 Task: Explore Airbnb listings in St. Augustine, Florida, known for its Spanish colonial history and historic architecture.
Action: Mouse moved to (405, 81)
Screenshot: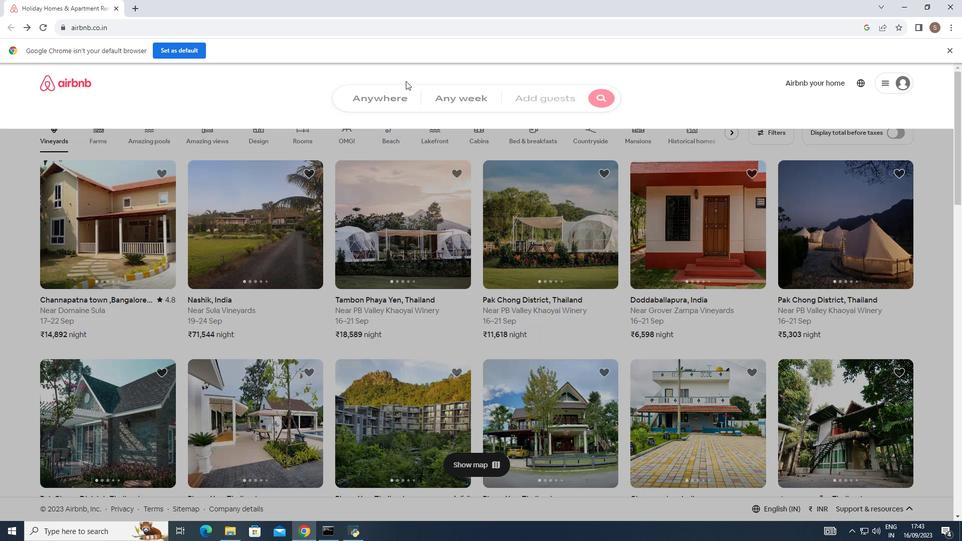 
Action: Mouse pressed left at (405, 81)
Screenshot: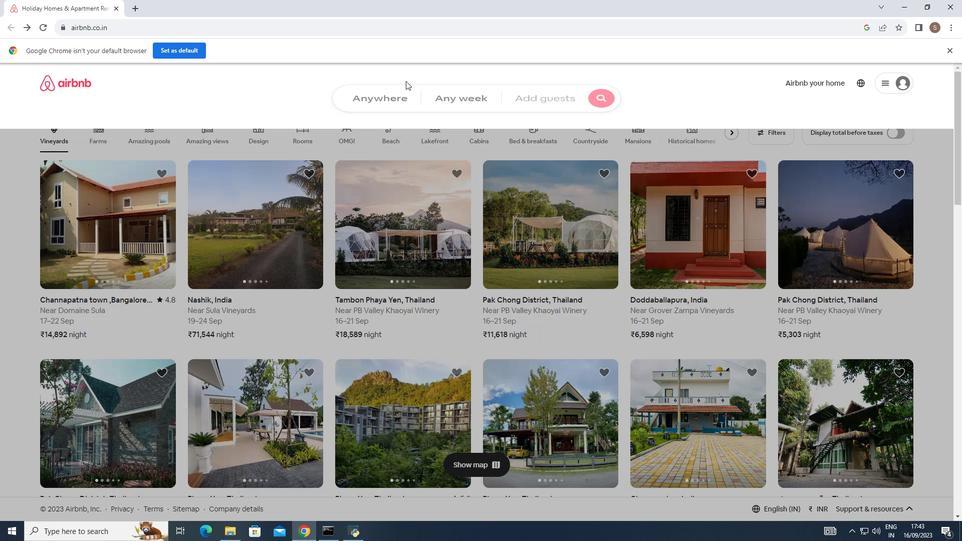 
Action: Mouse moved to (339, 126)
Screenshot: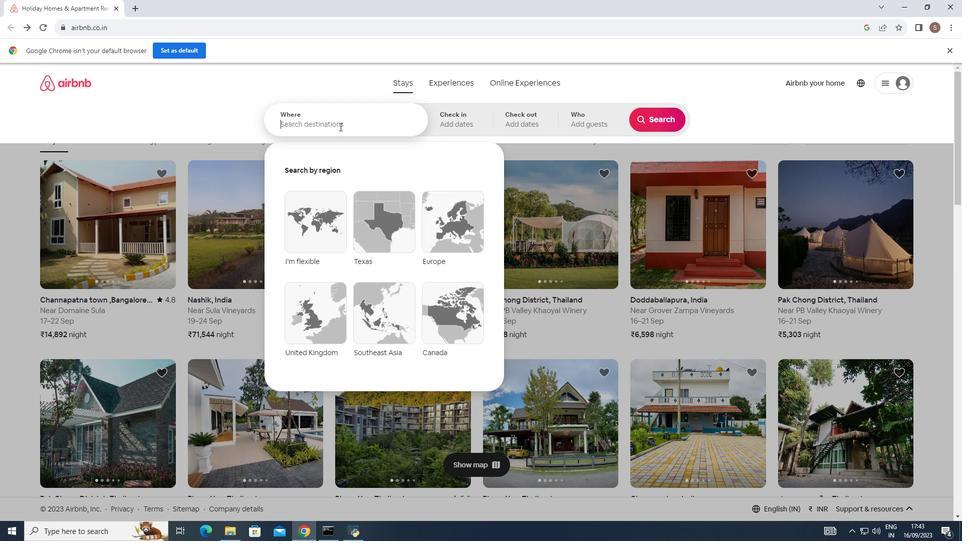 
Action: Mouse pressed left at (339, 126)
Screenshot: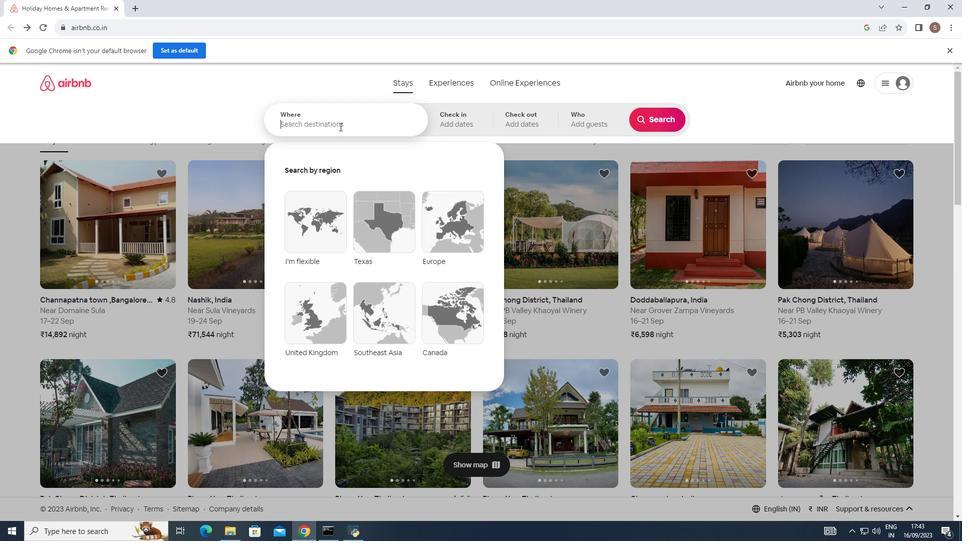 
Action: Key pressed st.augustine<Key.space><Key.backspace>
Screenshot: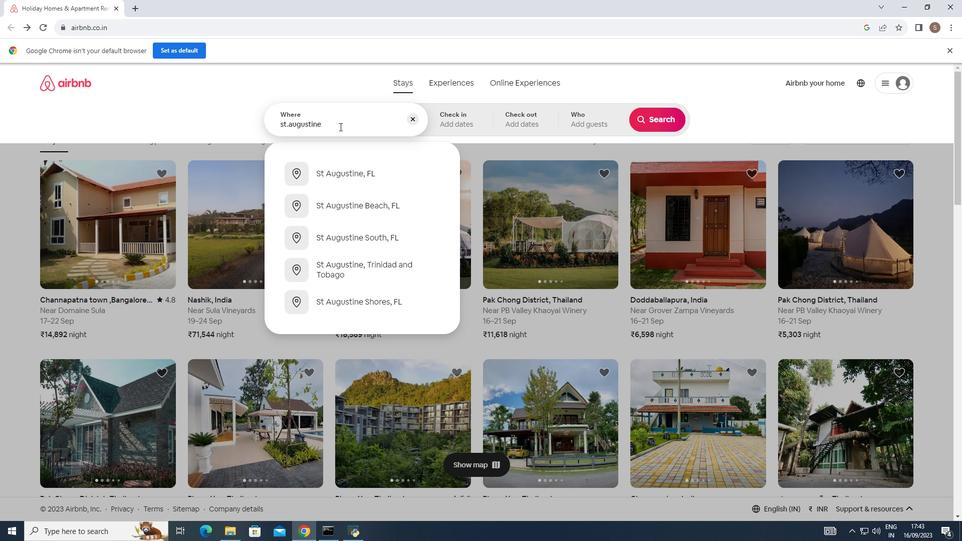 
Action: Mouse moved to (341, 175)
Screenshot: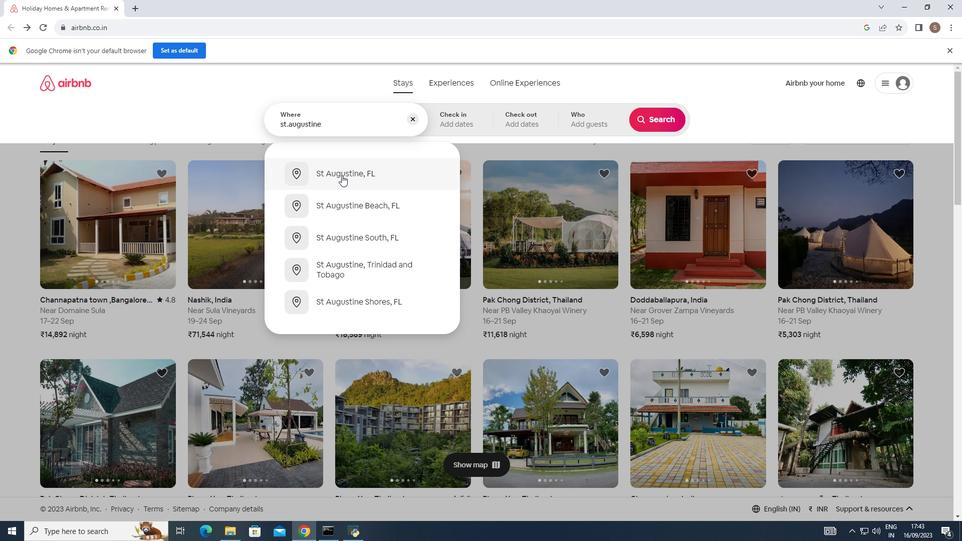 
Action: Mouse pressed left at (341, 175)
Screenshot: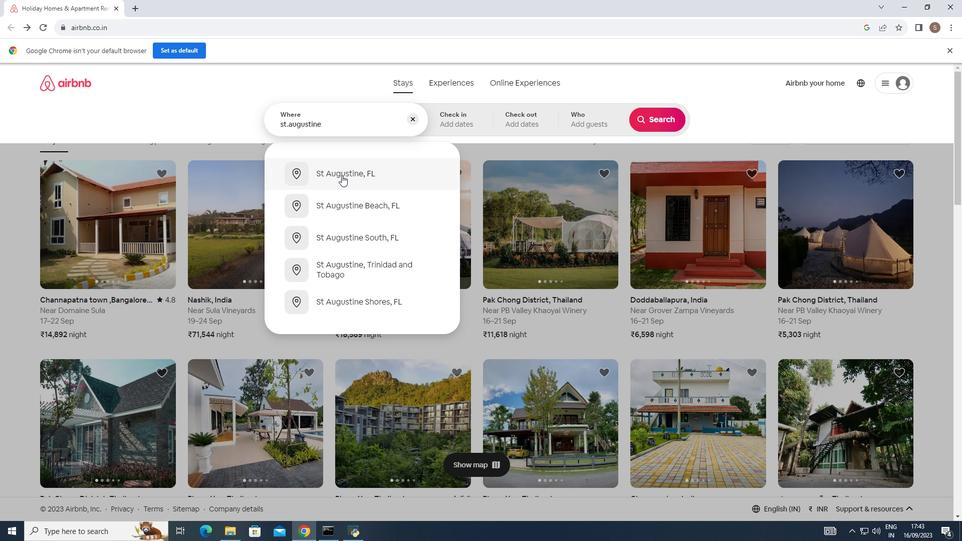 
Action: Mouse moved to (650, 113)
Screenshot: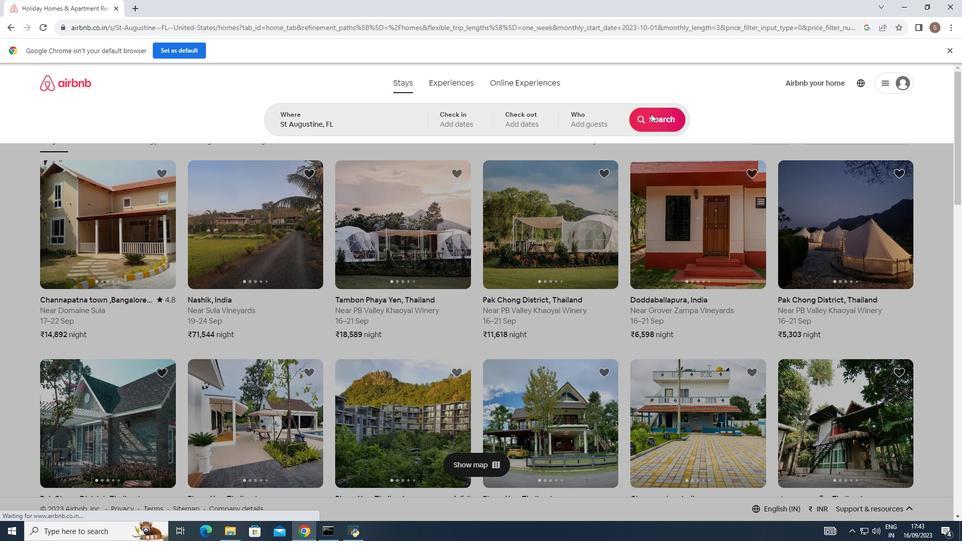
Action: Mouse pressed left at (650, 113)
Screenshot: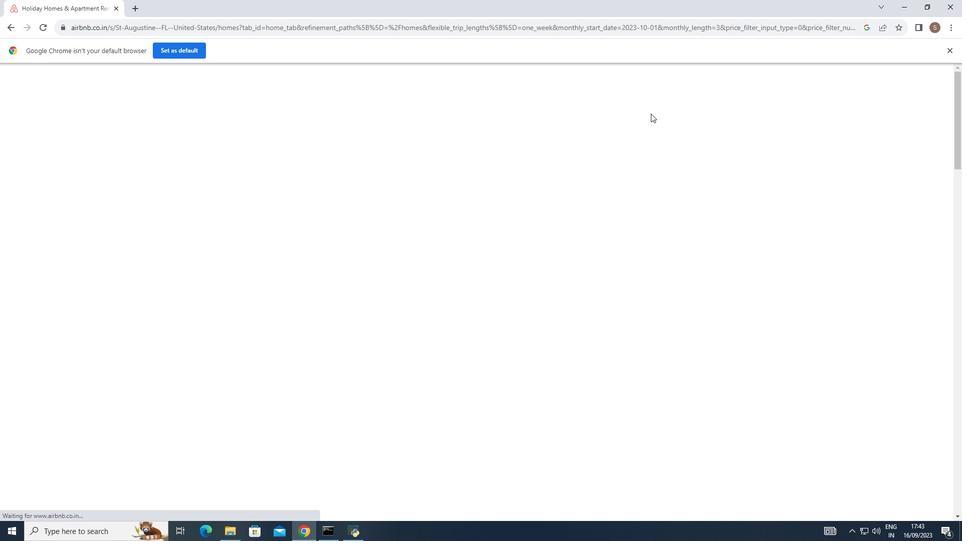 
Action: Mouse moved to (322, 267)
Screenshot: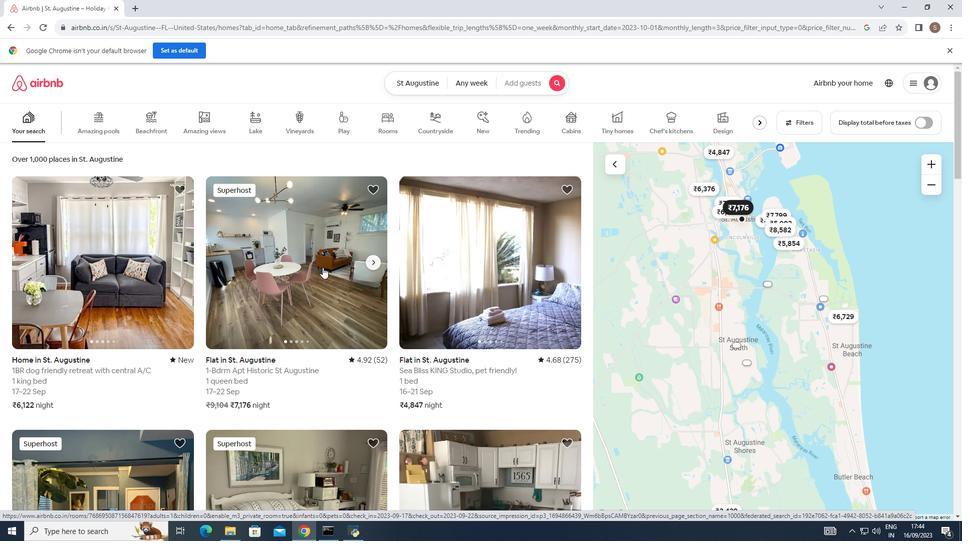 
Action: Mouse scrolled (322, 267) with delta (0, 0)
Screenshot: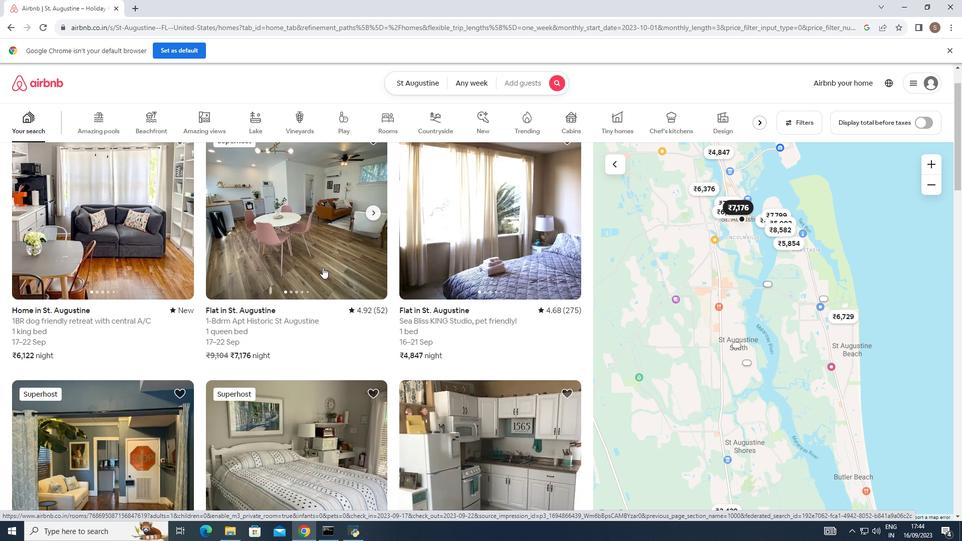 
Action: Mouse scrolled (322, 267) with delta (0, 0)
Screenshot: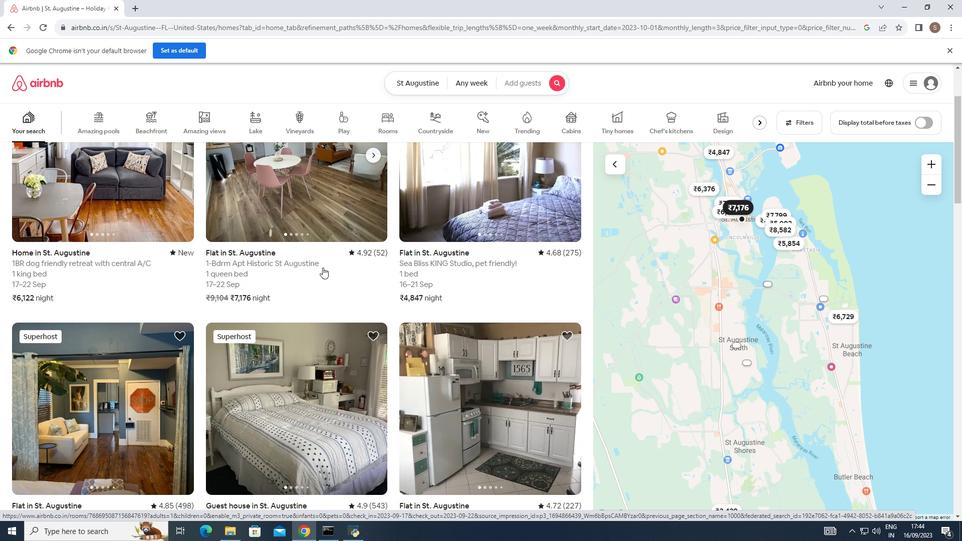 
Action: Mouse moved to (322, 267)
Screenshot: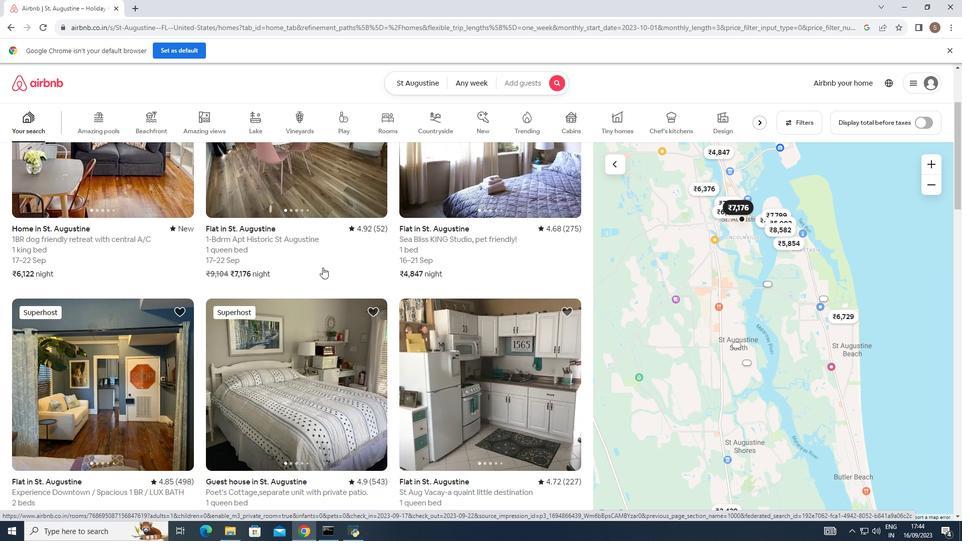 
Action: Mouse scrolled (322, 267) with delta (0, 0)
Screenshot: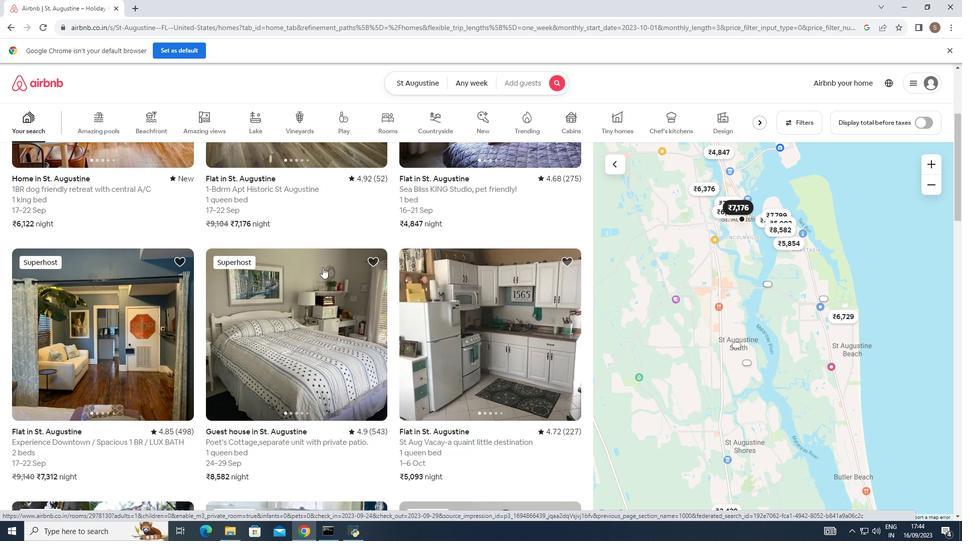 
Action: Mouse scrolled (322, 267) with delta (0, 0)
Screenshot: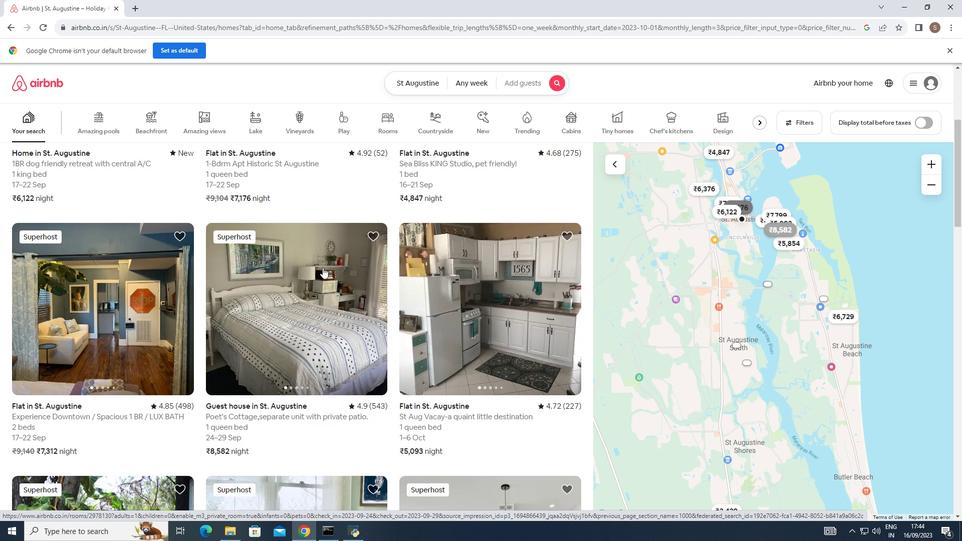 
Action: Mouse scrolled (322, 267) with delta (0, 0)
Screenshot: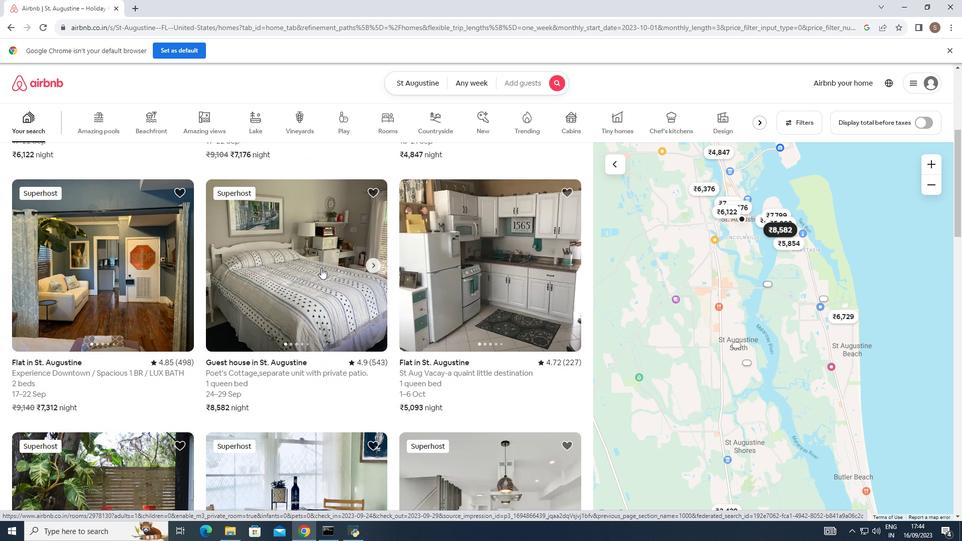 
Action: Mouse moved to (321, 268)
Screenshot: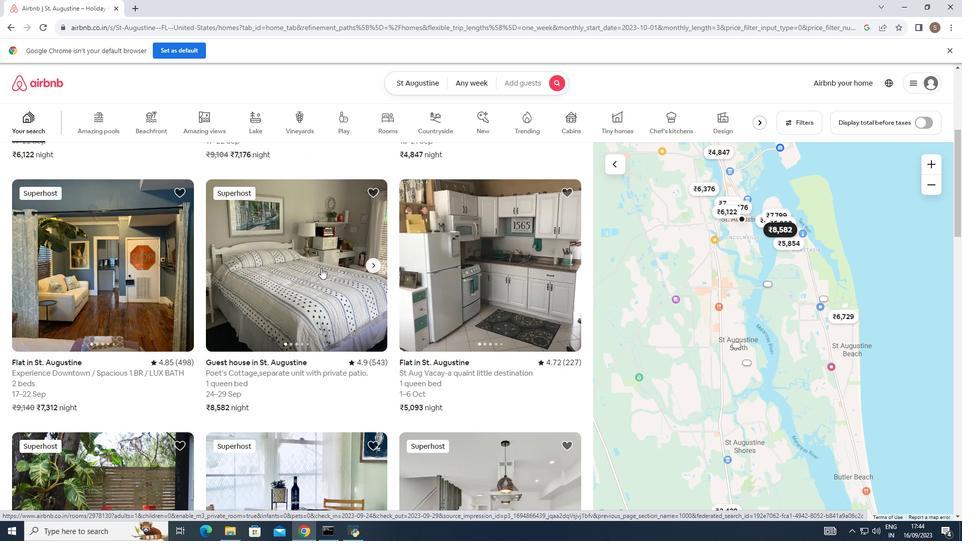 
Action: Mouse scrolled (321, 267) with delta (0, 0)
Screenshot: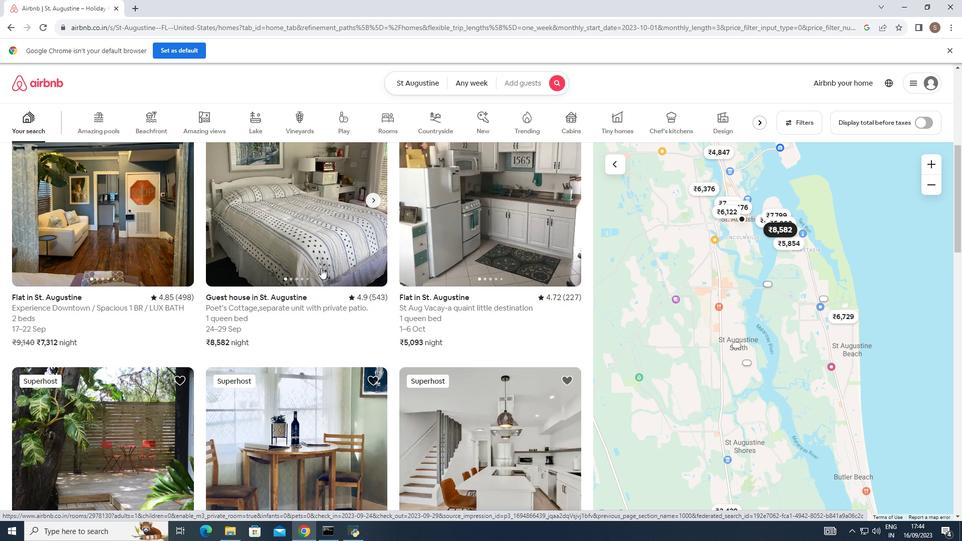 
Action: Mouse scrolled (321, 267) with delta (0, 0)
Screenshot: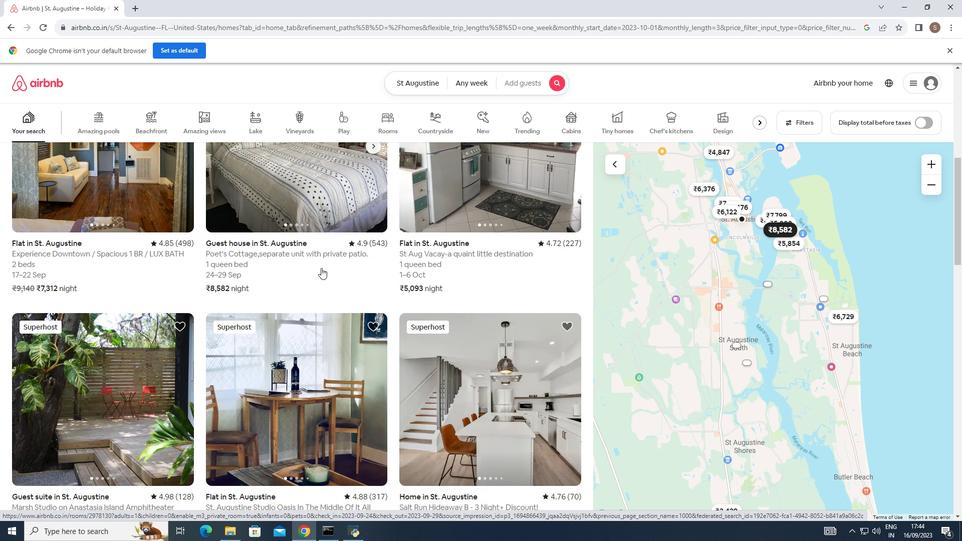 
Action: Mouse scrolled (321, 267) with delta (0, 0)
Screenshot: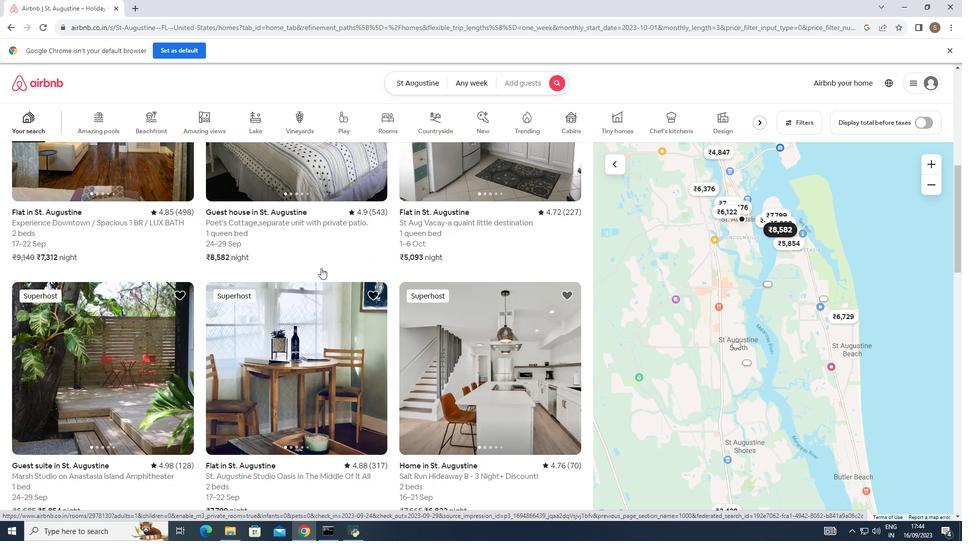 
Action: Mouse moved to (321, 268)
Screenshot: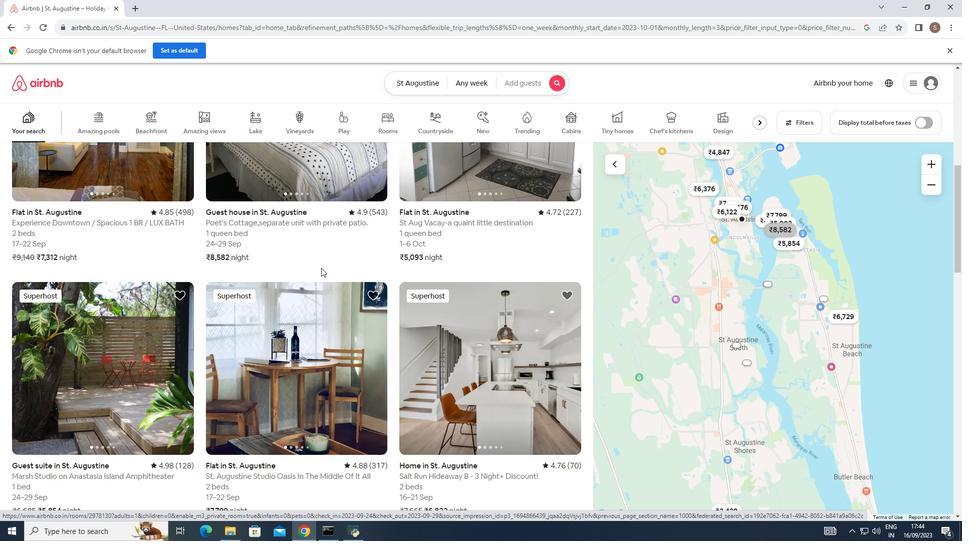 
Action: Mouse scrolled (321, 267) with delta (0, 0)
Screenshot: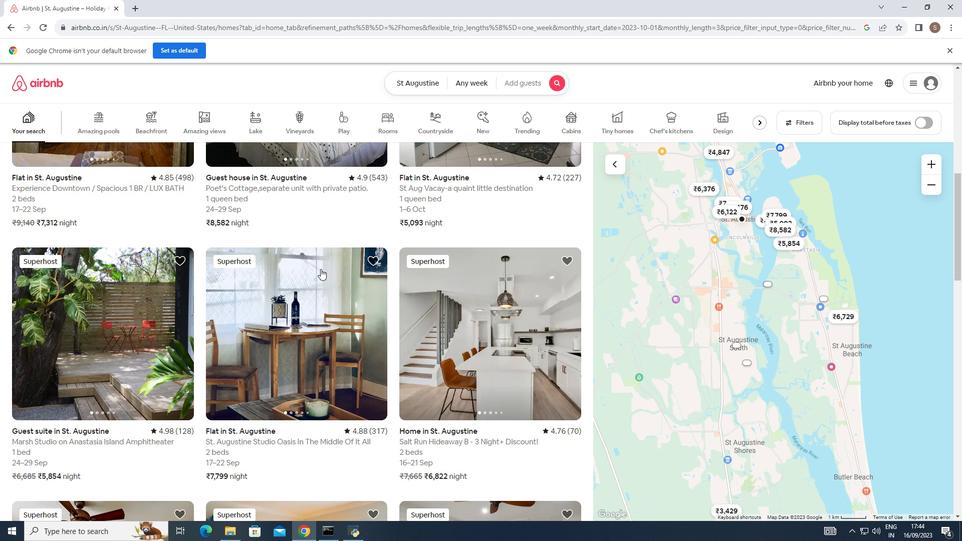 
Action: Mouse moved to (320, 269)
Screenshot: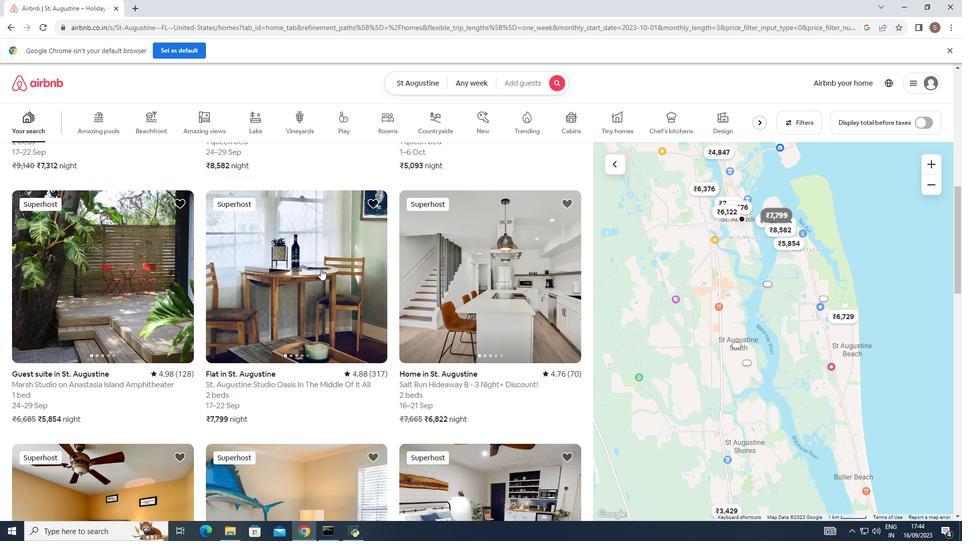 
Action: Mouse scrolled (320, 268) with delta (0, 0)
Screenshot: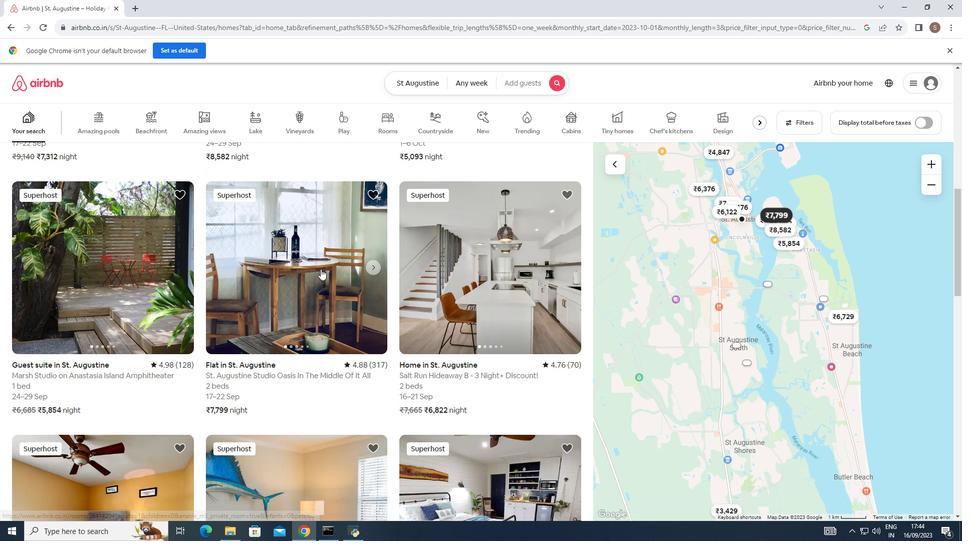 
Action: Mouse scrolled (320, 268) with delta (0, 0)
Screenshot: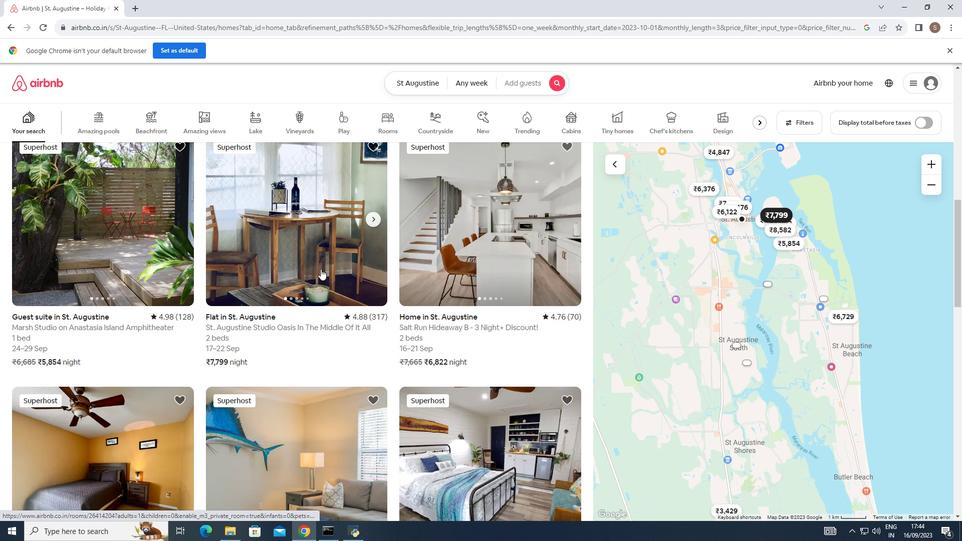 
Action: Mouse scrolled (320, 269) with delta (0, 0)
Screenshot: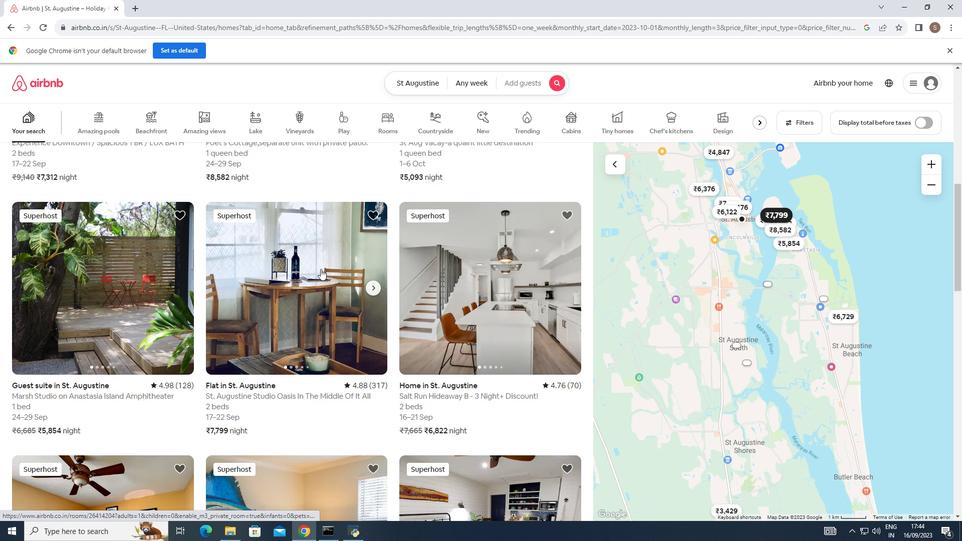 
Action: Mouse scrolled (320, 269) with delta (0, 0)
Screenshot: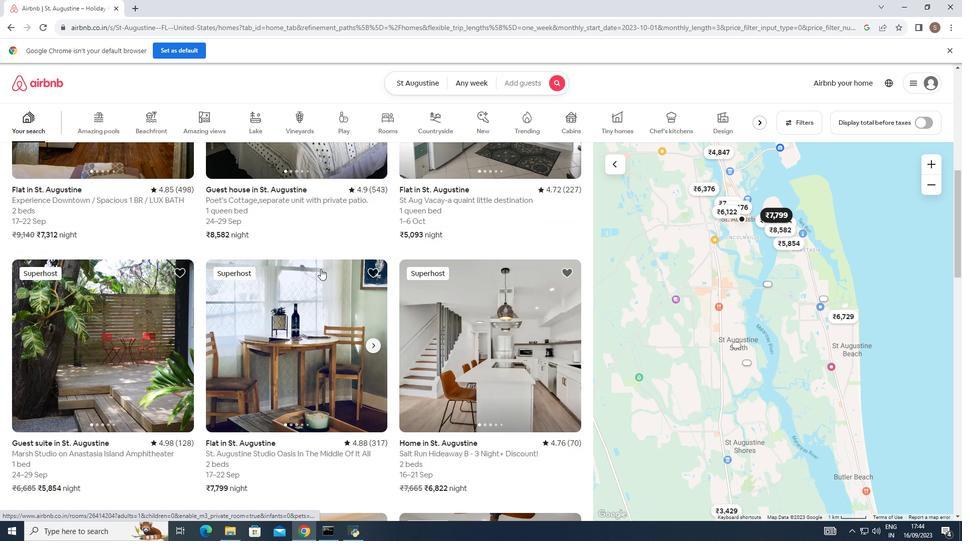 
Action: Mouse scrolled (320, 269) with delta (0, 0)
Screenshot: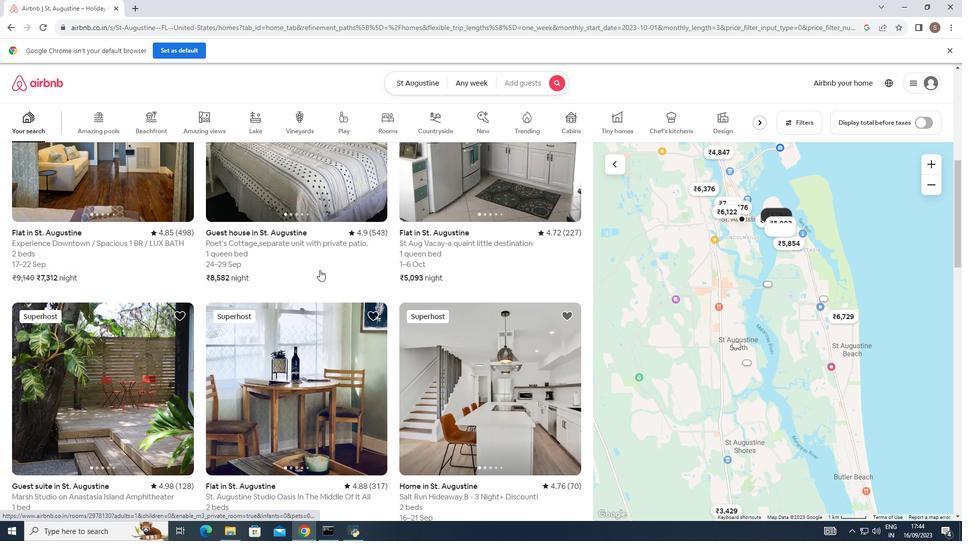 
Action: Mouse scrolled (320, 269) with delta (0, 0)
Screenshot: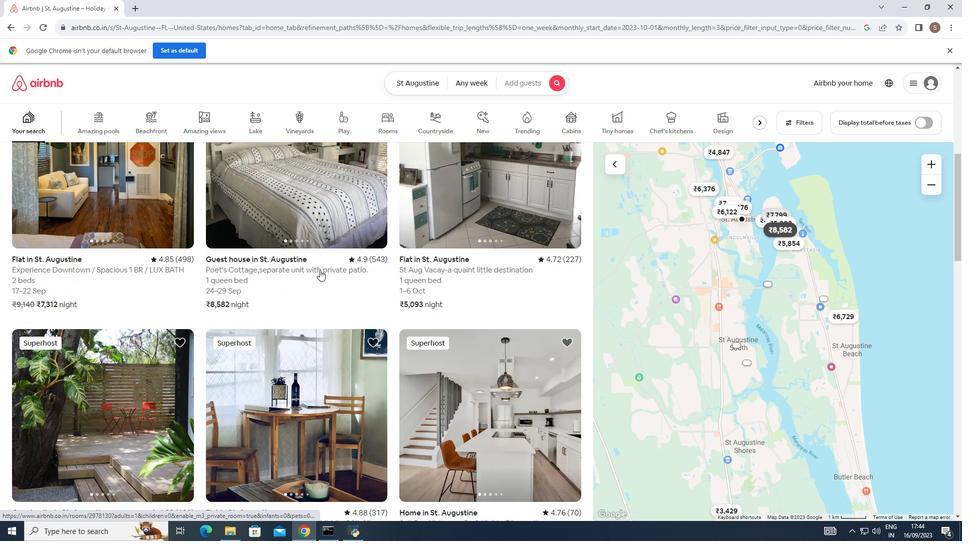 
Action: Mouse moved to (72, 415)
Screenshot: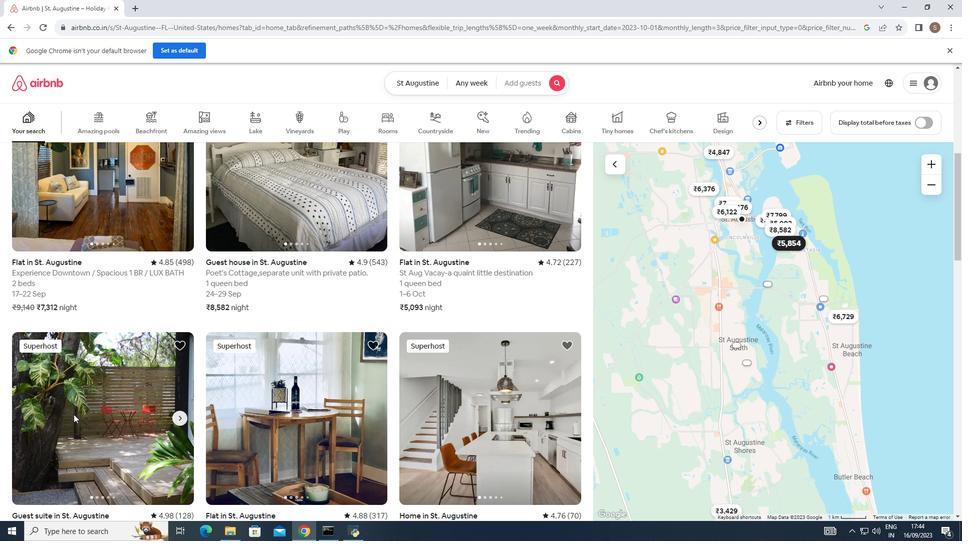 
Action: Mouse pressed left at (72, 415)
Screenshot: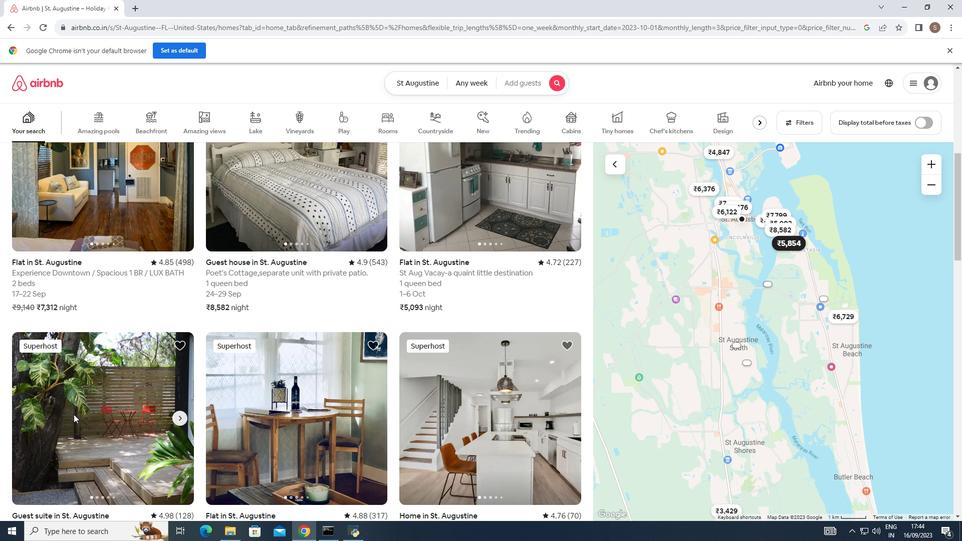 
Action: Mouse moved to (293, 326)
Screenshot: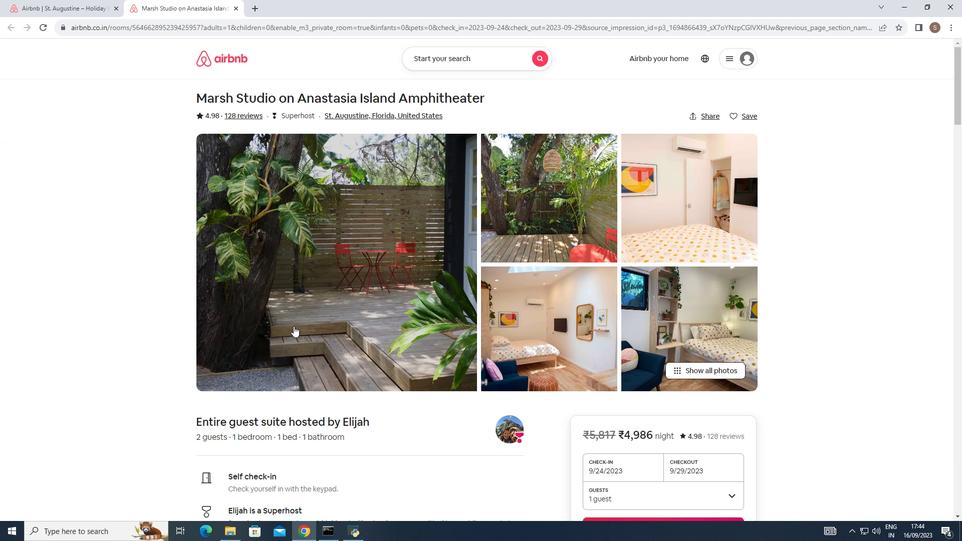 
Action: Mouse scrolled (293, 325) with delta (0, 0)
Screenshot: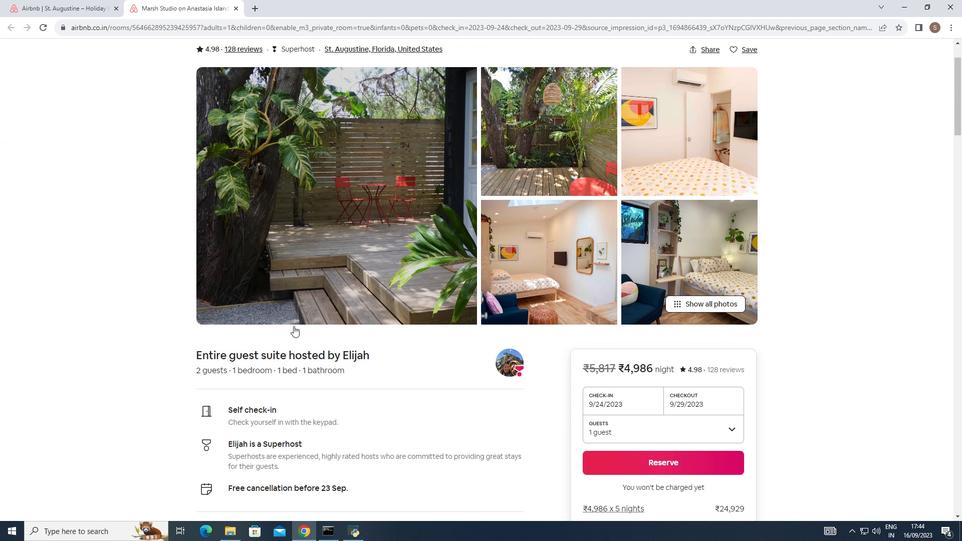
Action: Mouse scrolled (293, 325) with delta (0, 0)
Screenshot: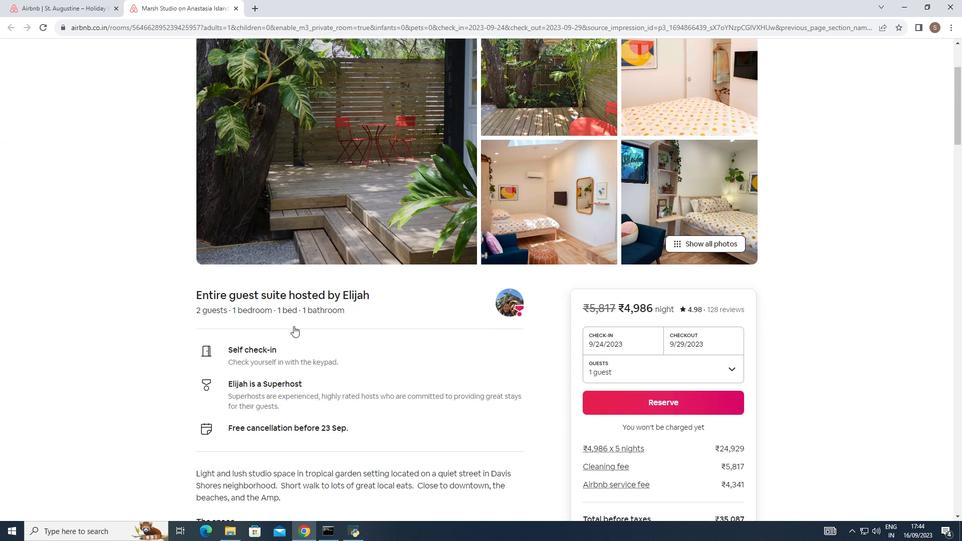 
Action: Mouse scrolled (293, 325) with delta (0, 0)
Screenshot: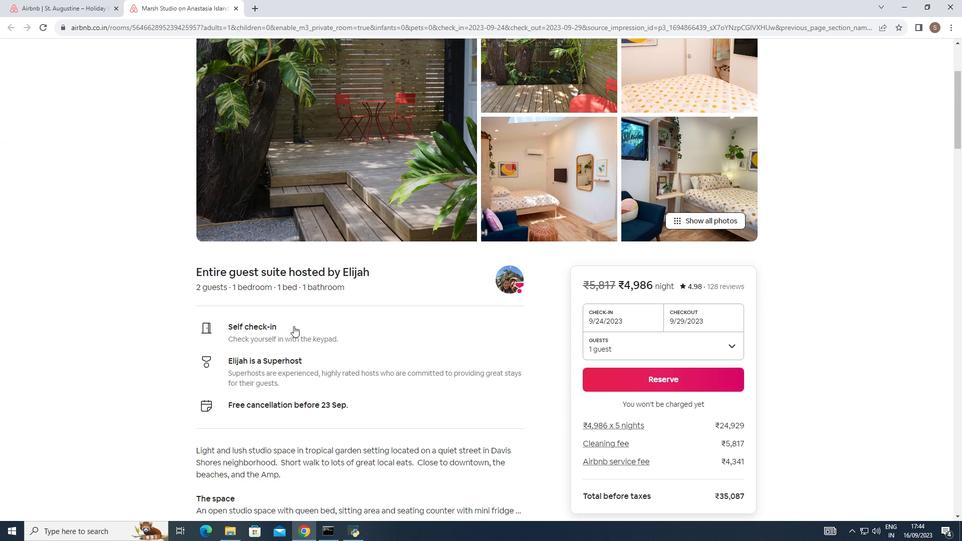 
Action: Mouse scrolled (293, 325) with delta (0, 0)
Screenshot: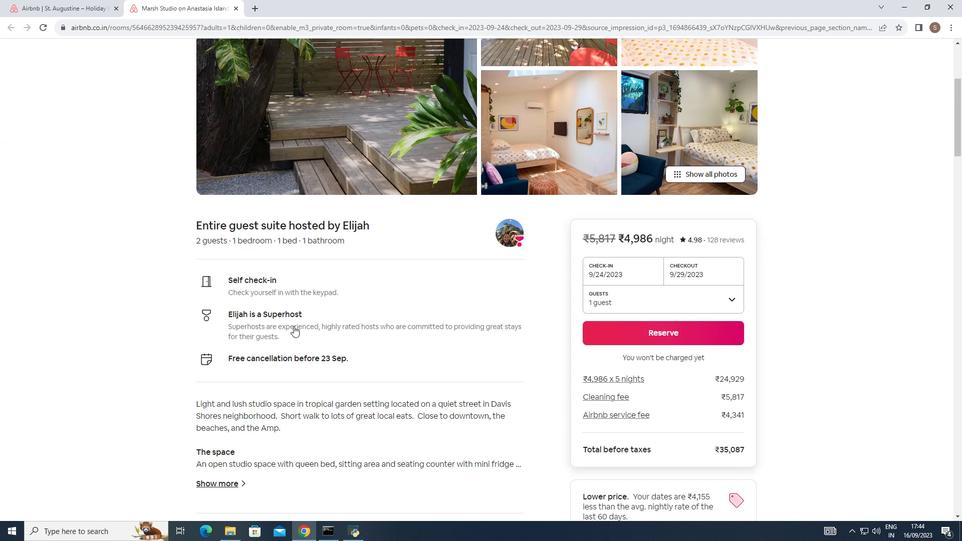 
Action: Mouse moved to (294, 326)
Screenshot: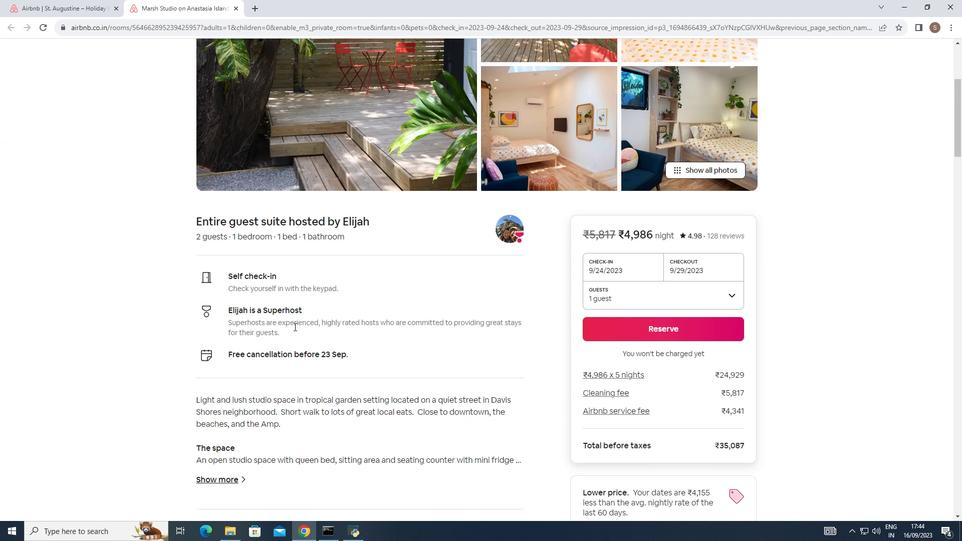 
Action: Mouse scrolled (294, 326) with delta (0, 0)
Screenshot: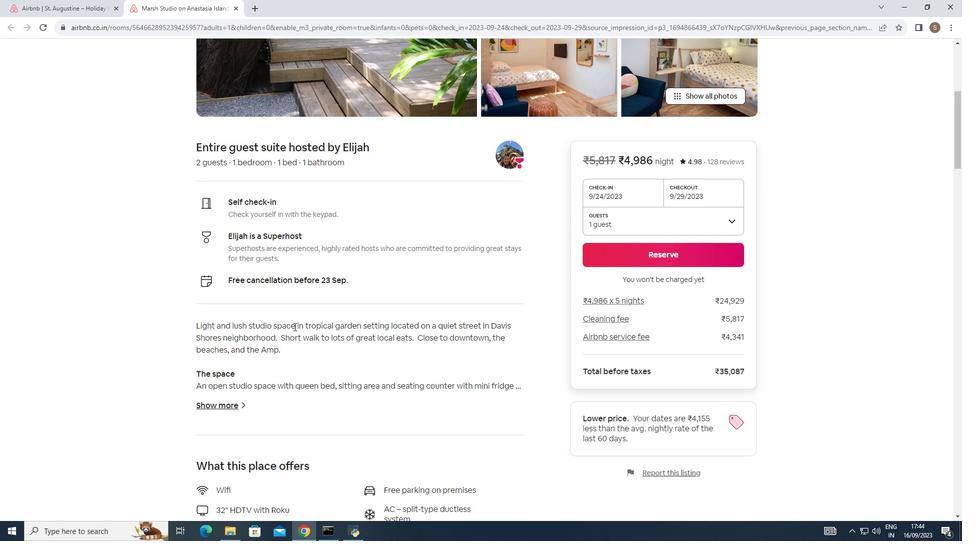
Action: Mouse scrolled (294, 326) with delta (0, 0)
Screenshot: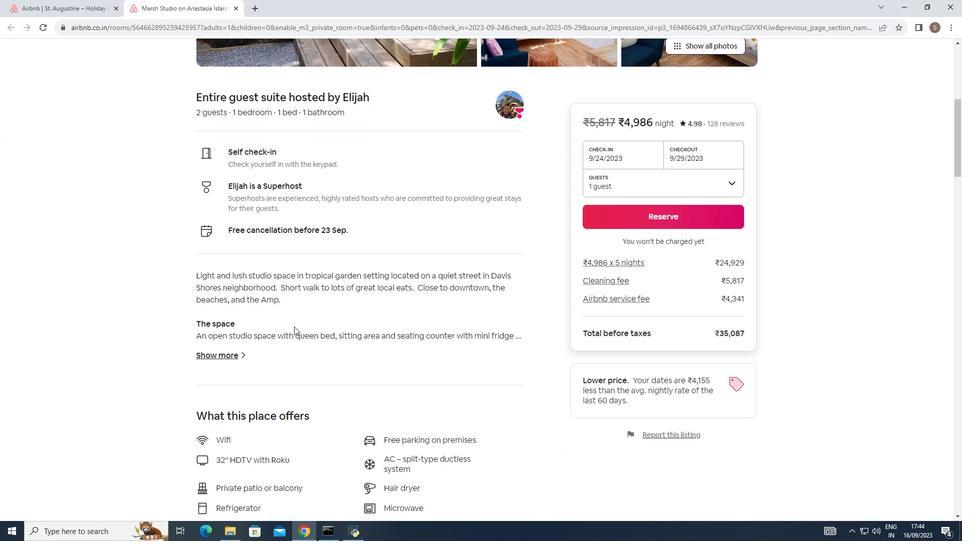 
Action: Mouse scrolled (294, 326) with delta (0, 0)
Screenshot: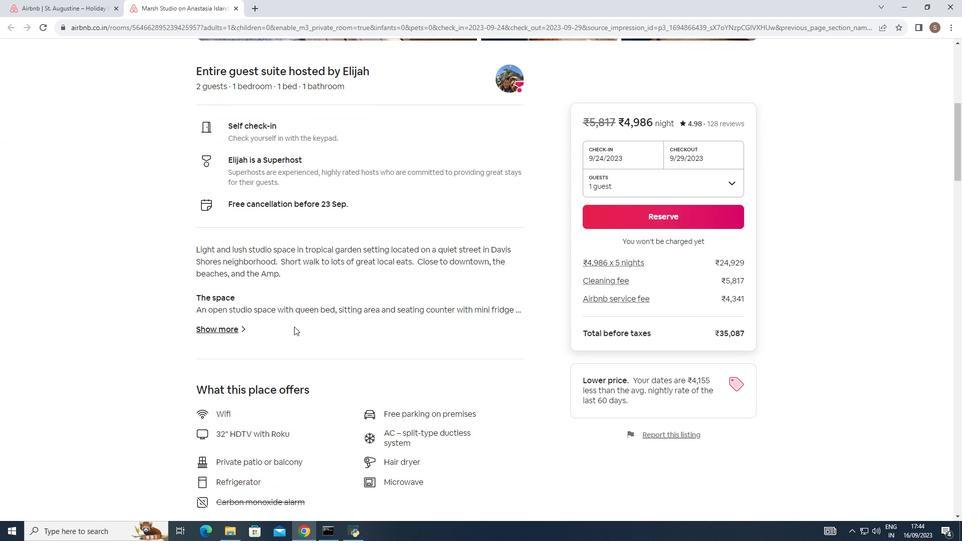 
Action: Mouse moved to (294, 326)
Screenshot: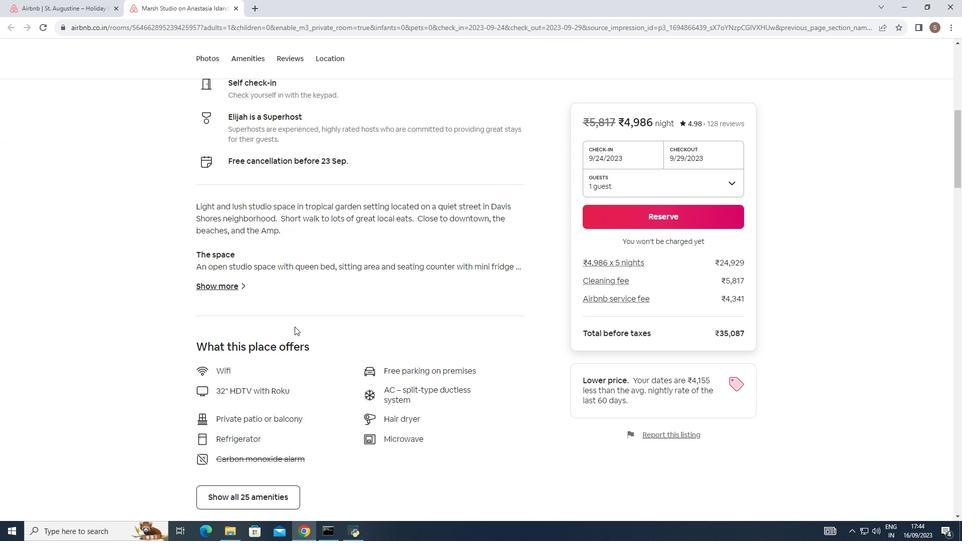 
Action: Mouse scrolled (294, 326) with delta (0, 0)
Screenshot: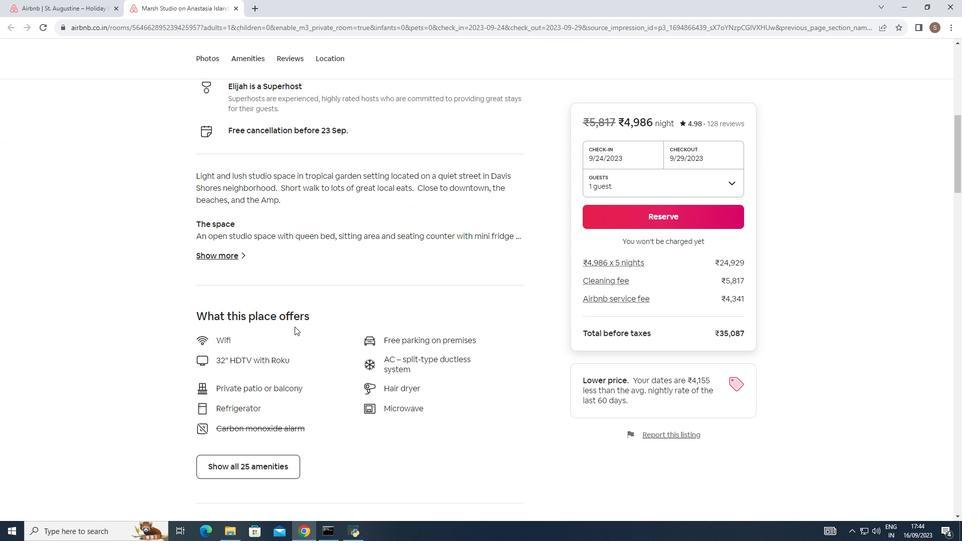 
Action: Mouse scrolled (294, 326) with delta (0, 0)
Screenshot: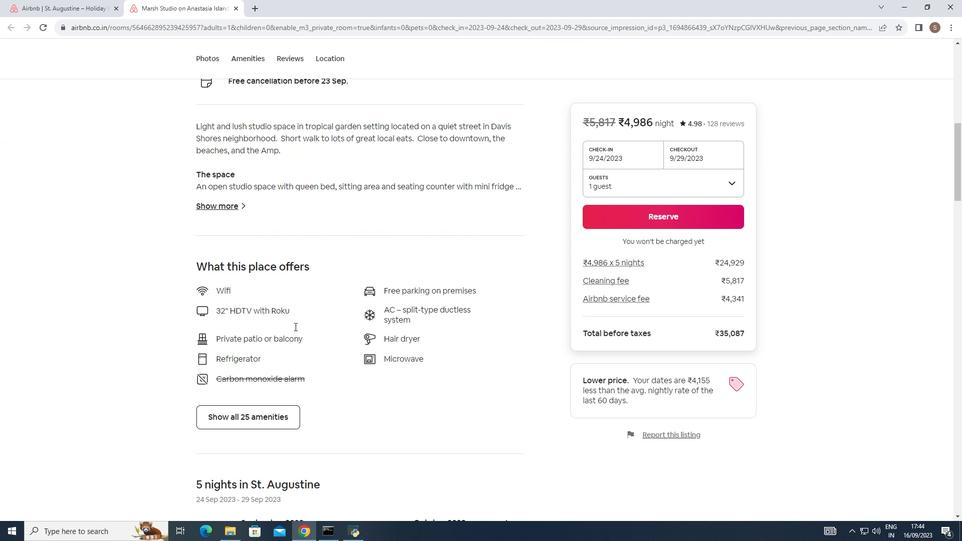 
Action: Mouse scrolled (294, 326) with delta (0, 0)
Screenshot: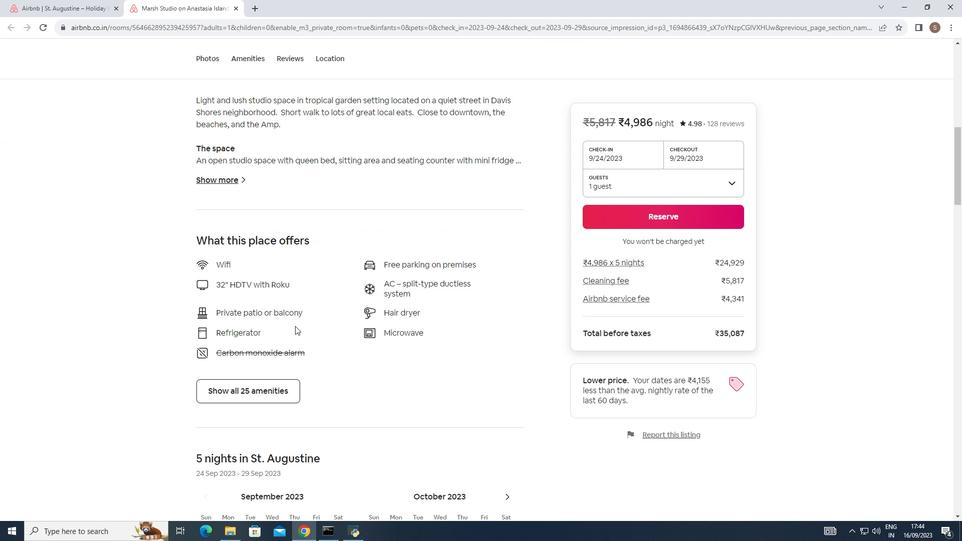 
Action: Mouse moved to (296, 325)
Screenshot: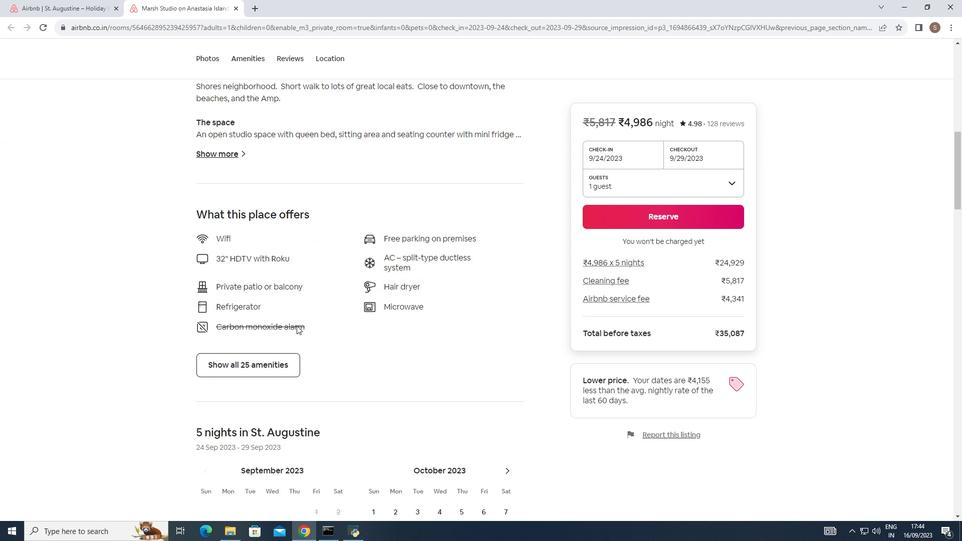 
Action: Mouse scrolled (296, 325) with delta (0, 0)
Screenshot: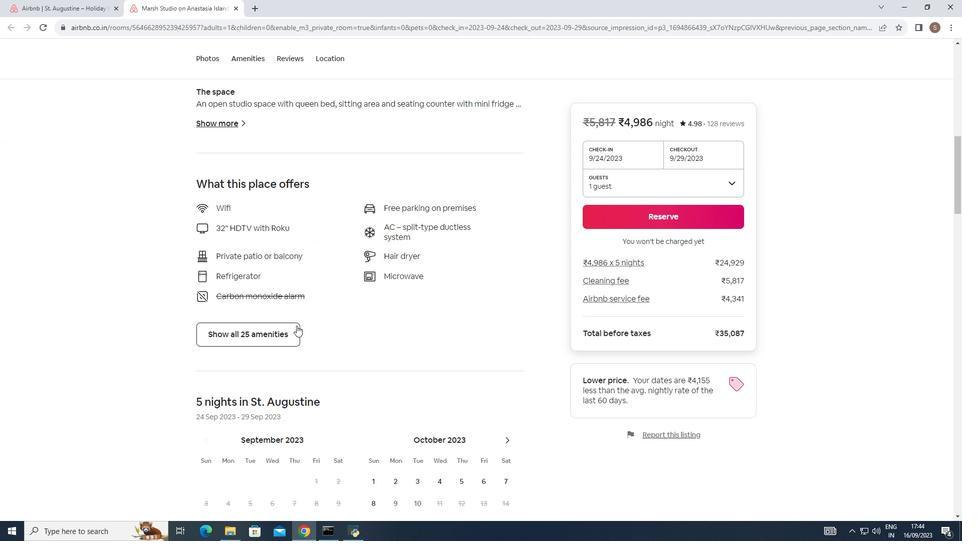 
Action: Mouse scrolled (296, 325) with delta (0, 0)
Screenshot: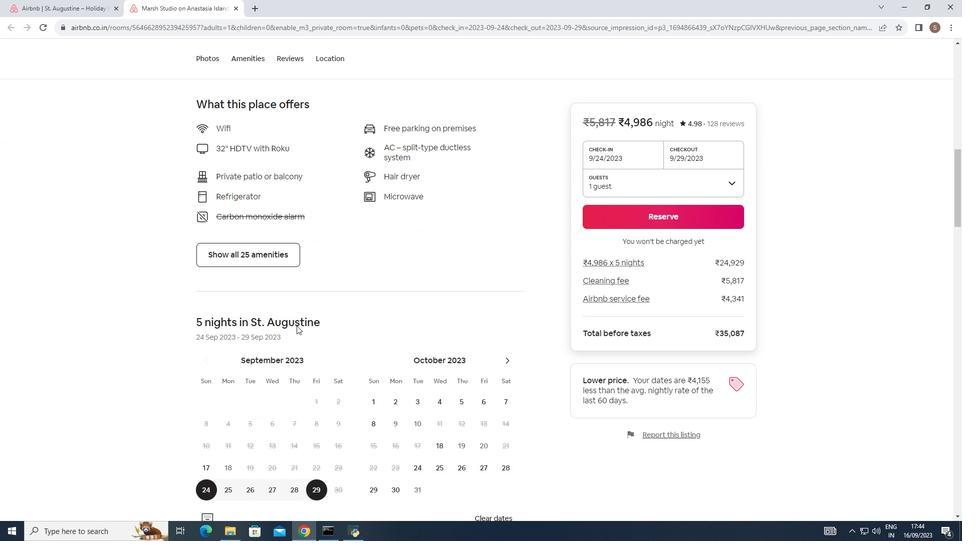 
Action: Mouse scrolled (296, 325) with delta (0, 0)
Screenshot: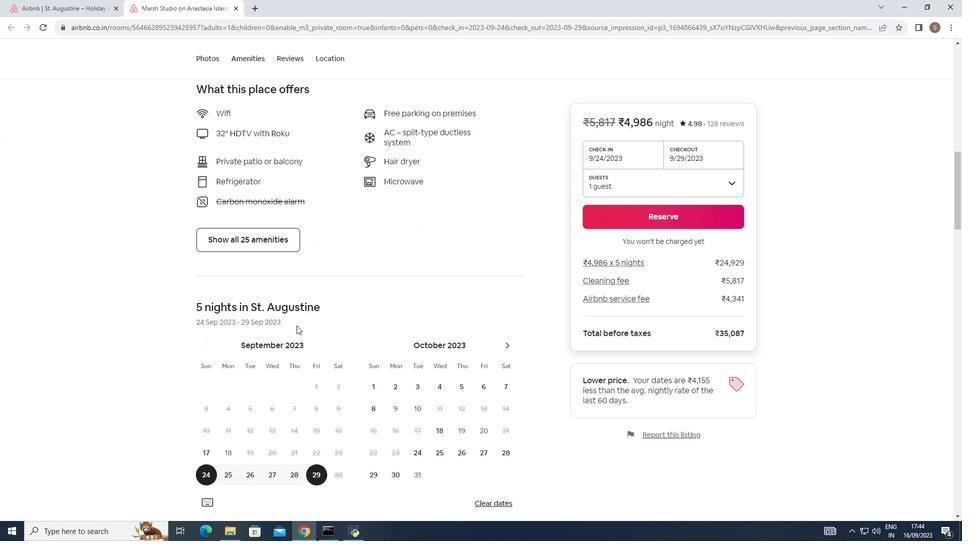 
Action: Mouse moved to (296, 325)
Screenshot: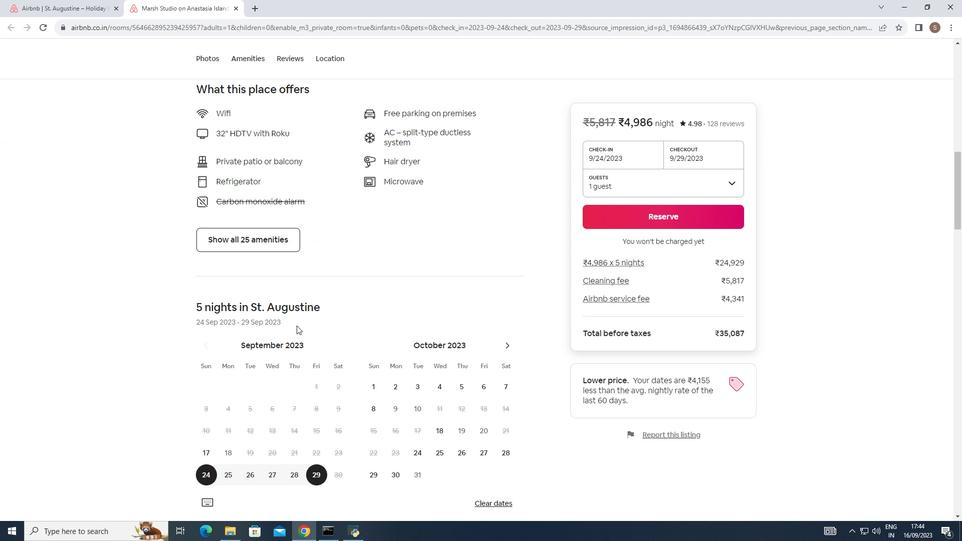
Action: Mouse scrolled (296, 325) with delta (0, 0)
Screenshot: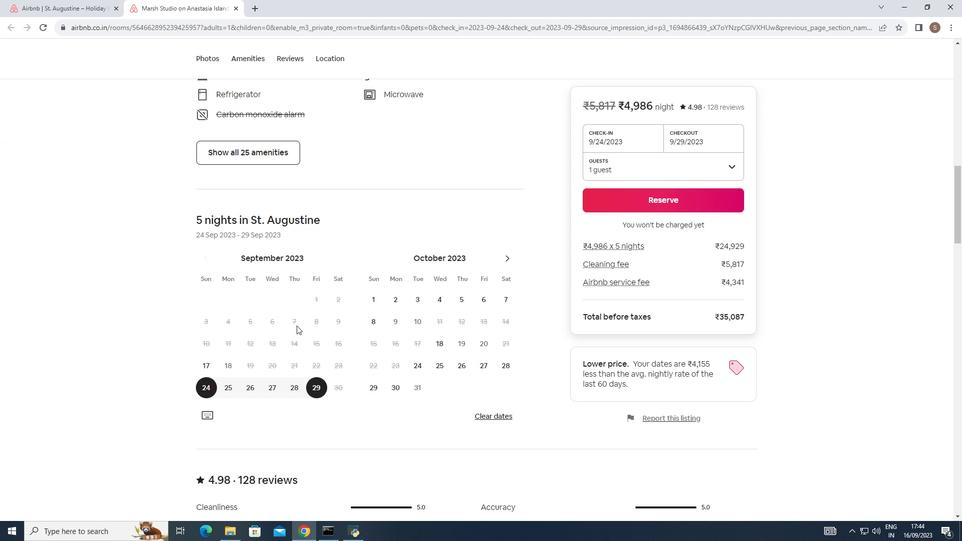 
Action: Mouse scrolled (296, 325) with delta (0, 0)
Screenshot: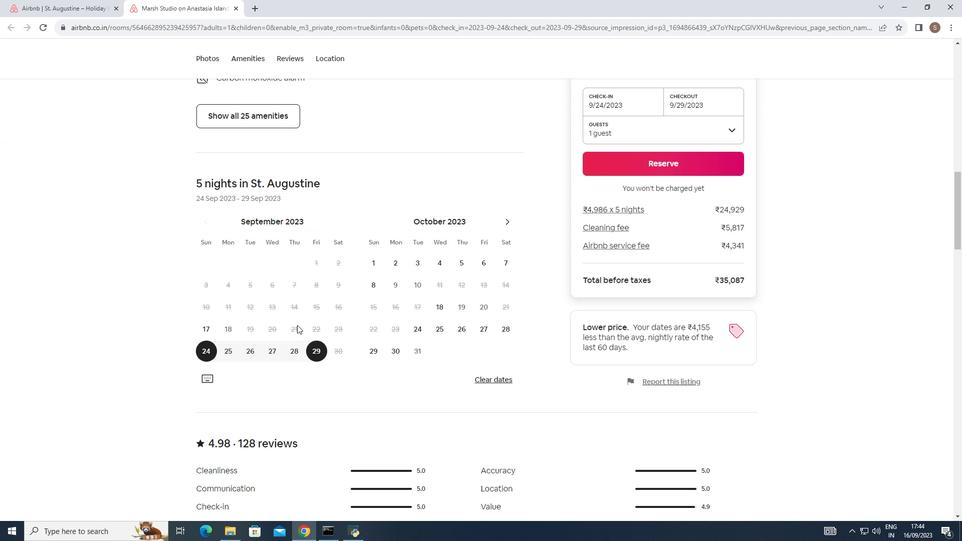 
Action: Mouse scrolled (296, 325) with delta (0, 0)
Screenshot: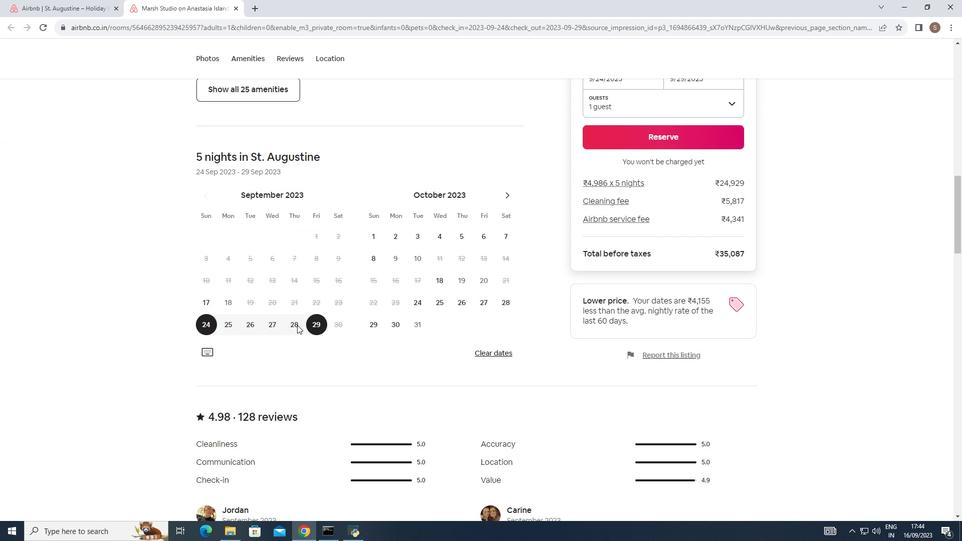 
Action: Mouse moved to (300, 318)
Screenshot: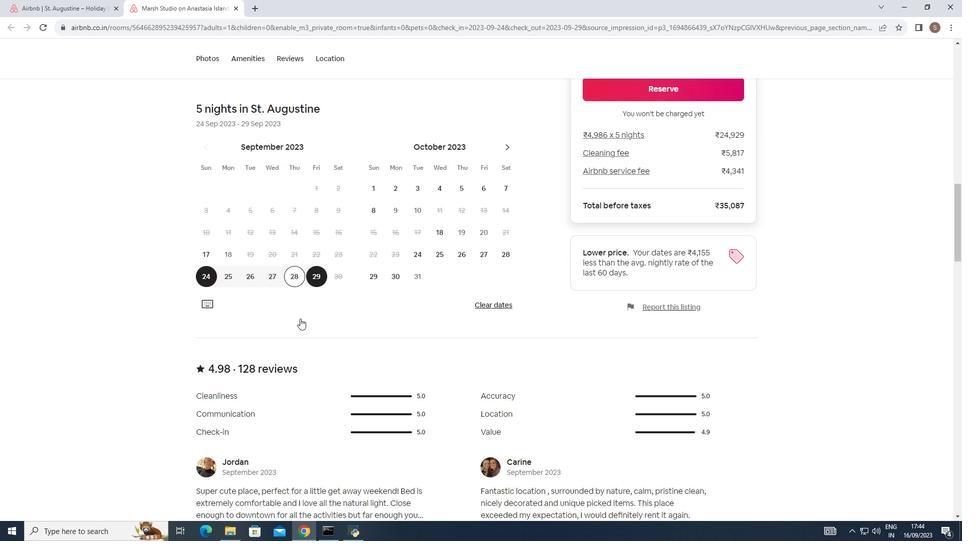 
Action: Mouse scrolled (300, 318) with delta (0, 0)
Screenshot: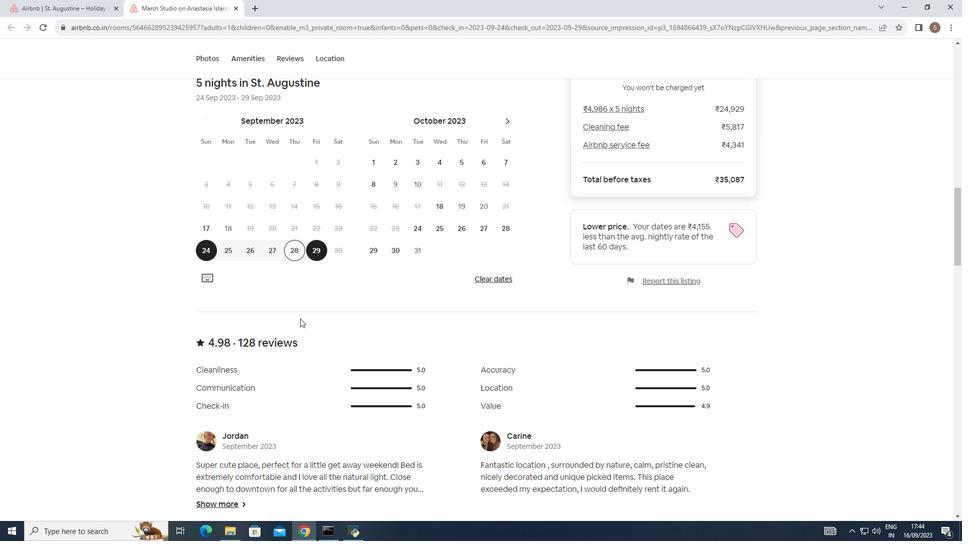 
Action: Mouse scrolled (300, 318) with delta (0, 0)
Screenshot: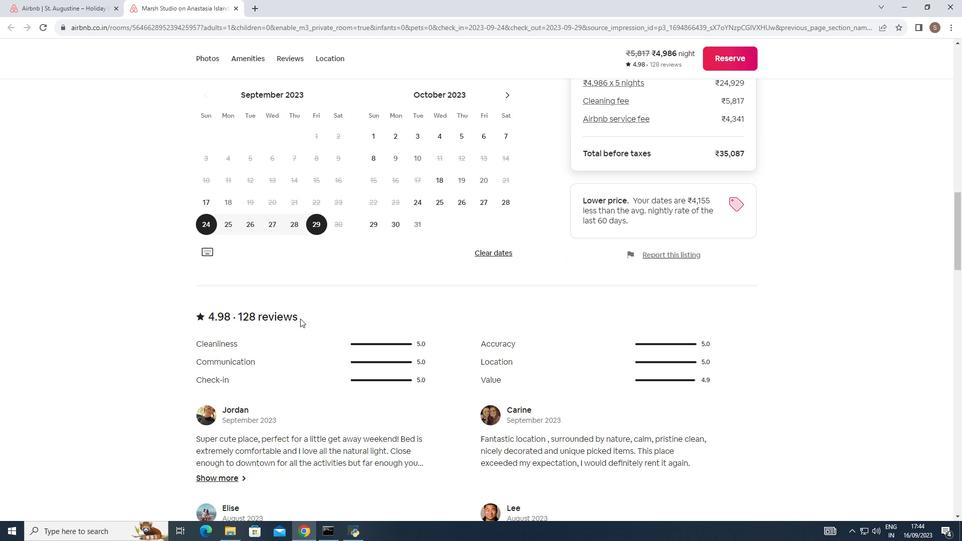 
Action: Mouse moved to (301, 318)
Screenshot: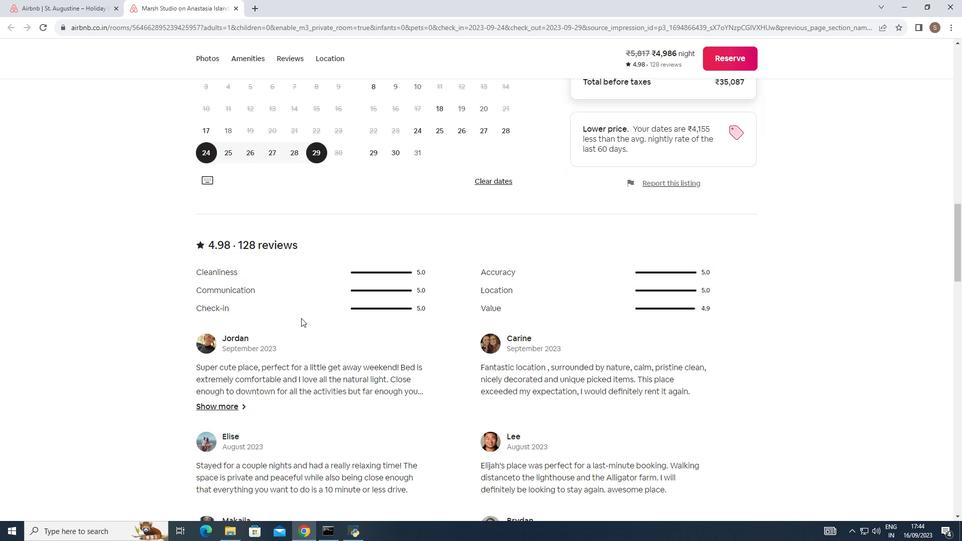 
Action: Mouse scrolled (301, 317) with delta (0, 0)
Screenshot: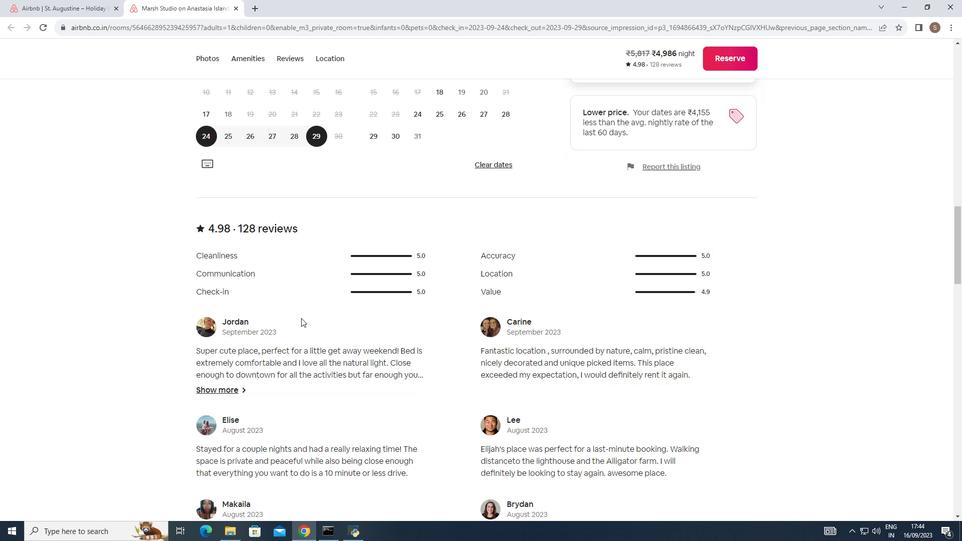 
Action: Mouse scrolled (301, 317) with delta (0, 0)
Screenshot: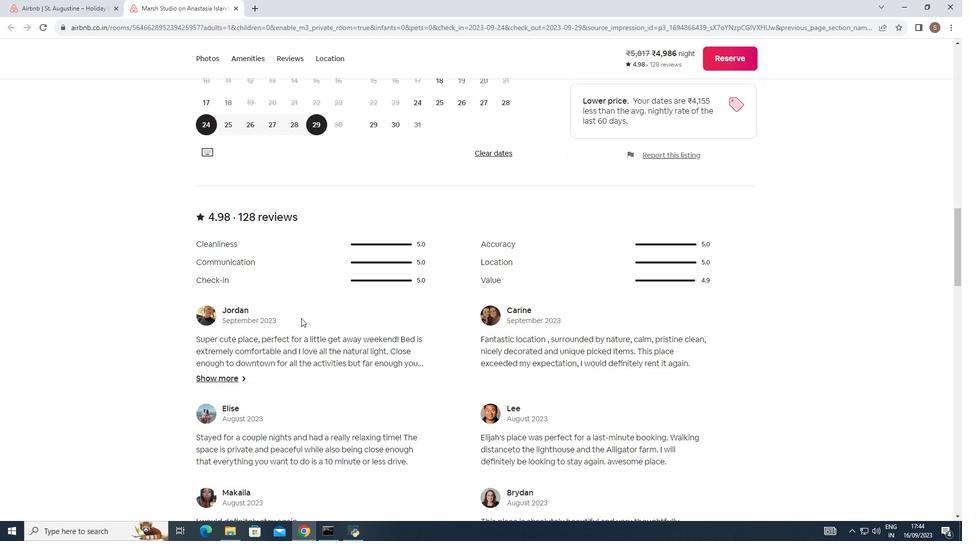 
Action: Mouse scrolled (301, 317) with delta (0, 0)
Screenshot: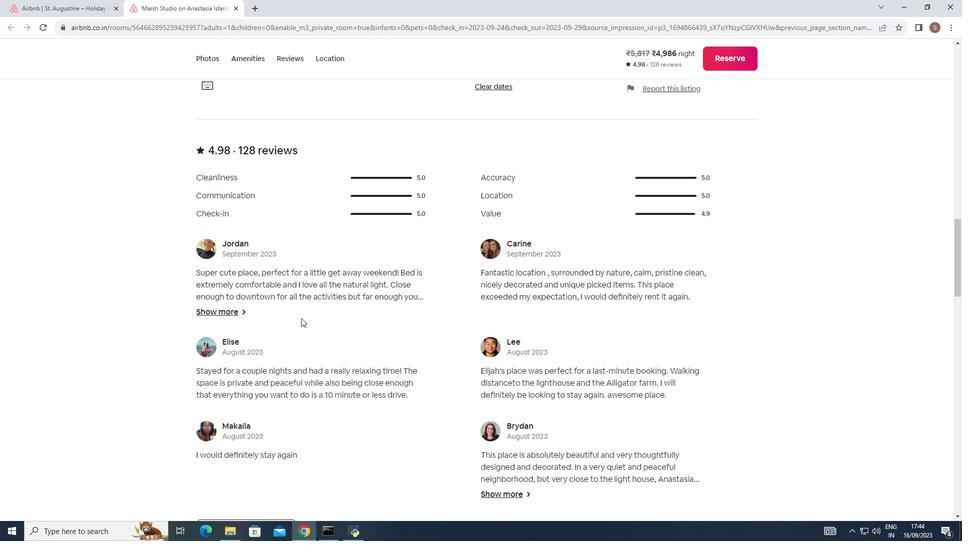 
Action: Mouse scrolled (301, 317) with delta (0, 0)
Screenshot: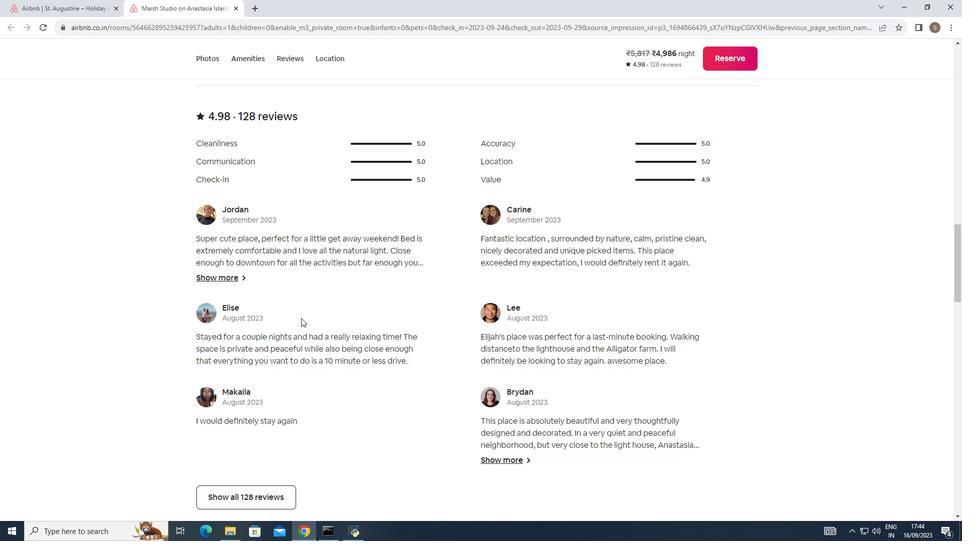 
Action: Mouse scrolled (301, 317) with delta (0, 0)
Screenshot: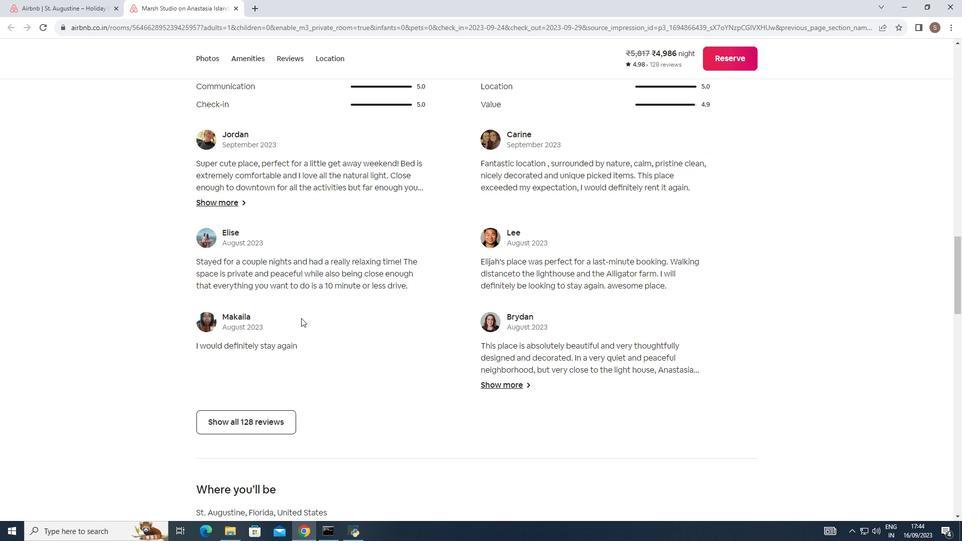 
Action: Mouse scrolled (301, 317) with delta (0, 0)
Screenshot: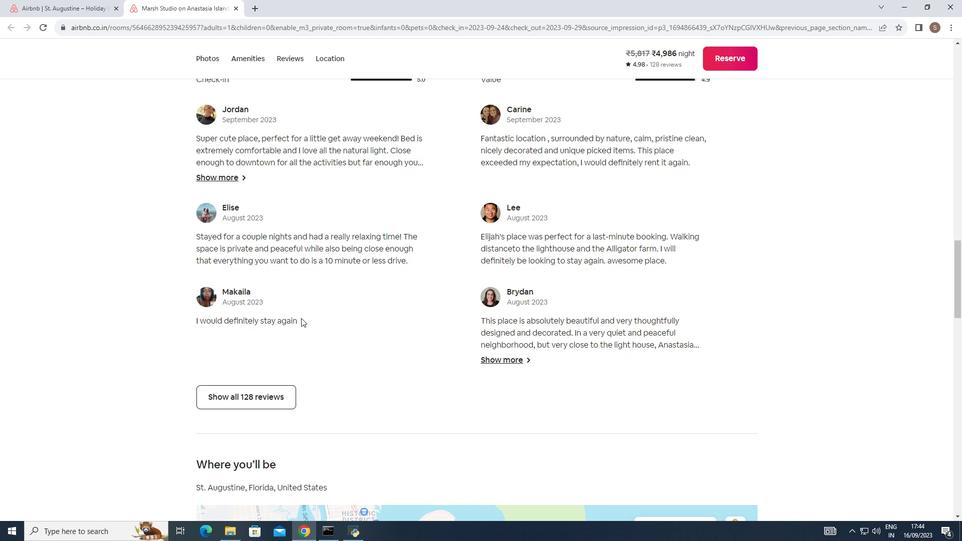 
Action: Mouse scrolled (301, 317) with delta (0, 0)
Screenshot: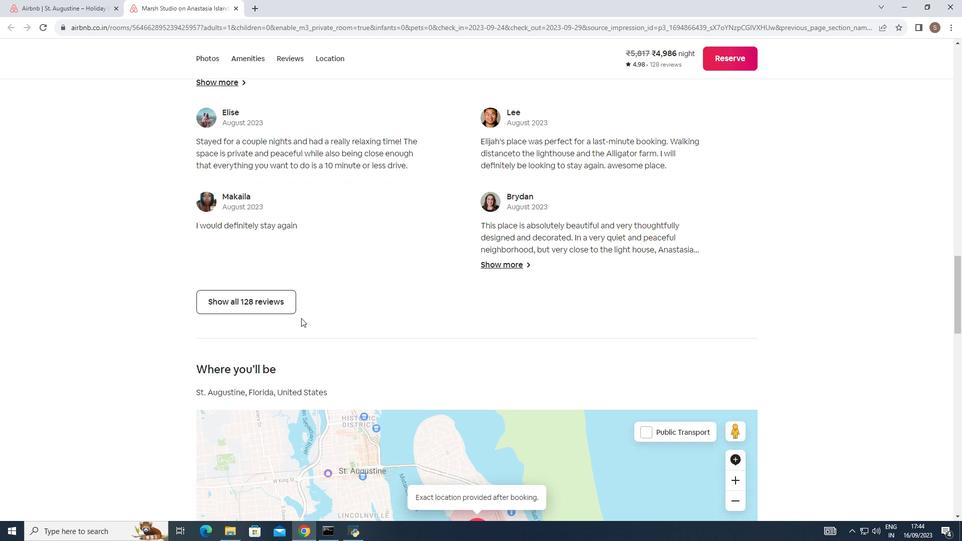 
Action: Mouse scrolled (301, 317) with delta (0, 0)
Screenshot: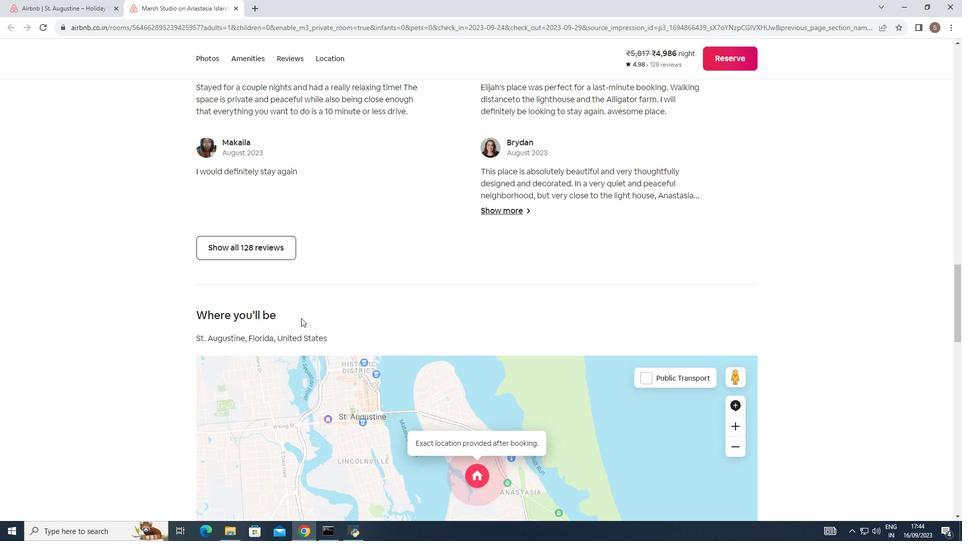 
Action: Mouse scrolled (301, 317) with delta (0, 0)
Screenshot: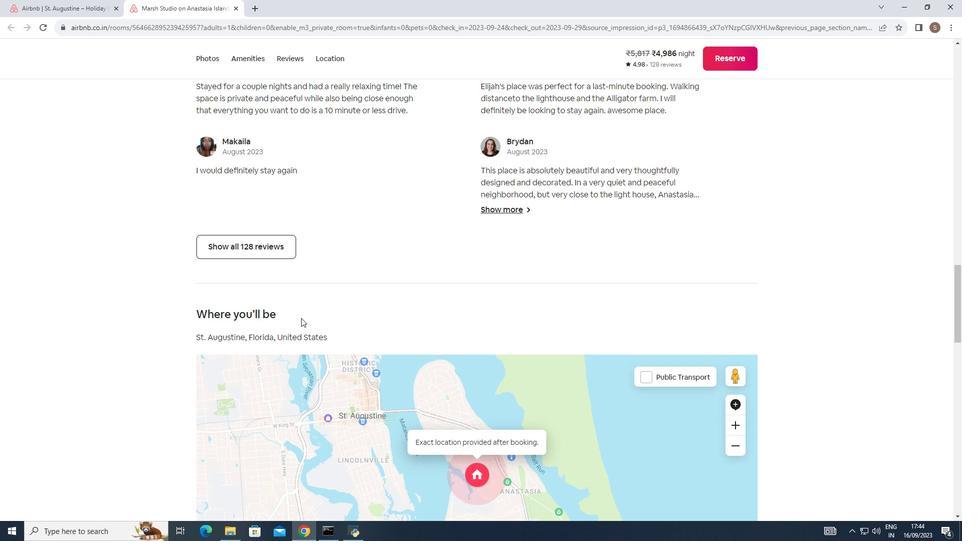 
Action: Mouse scrolled (301, 317) with delta (0, 0)
Screenshot: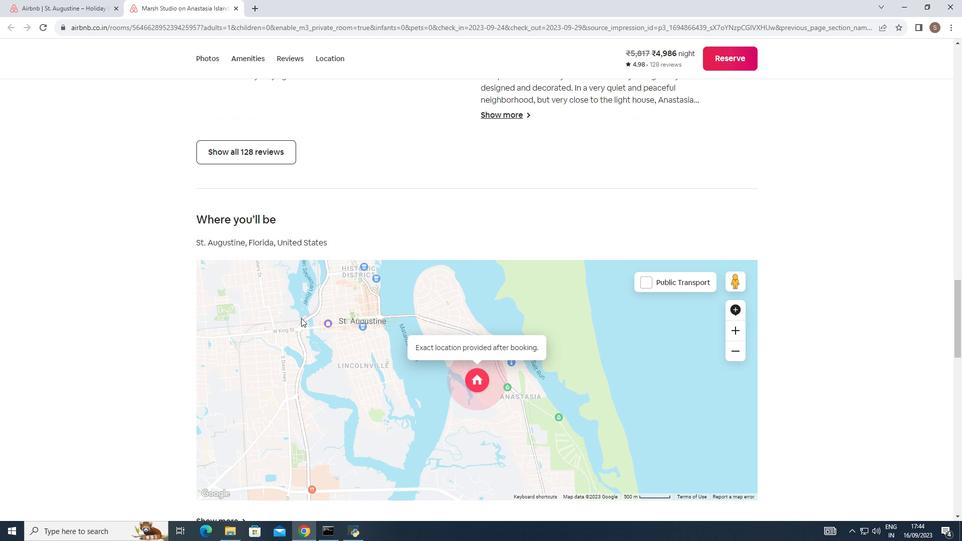 
Action: Mouse scrolled (301, 317) with delta (0, 0)
Screenshot: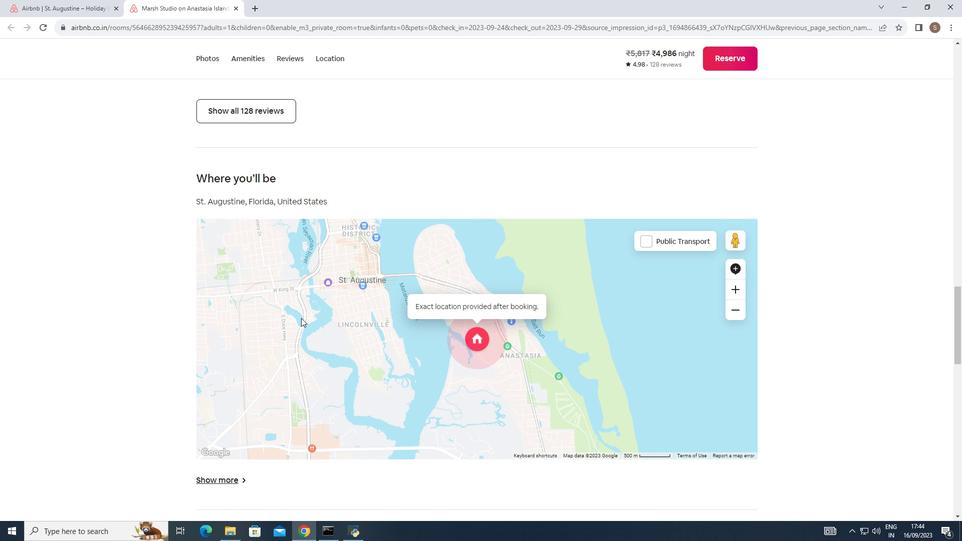 
Action: Mouse scrolled (301, 317) with delta (0, 0)
Screenshot: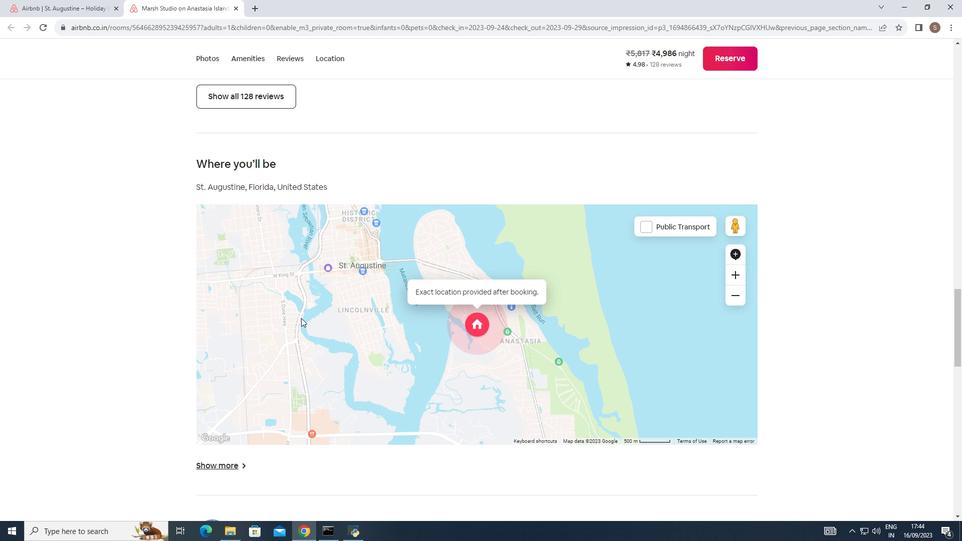 
Action: Mouse scrolled (301, 317) with delta (0, 0)
Screenshot: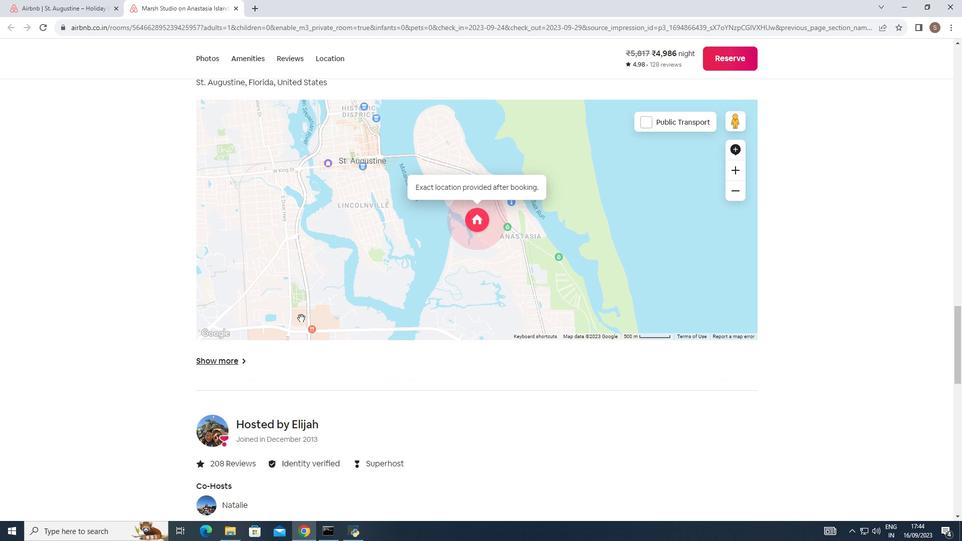 
Action: Mouse scrolled (301, 317) with delta (0, 0)
Screenshot: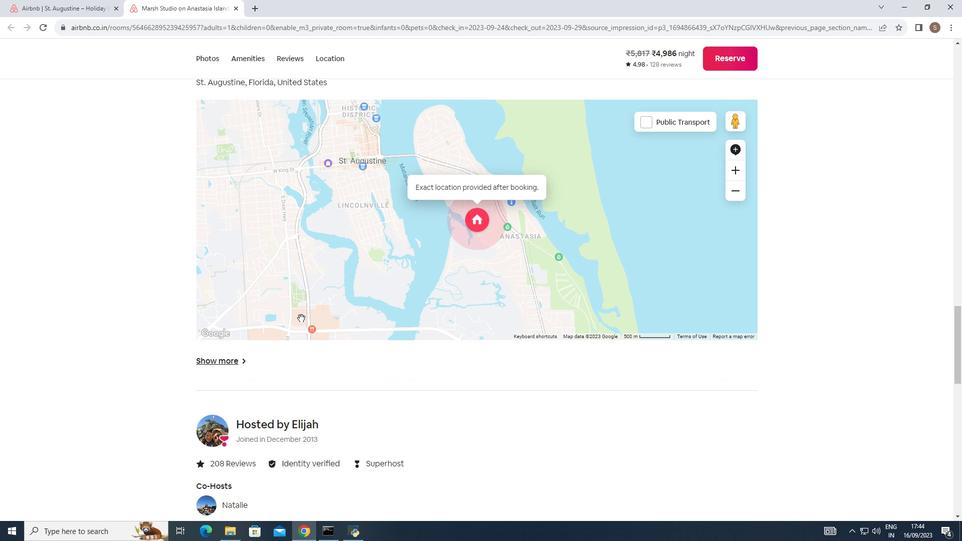 
Action: Mouse scrolled (301, 317) with delta (0, 0)
Screenshot: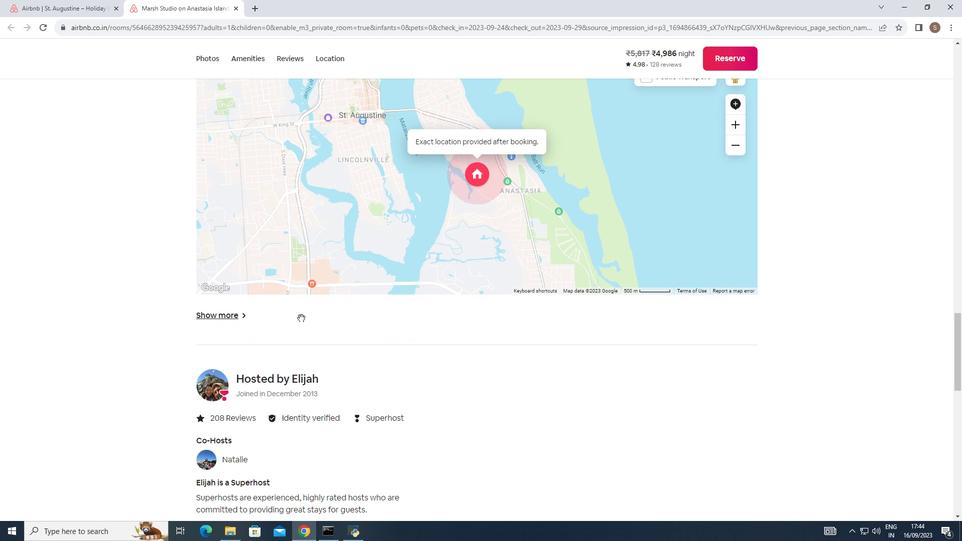 
Action: Mouse scrolled (301, 317) with delta (0, 0)
Screenshot: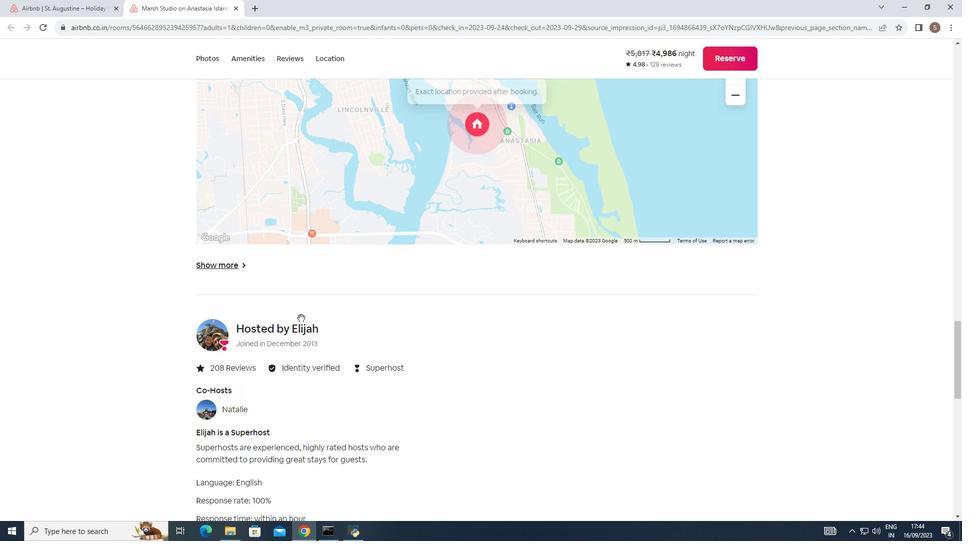 
Action: Mouse moved to (301, 318)
Screenshot: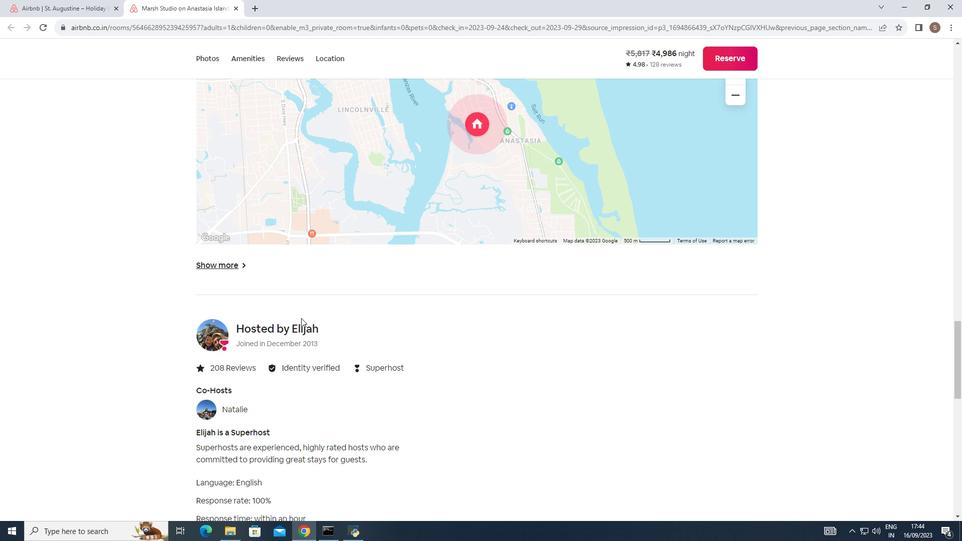 
Action: Mouse scrolled (301, 317) with delta (0, 0)
Screenshot: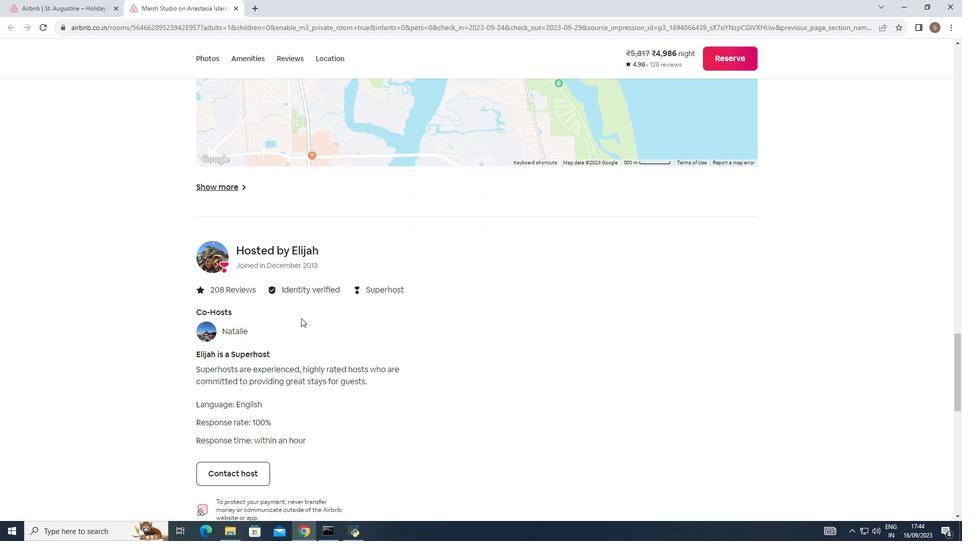 
Action: Mouse scrolled (301, 317) with delta (0, 0)
Screenshot: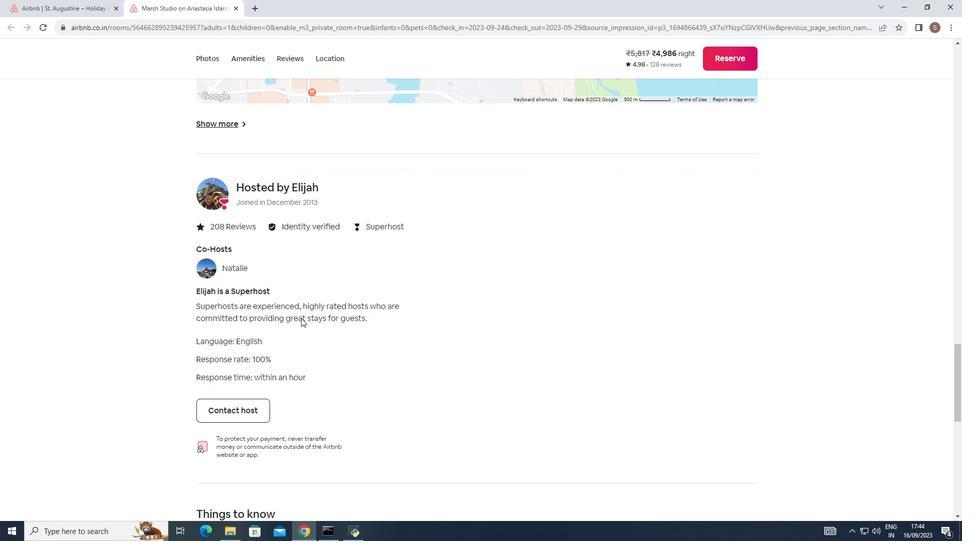 
Action: Mouse scrolled (301, 317) with delta (0, 0)
Screenshot: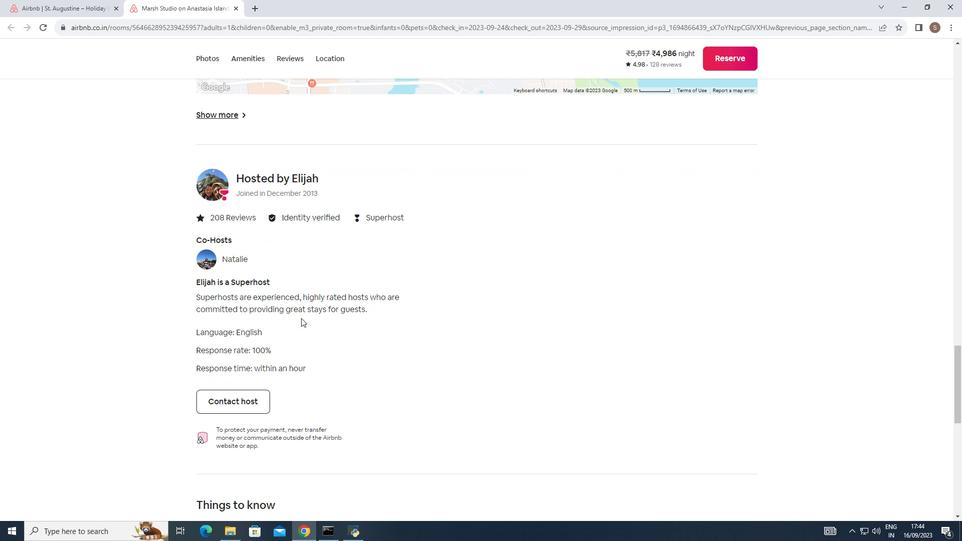 
Action: Mouse moved to (301, 318)
Screenshot: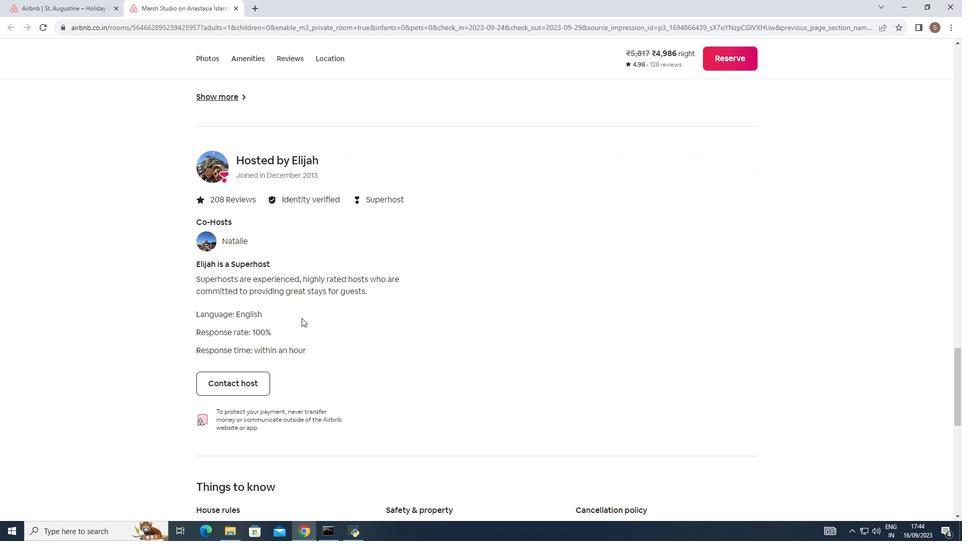 
Action: Mouse scrolled (301, 317) with delta (0, 0)
Screenshot: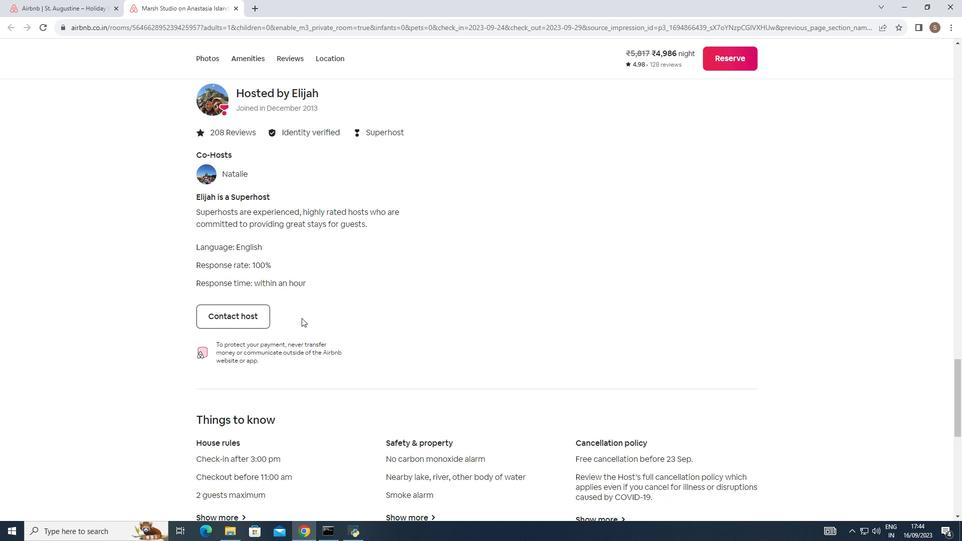 
Action: Mouse scrolled (301, 317) with delta (0, 0)
Screenshot: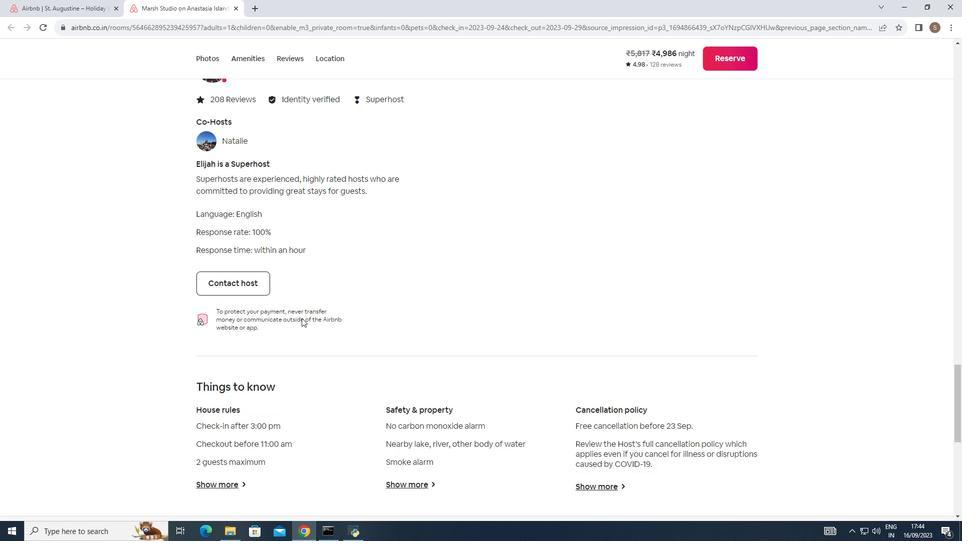 
Action: Mouse scrolled (301, 317) with delta (0, 0)
Screenshot: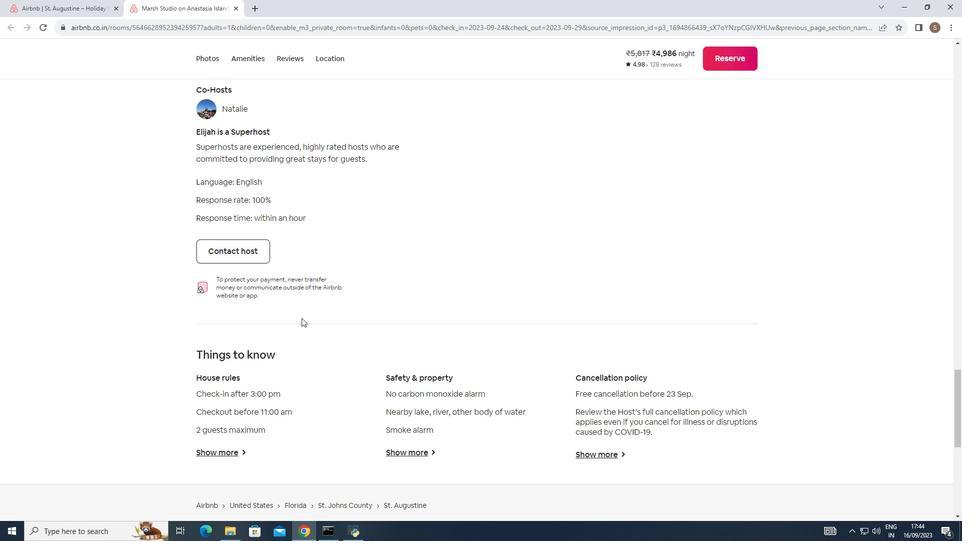 
Action: Mouse scrolled (301, 317) with delta (0, 0)
Screenshot: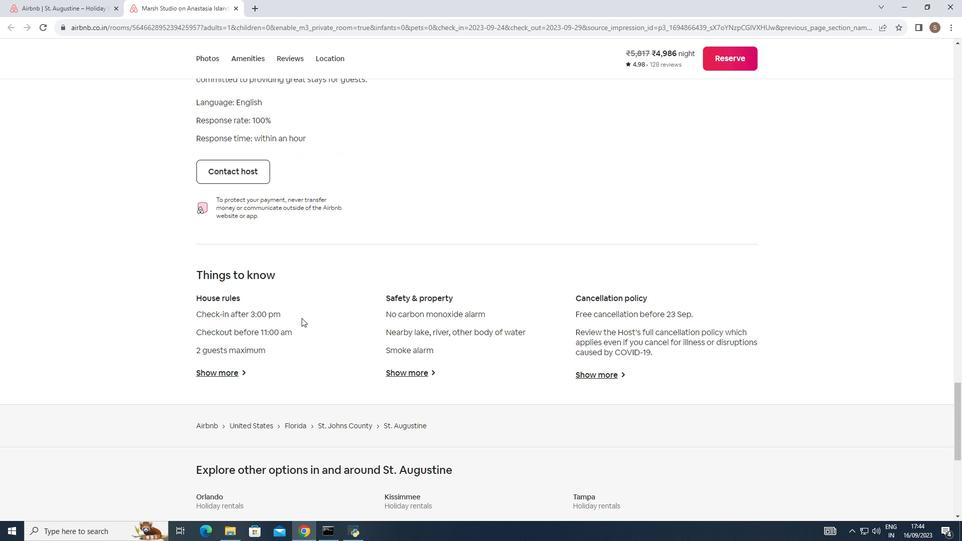 
Action: Mouse scrolled (301, 317) with delta (0, 0)
Screenshot: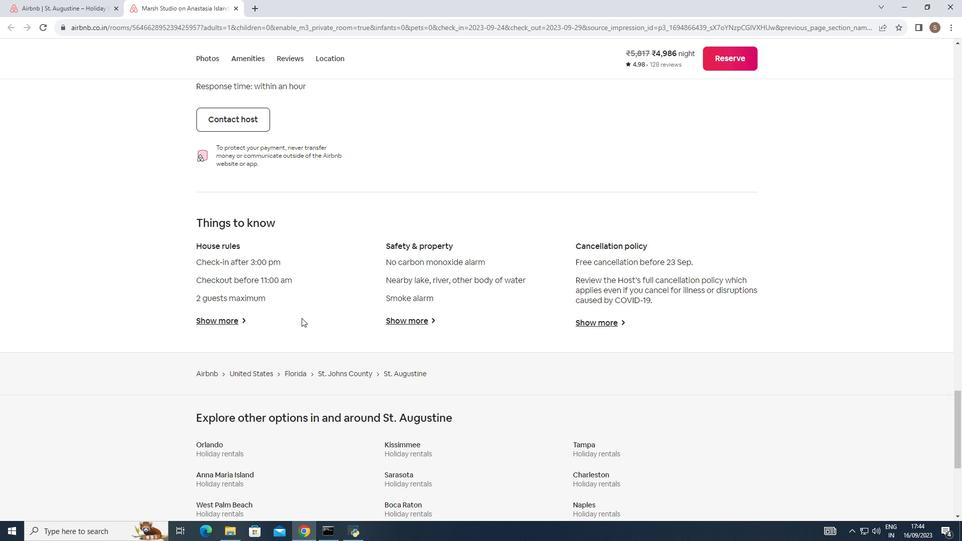 
Action: Mouse scrolled (301, 317) with delta (0, 0)
Screenshot: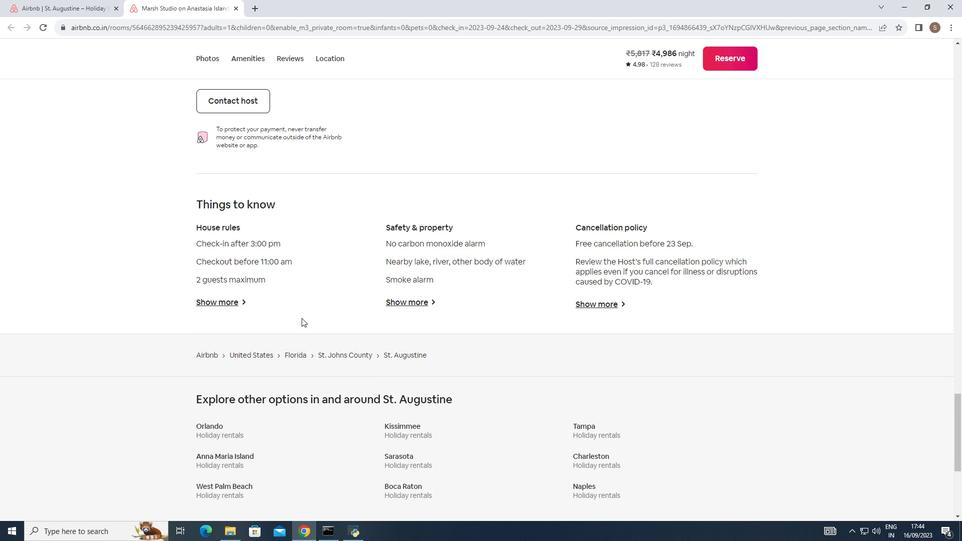 
Action: Mouse scrolled (301, 317) with delta (0, 0)
Screenshot: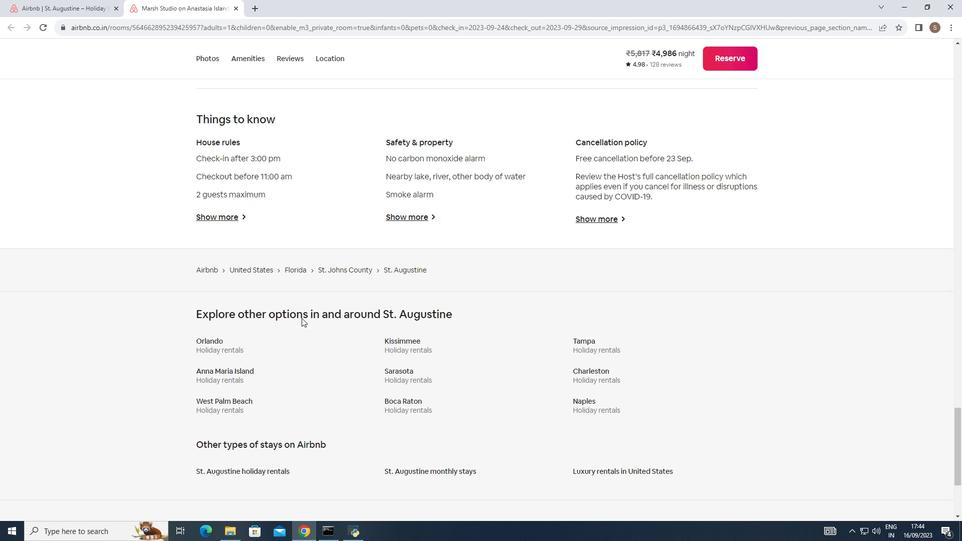 
Action: Mouse scrolled (301, 317) with delta (0, 0)
Screenshot: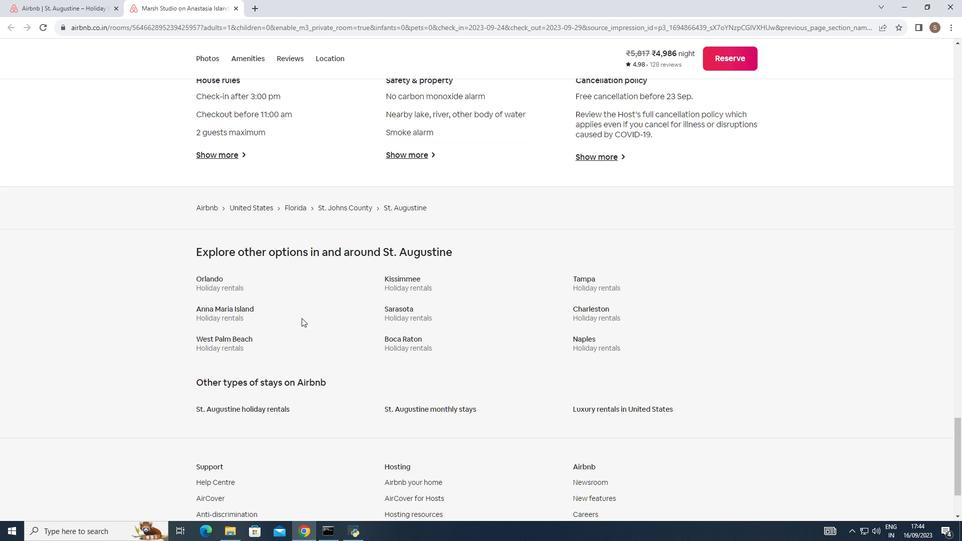 
Action: Mouse scrolled (301, 317) with delta (0, 0)
Screenshot: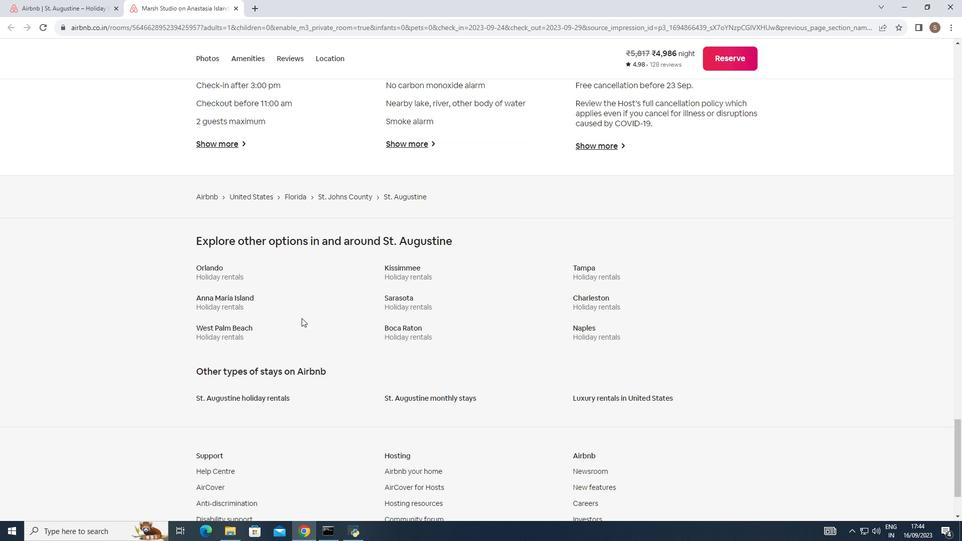 
Action: Mouse scrolled (301, 317) with delta (0, 0)
Screenshot: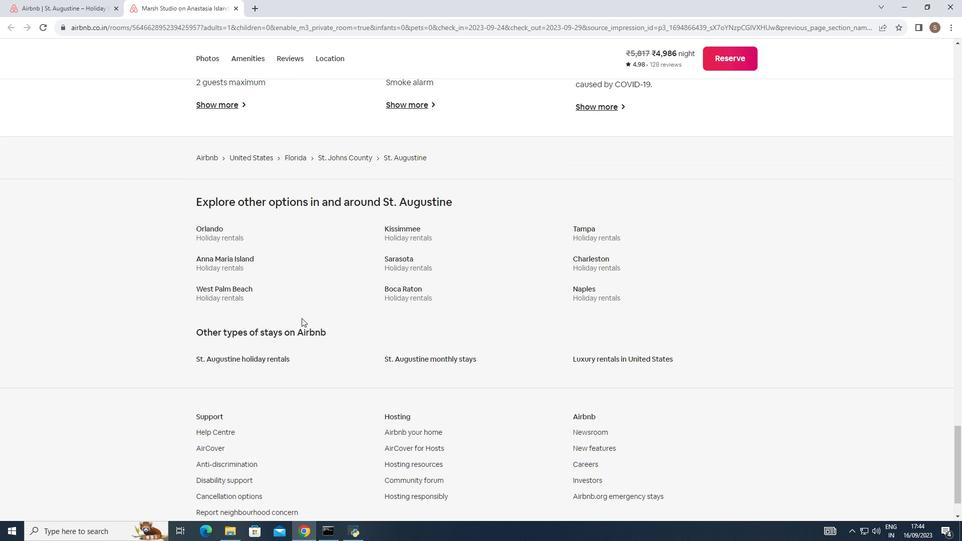 
Action: Mouse scrolled (301, 317) with delta (0, 0)
Screenshot: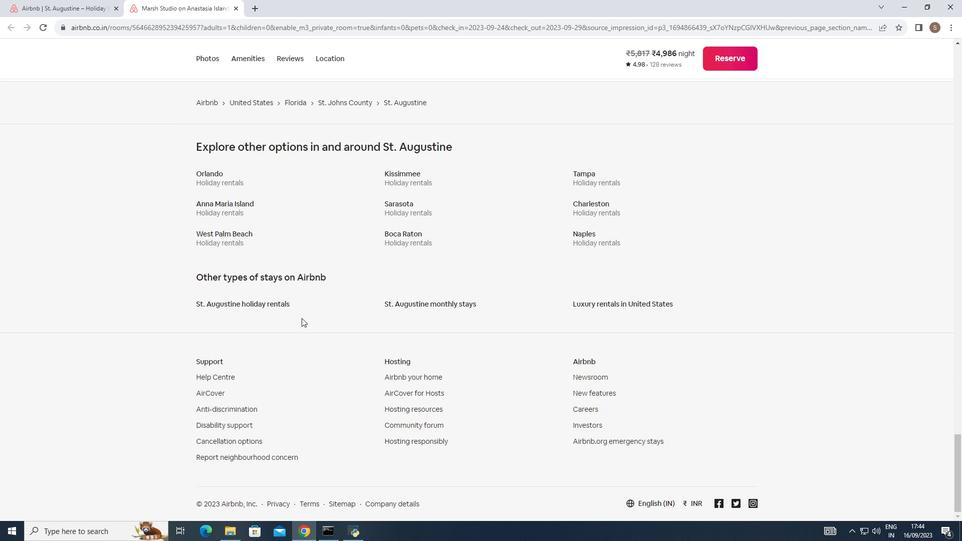 
Action: Mouse scrolled (301, 317) with delta (0, 0)
Screenshot: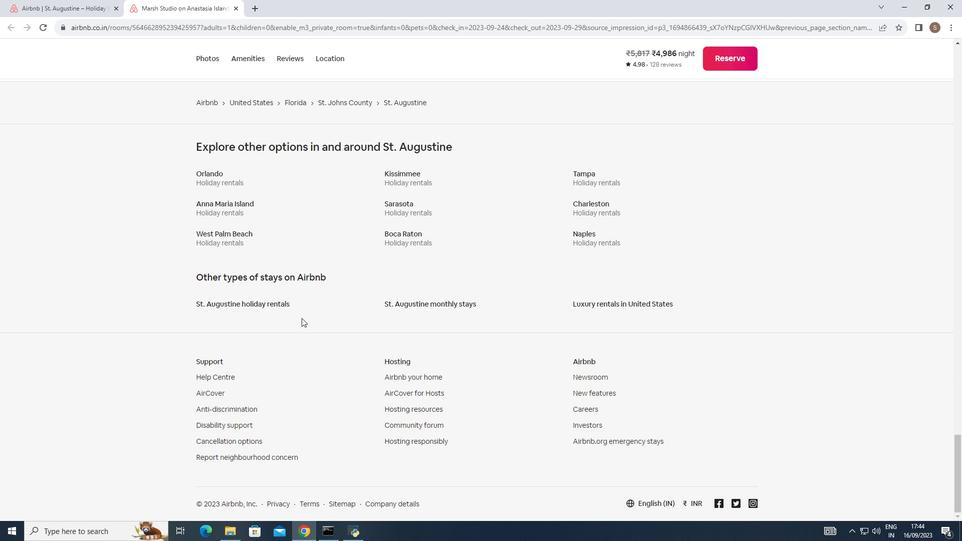 
Action: Mouse scrolled (301, 317) with delta (0, 0)
Screenshot: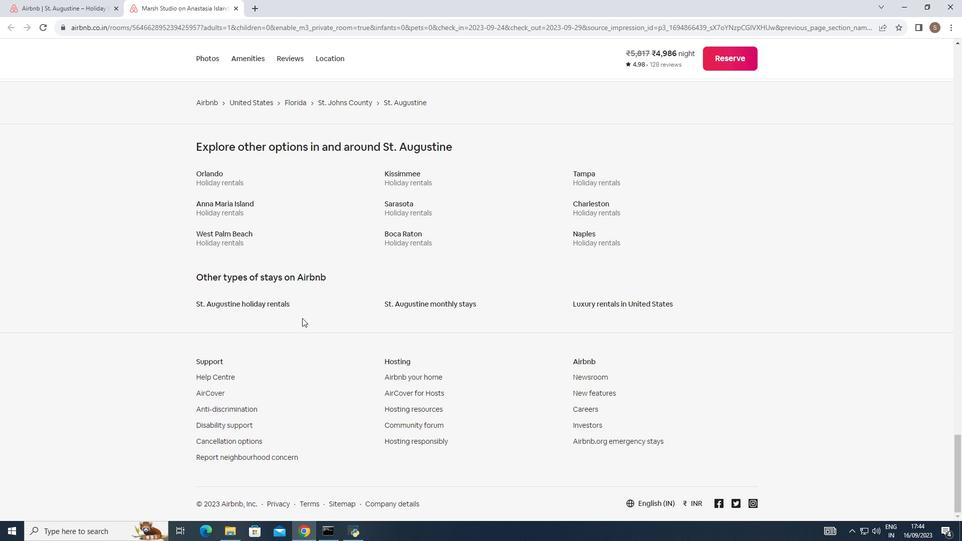 
Action: Mouse moved to (302, 318)
Screenshot: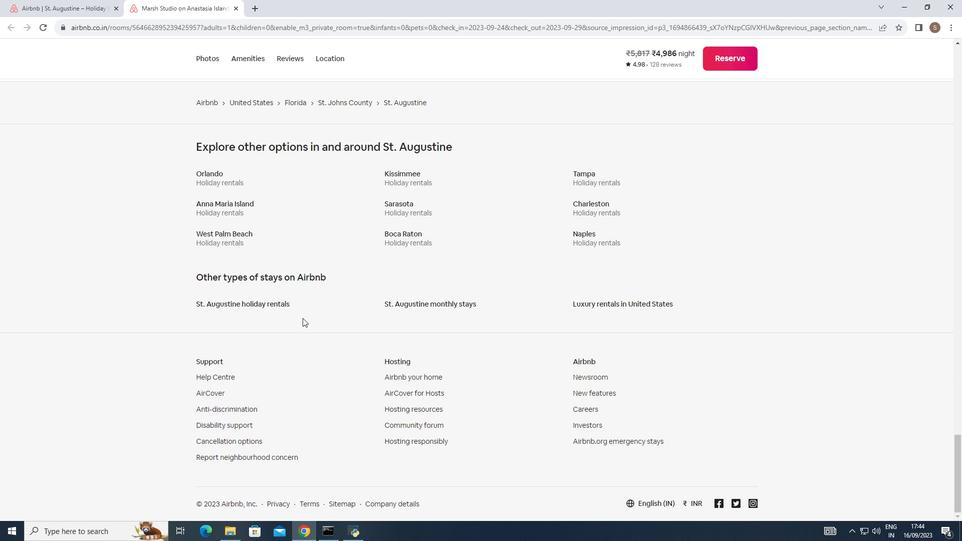 
Action: Mouse scrolled (302, 317) with delta (0, 0)
Screenshot: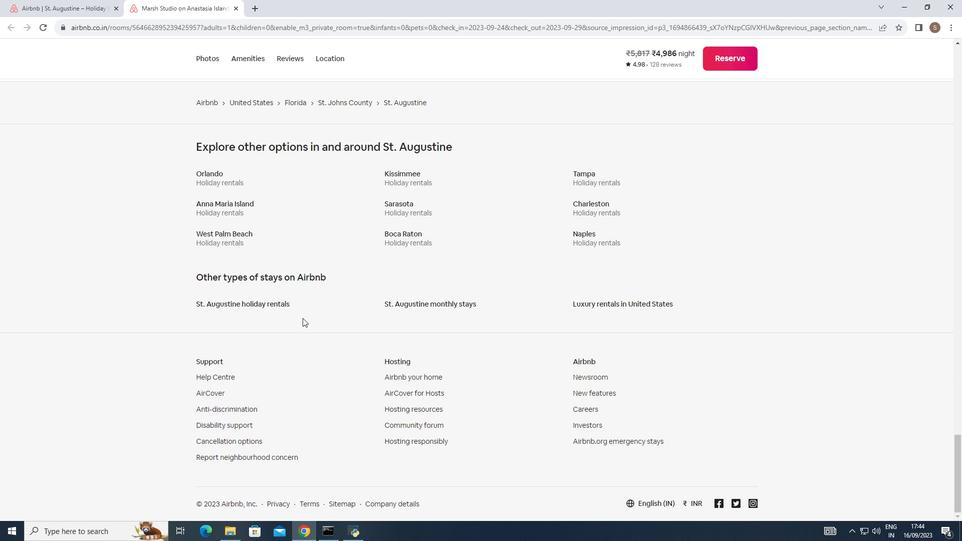 
Action: Mouse scrolled (302, 317) with delta (0, 0)
Screenshot: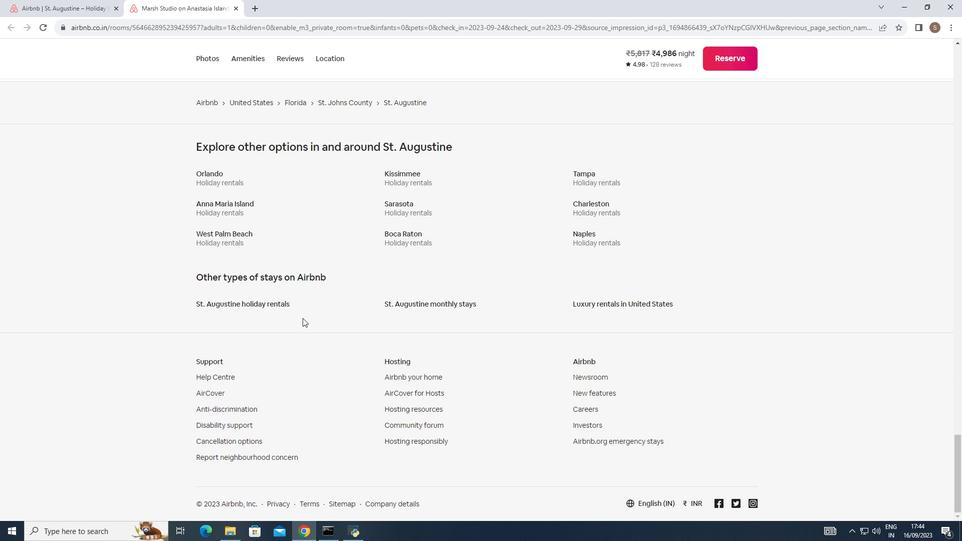 
Action: Mouse scrolled (302, 318) with delta (0, 0)
Screenshot: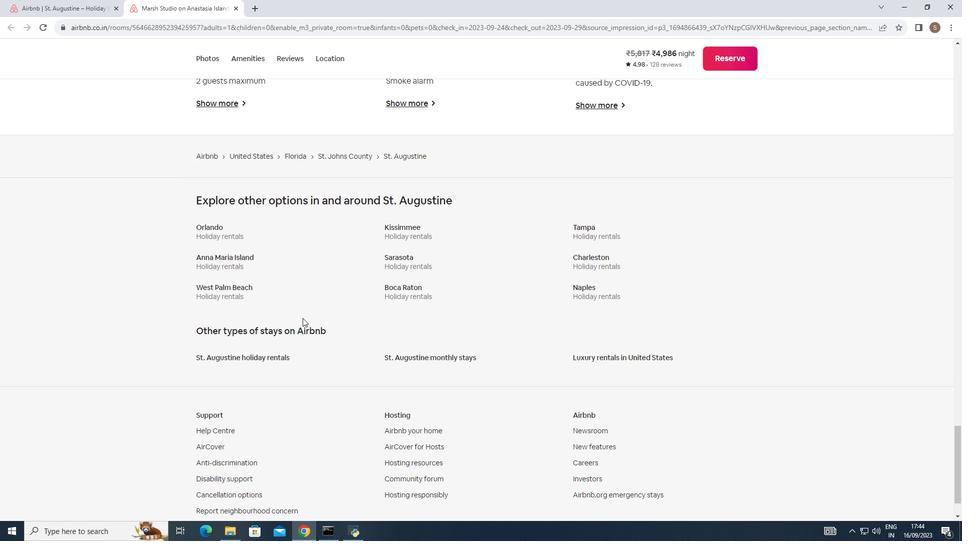 
Action: Mouse scrolled (302, 318) with delta (0, 0)
Screenshot: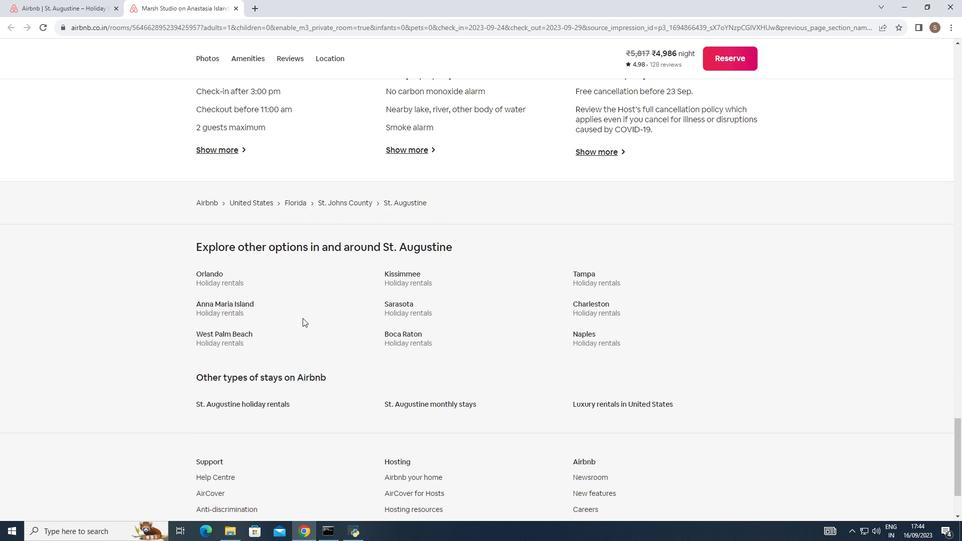 
Action: Mouse scrolled (302, 318) with delta (0, 0)
Screenshot: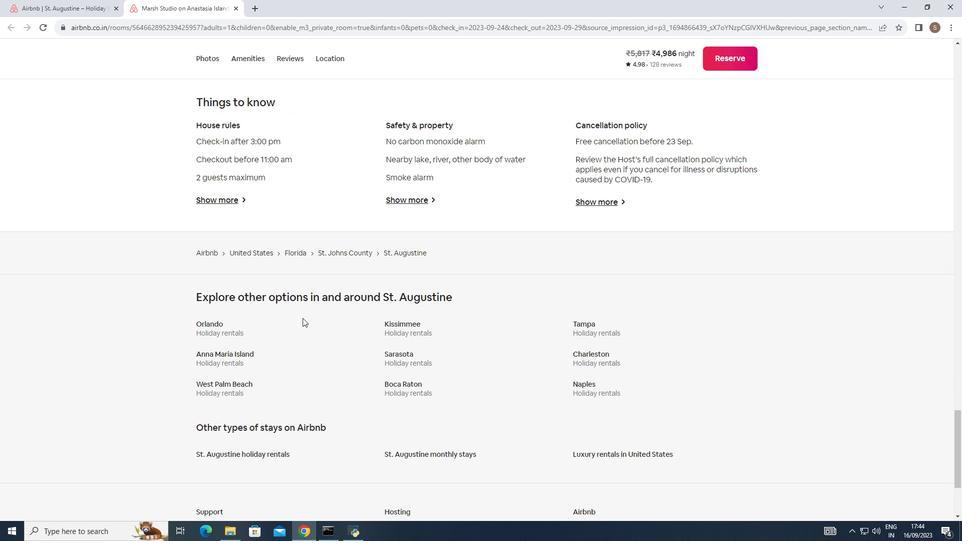 
Action: Mouse scrolled (302, 318) with delta (0, 0)
Screenshot: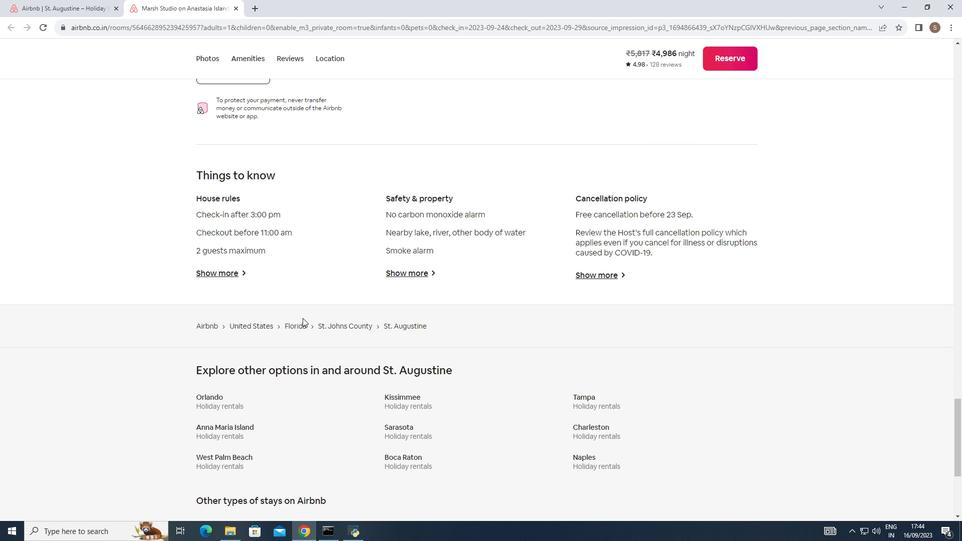 
Action: Mouse scrolled (302, 318) with delta (0, 0)
Screenshot: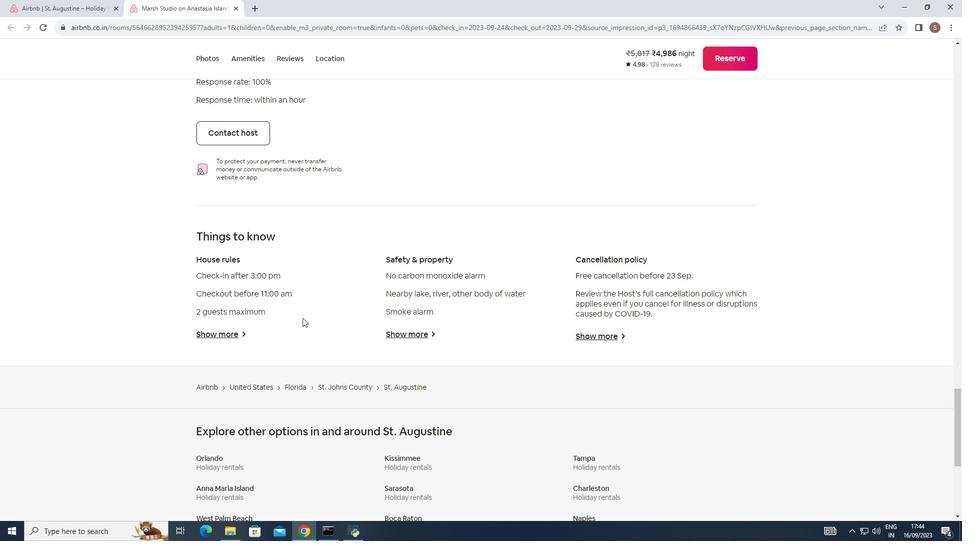 
Action: Mouse scrolled (302, 318) with delta (0, 0)
Screenshot: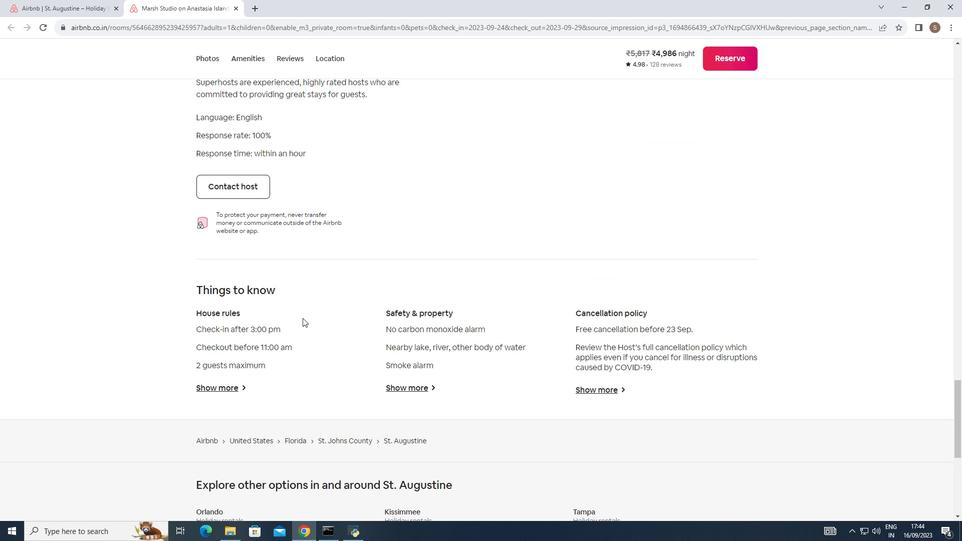 
Action: Mouse scrolled (302, 318) with delta (0, 0)
Screenshot: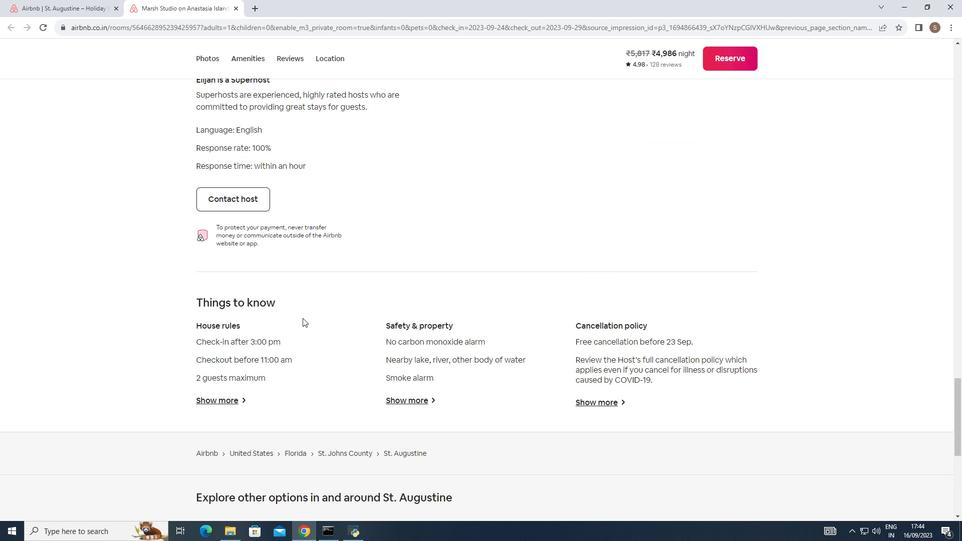 
Action: Mouse scrolled (302, 318) with delta (0, 0)
Screenshot: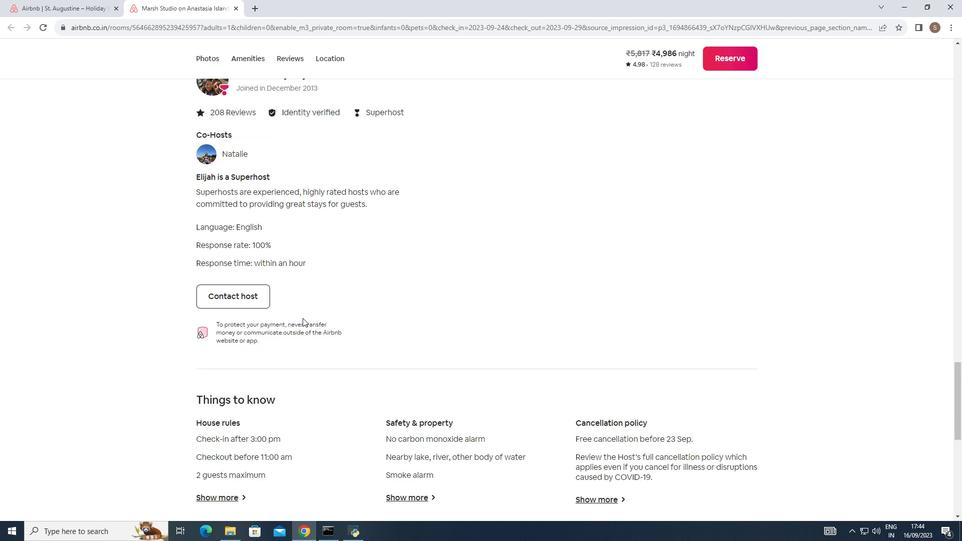 
Action: Mouse scrolled (302, 318) with delta (0, 0)
Screenshot: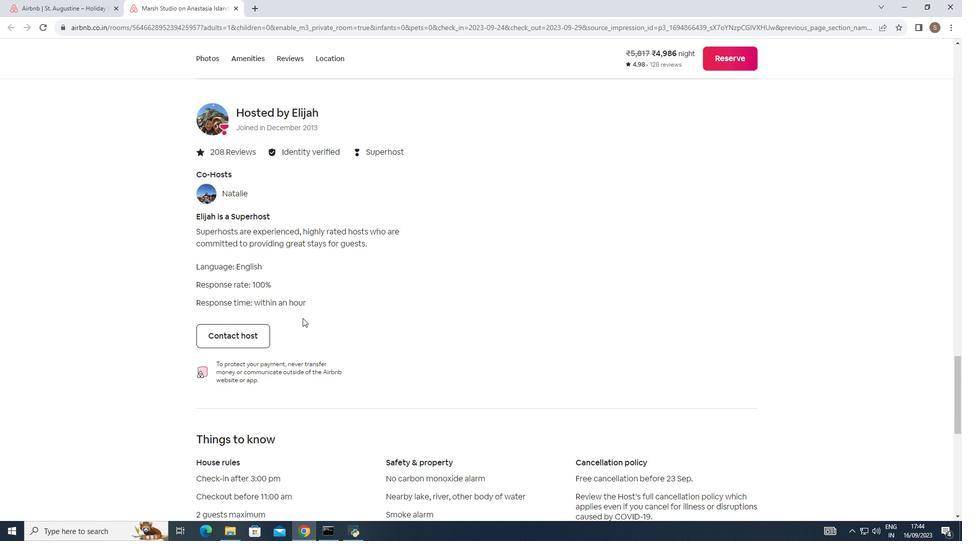 
Action: Mouse scrolled (302, 318) with delta (0, 0)
Screenshot: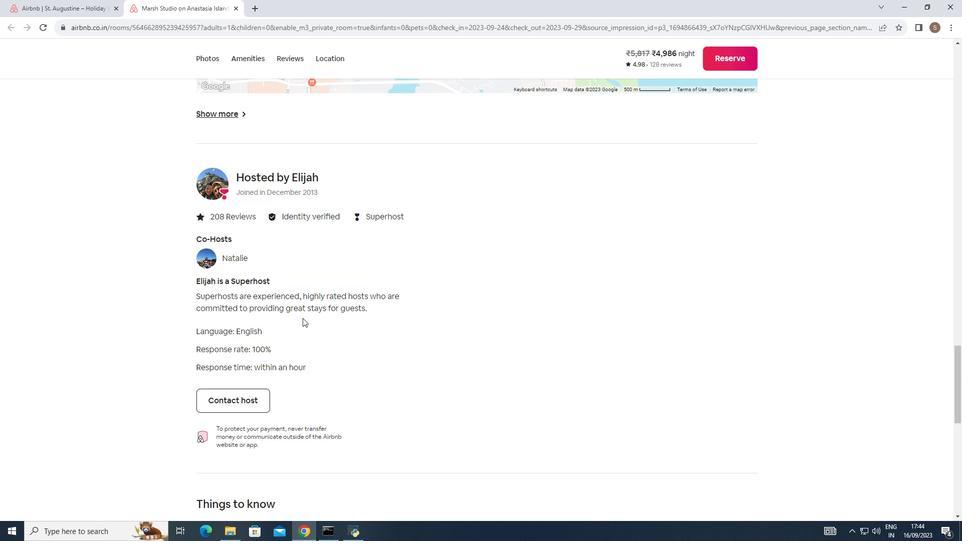 
Action: Mouse scrolled (302, 318) with delta (0, 0)
Screenshot: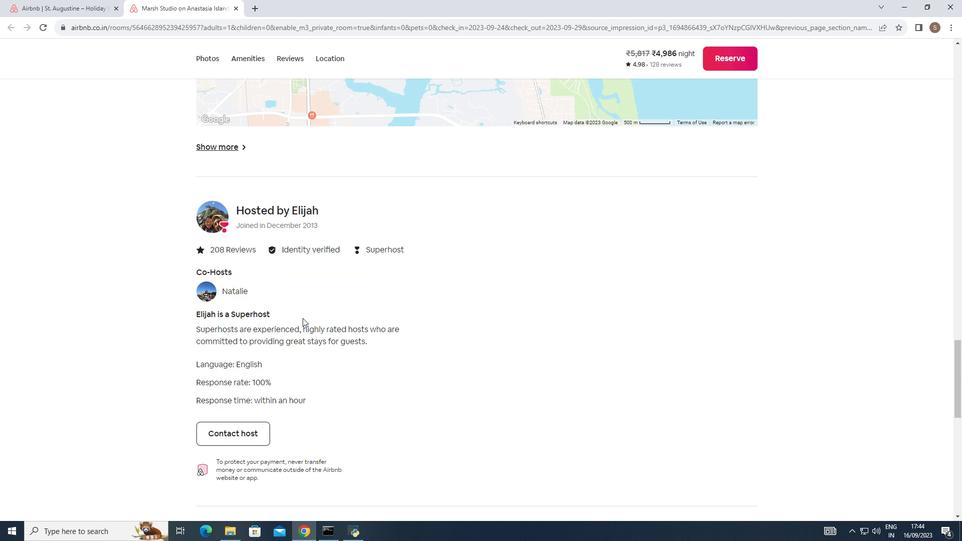 
Action: Mouse scrolled (302, 318) with delta (0, 0)
Screenshot: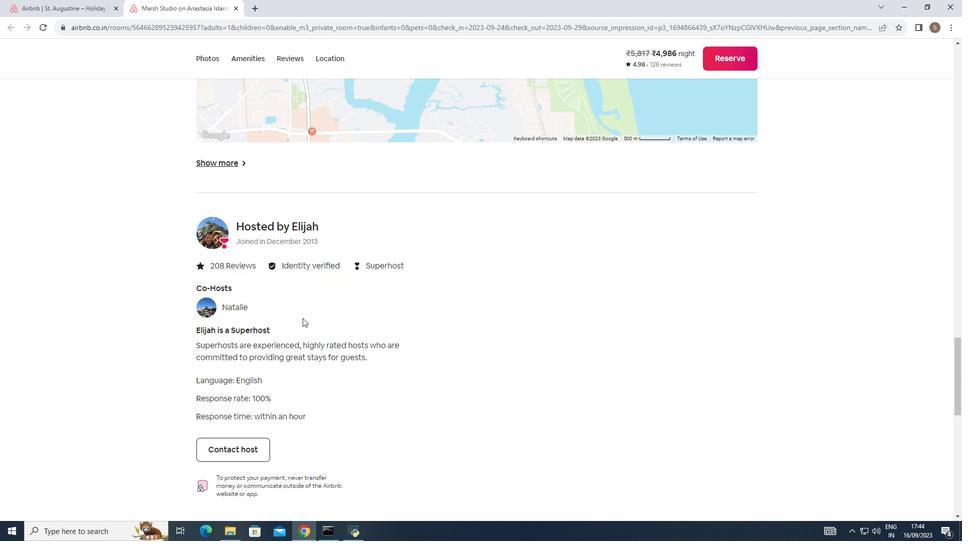 
Action: Mouse scrolled (302, 318) with delta (0, 0)
Screenshot: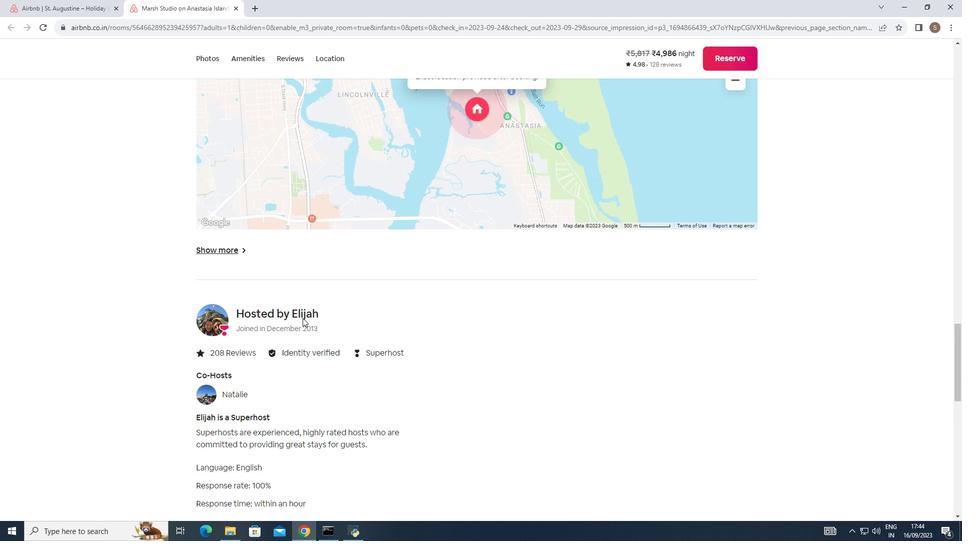 
Action: Mouse scrolled (302, 318) with delta (0, 0)
Screenshot: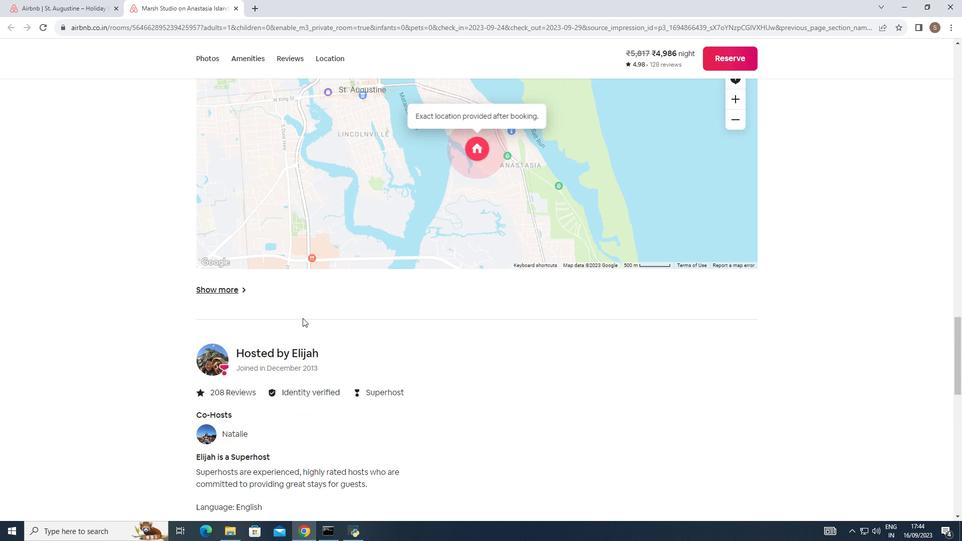 
Action: Mouse scrolled (302, 318) with delta (0, 0)
Screenshot: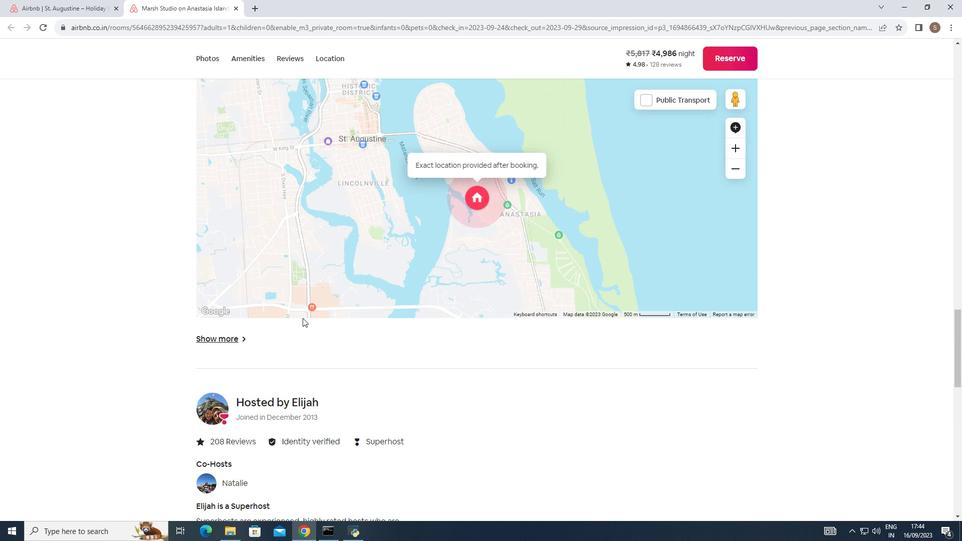 
Action: Mouse scrolled (302, 318) with delta (0, 0)
Screenshot: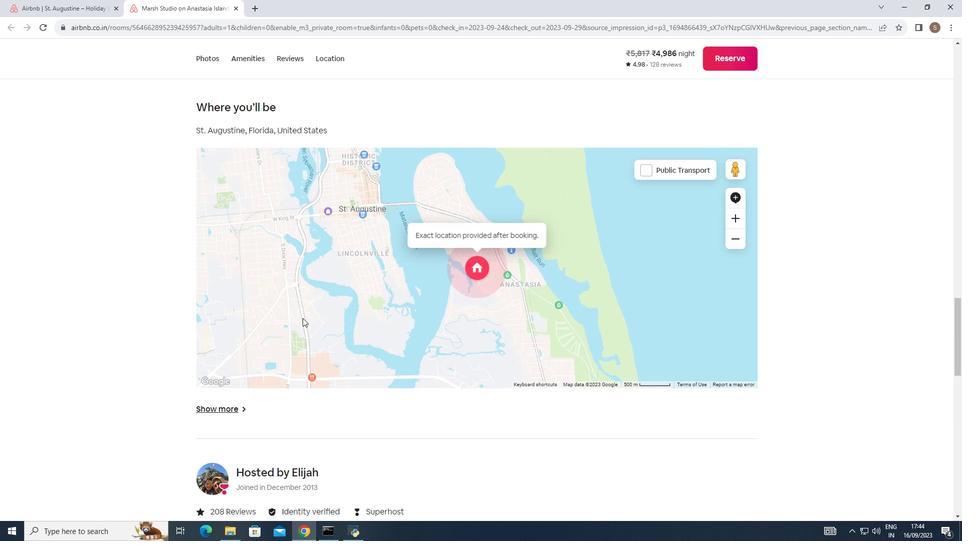 
Action: Mouse scrolled (302, 318) with delta (0, 0)
Screenshot: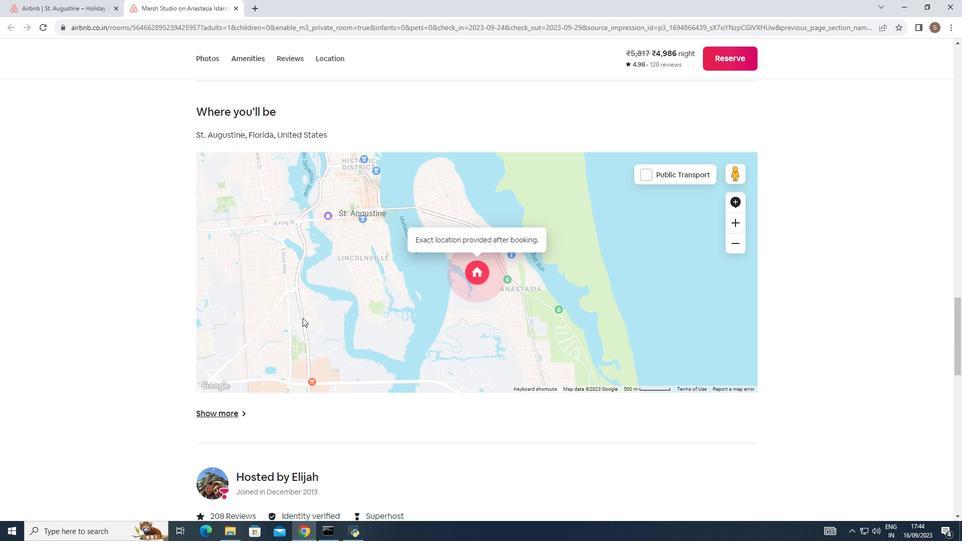 
Action: Mouse moved to (302, 318)
Screenshot: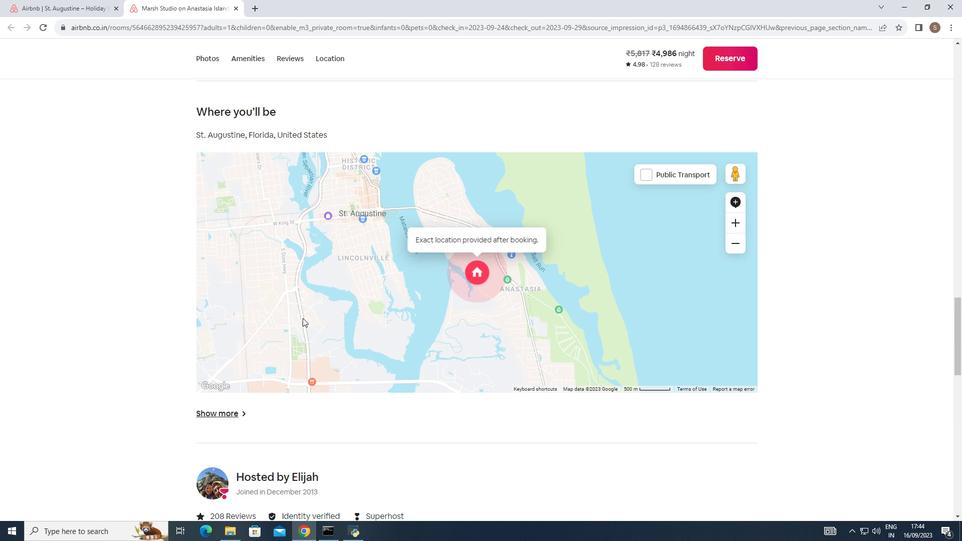 
Action: Mouse scrolled (302, 318) with delta (0, 0)
Screenshot: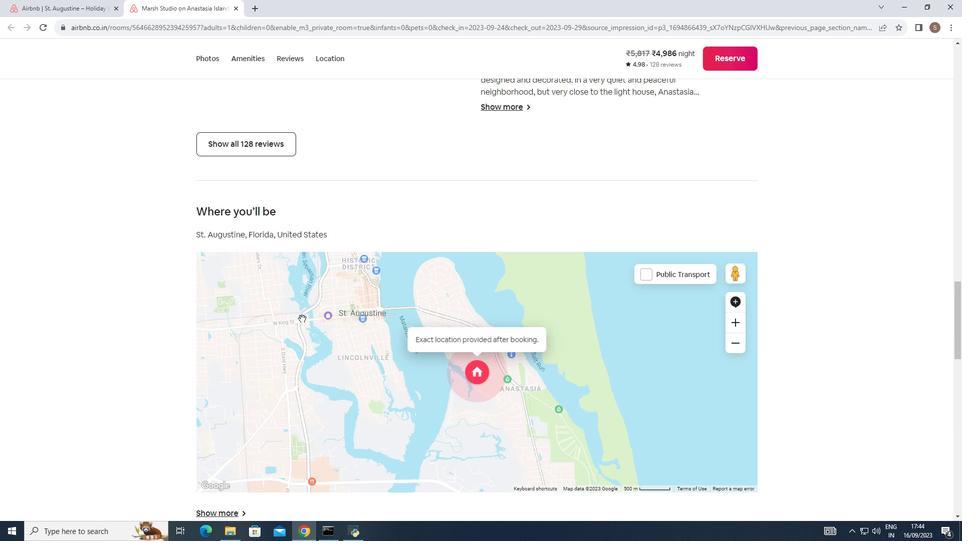 
Action: Mouse scrolled (302, 318) with delta (0, 0)
Screenshot: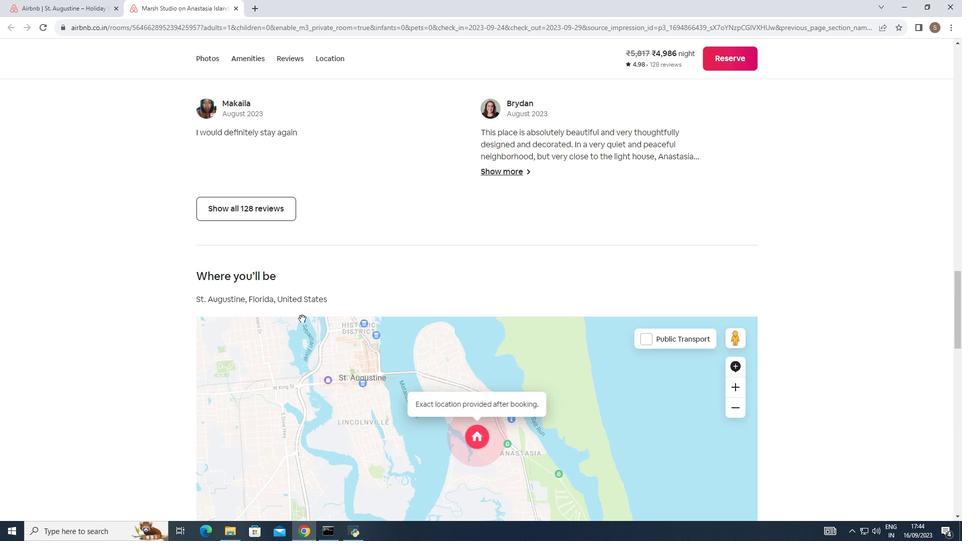
Action: Mouse scrolled (302, 318) with delta (0, 0)
Screenshot: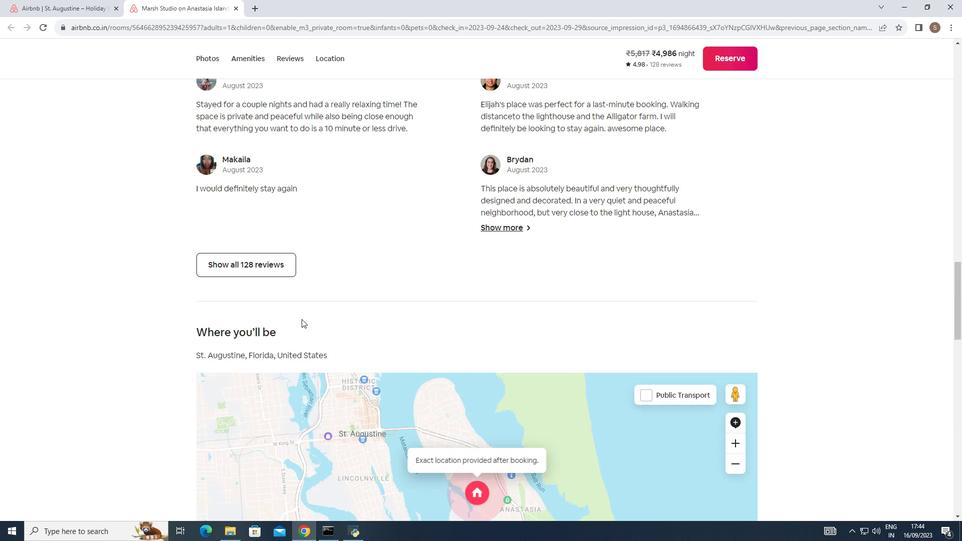 
Action: Mouse moved to (302, 318)
Screenshot: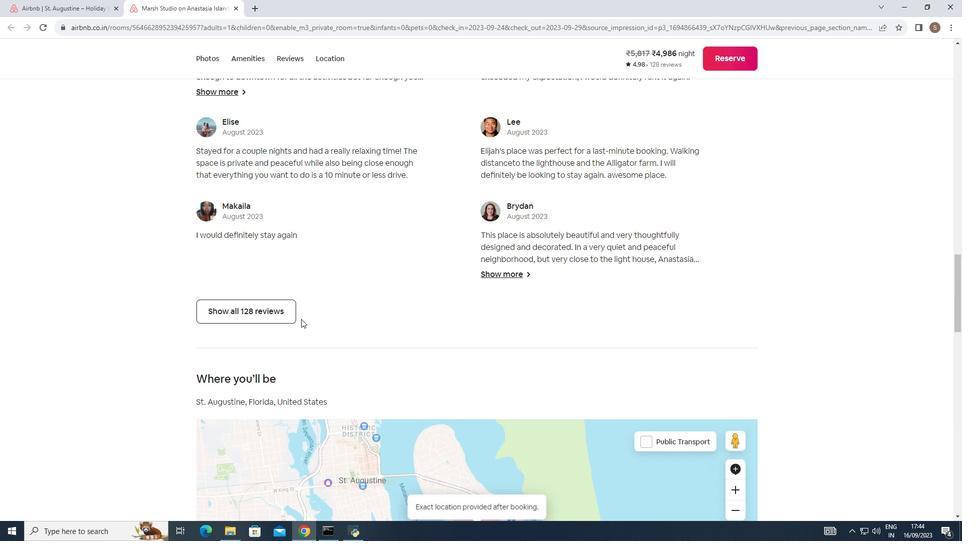 
Action: Mouse scrolled (302, 318) with delta (0, 0)
Screenshot: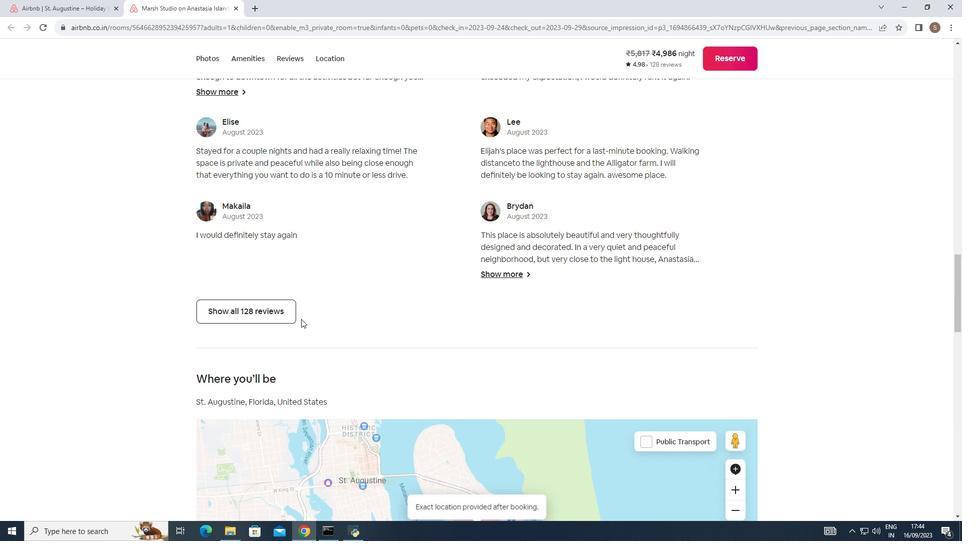 
Action: Mouse moved to (302, 318)
Screenshot: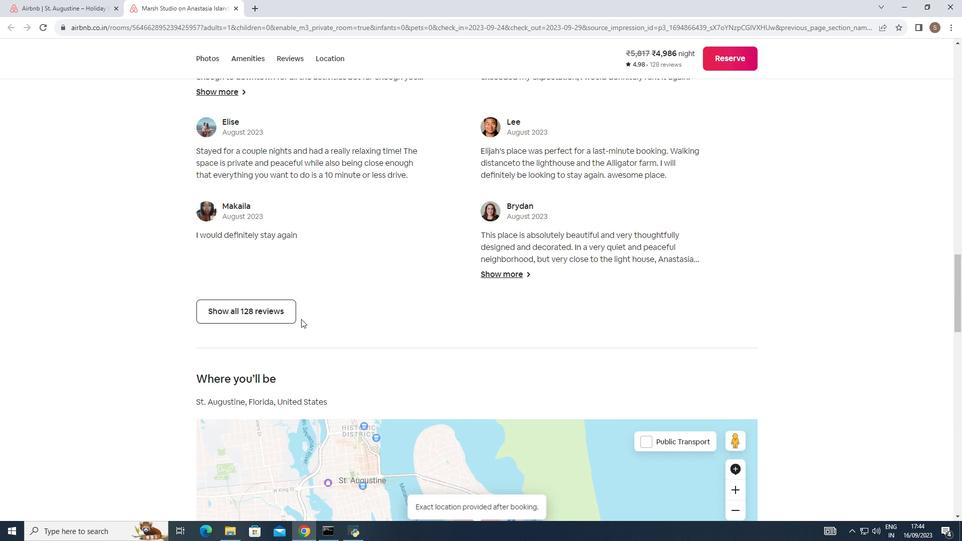 
Action: Mouse scrolled (302, 319) with delta (0, 0)
Screenshot: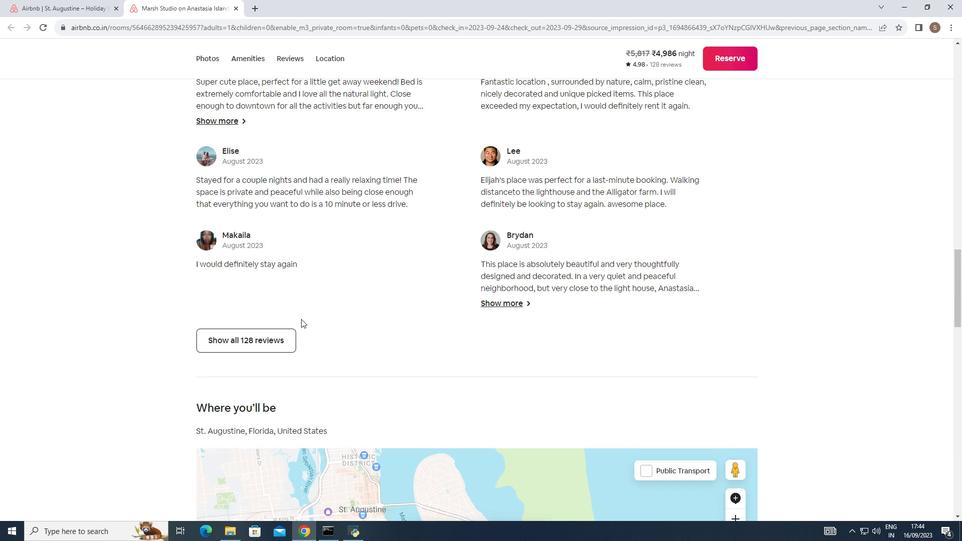 
Action: Mouse moved to (301, 318)
Screenshot: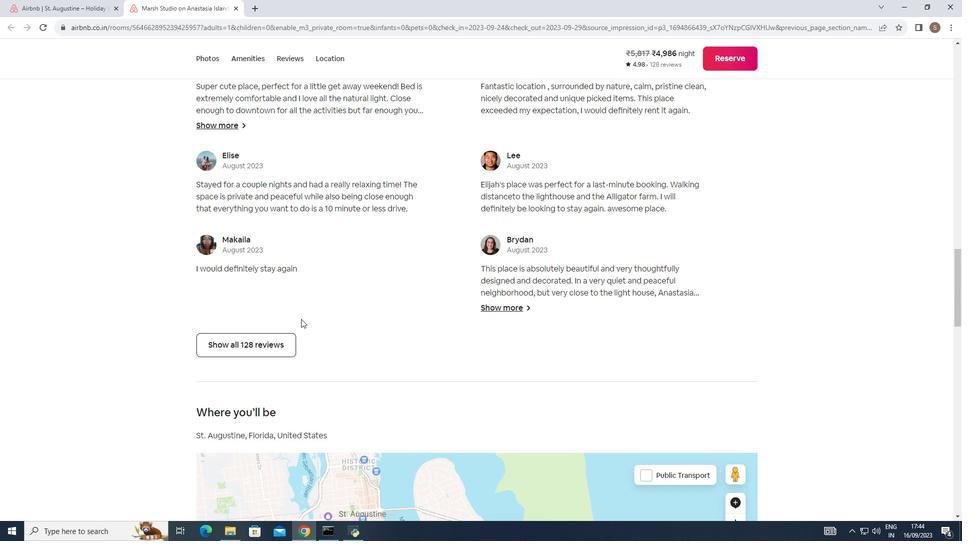
Action: Mouse scrolled (301, 319) with delta (0, 0)
Screenshot: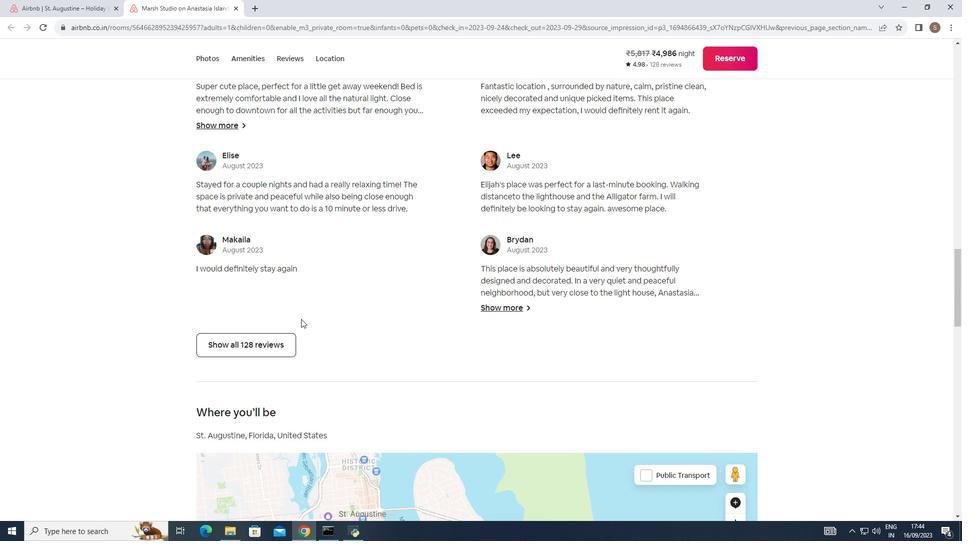 
Action: Mouse moved to (301, 319)
Screenshot: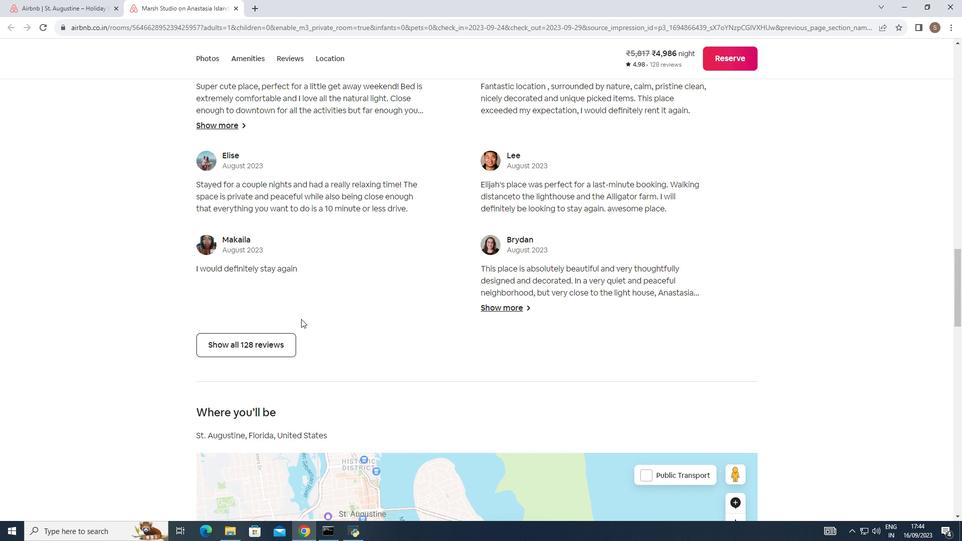 
Action: Mouse scrolled (301, 319) with delta (0, 0)
Screenshot: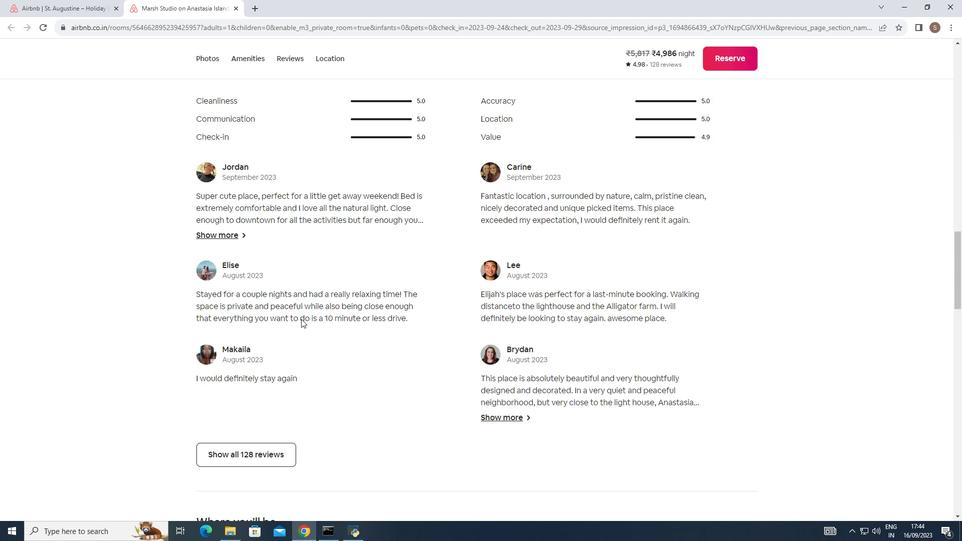 
Action: Mouse scrolled (301, 319) with delta (0, 0)
Screenshot: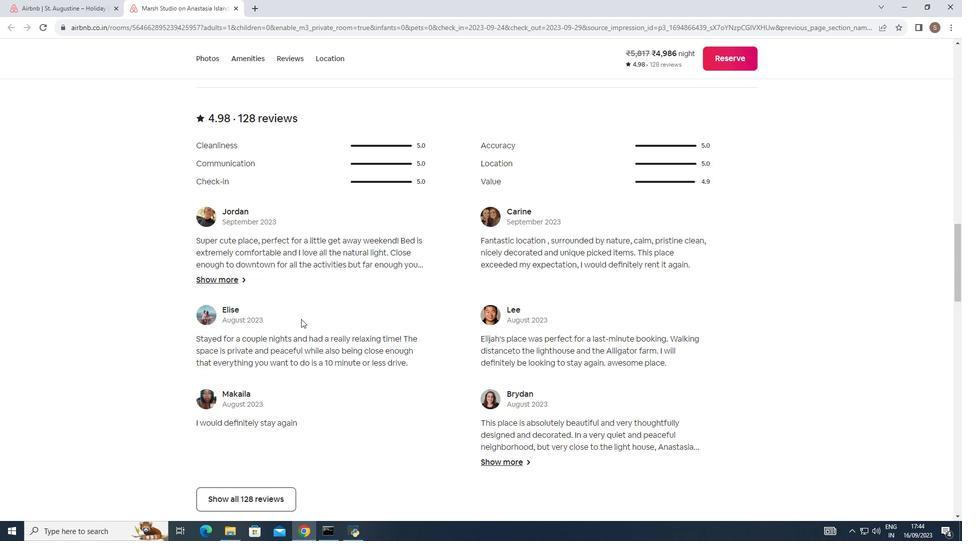 
Action: Mouse scrolled (301, 319) with delta (0, 0)
Screenshot: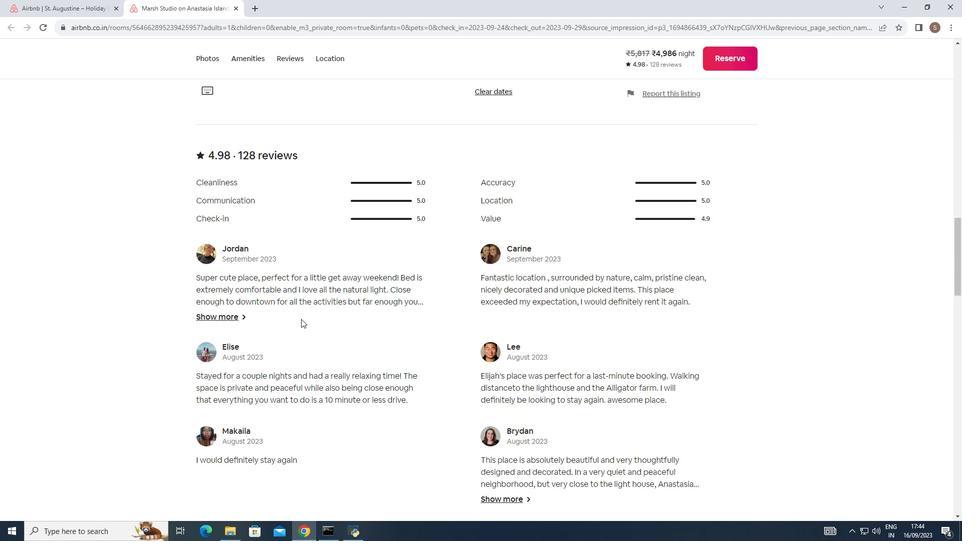 
Action: Mouse scrolled (301, 319) with delta (0, 0)
Screenshot: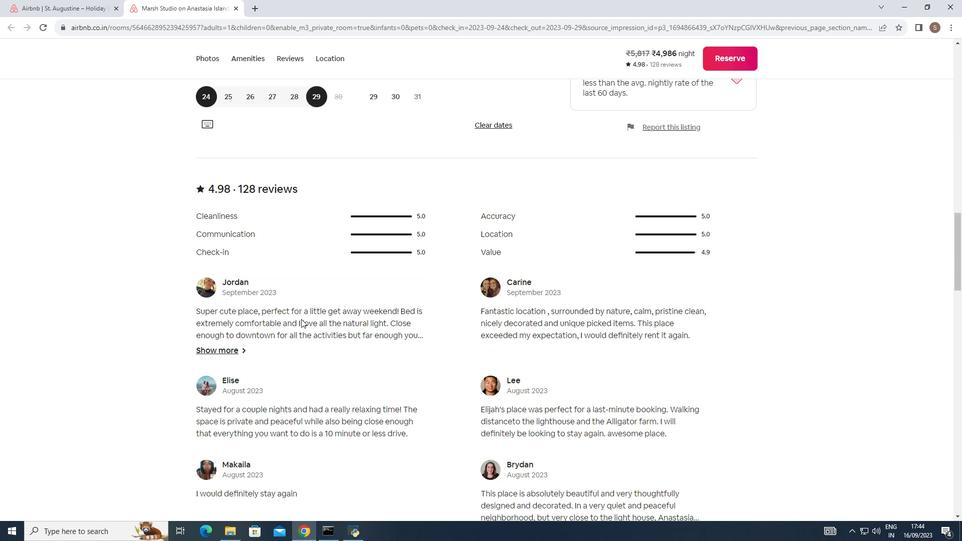 
Action: Mouse scrolled (301, 319) with delta (0, 0)
Screenshot: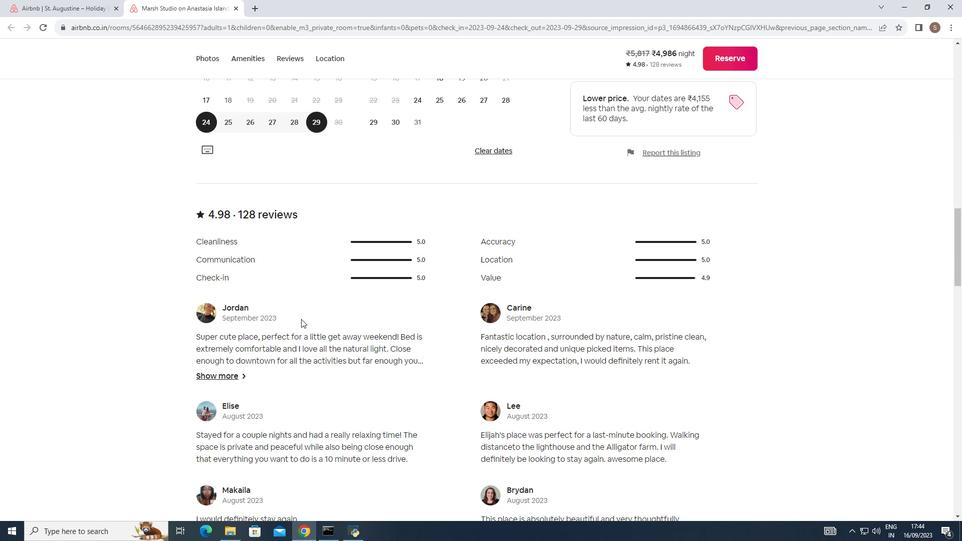 
Action: Mouse scrolled (301, 319) with delta (0, 0)
Screenshot: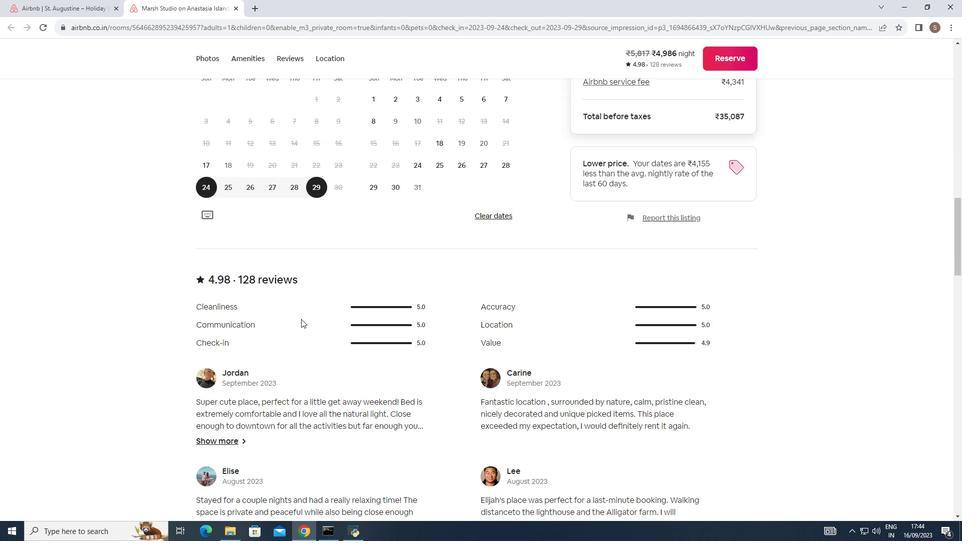 
Action: Mouse scrolled (301, 319) with delta (0, 0)
Screenshot: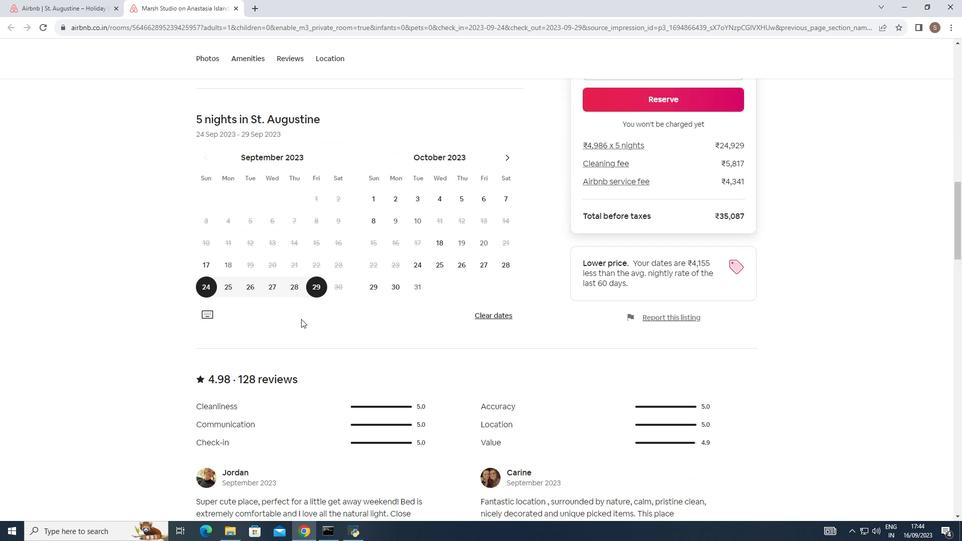 
Action: Mouse scrolled (301, 319) with delta (0, 0)
Screenshot: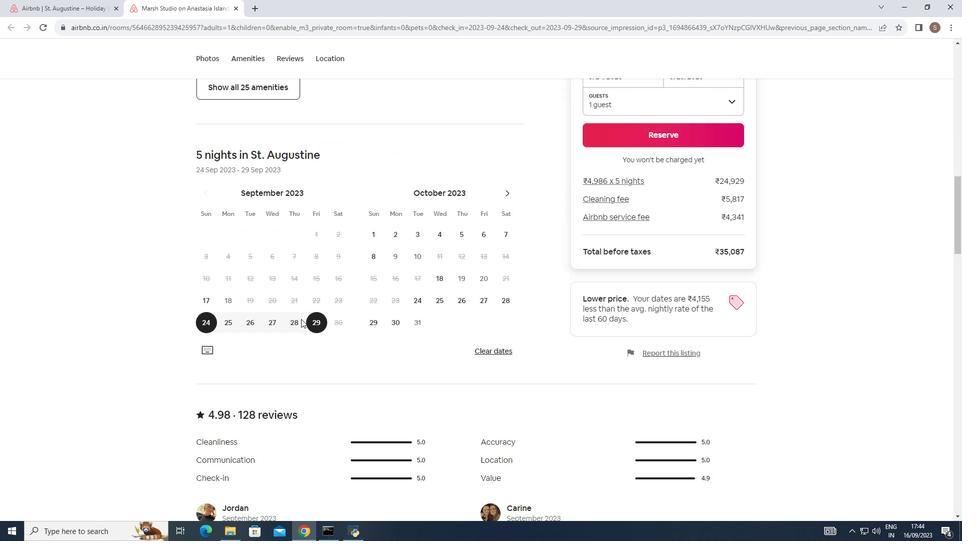 
Action: Mouse scrolled (301, 319) with delta (0, 0)
Screenshot: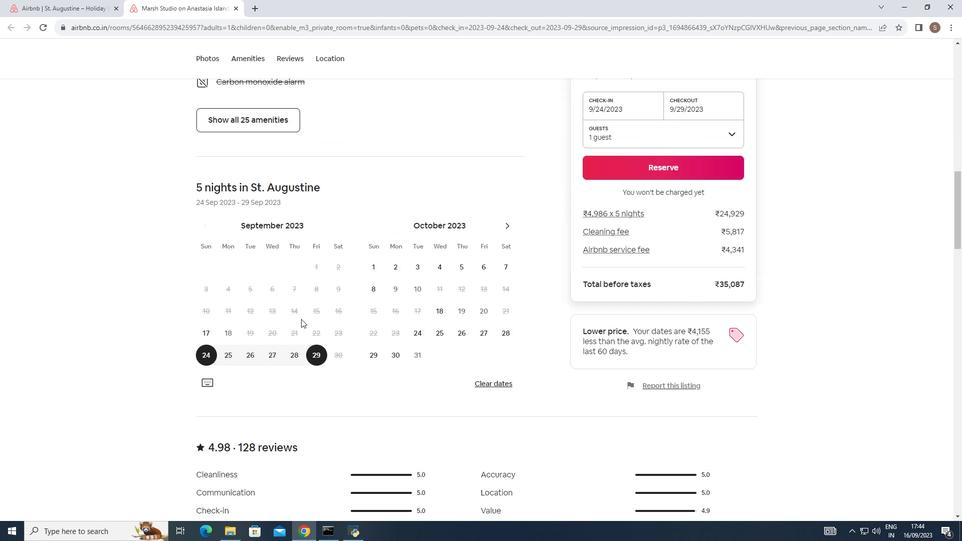 
Action: Mouse scrolled (301, 319) with delta (0, 0)
Screenshot: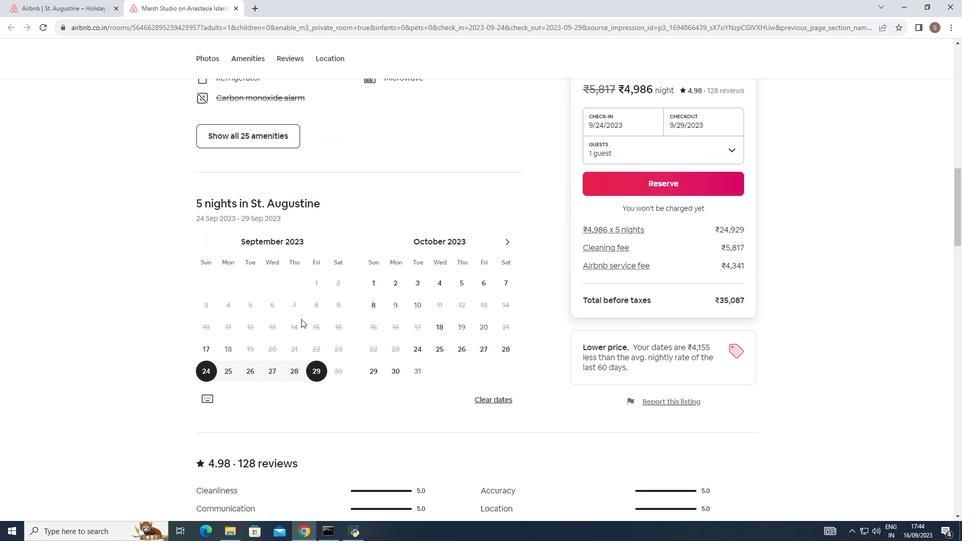 
Action: Mouse moved to (301, 319)
Screenshot: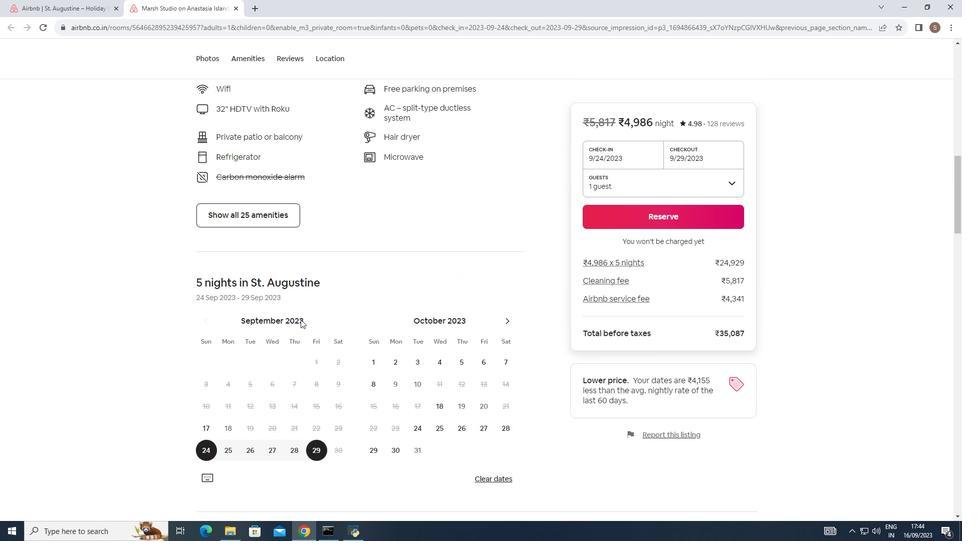 
Action: Mouse scrolled (301, 319) with delta (0, 0)
Screenshot: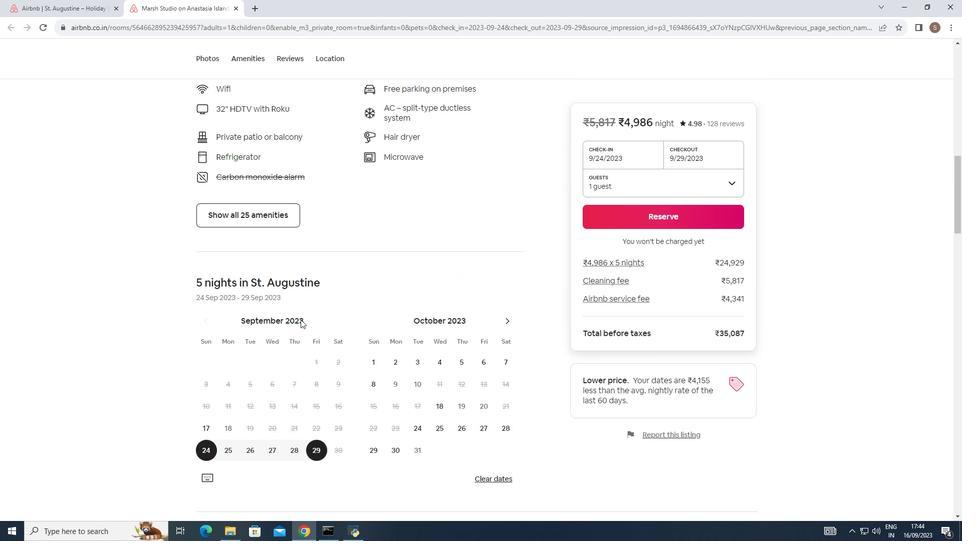 
Action: Mouse scrolled (301, 319) with delta (0, 0)
Screenshot: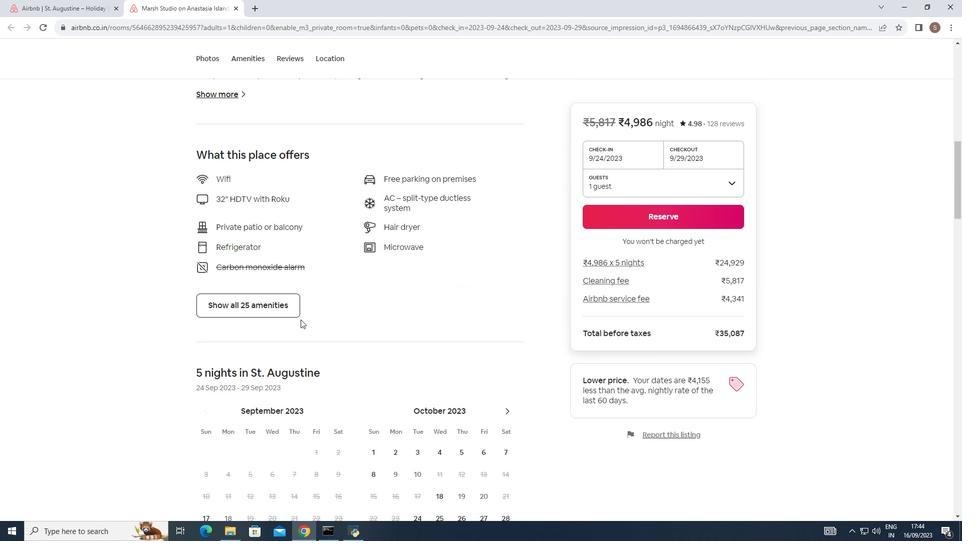 
Action: Mouse scrolled (301, 319) with delta (0, 0)
Screenshot: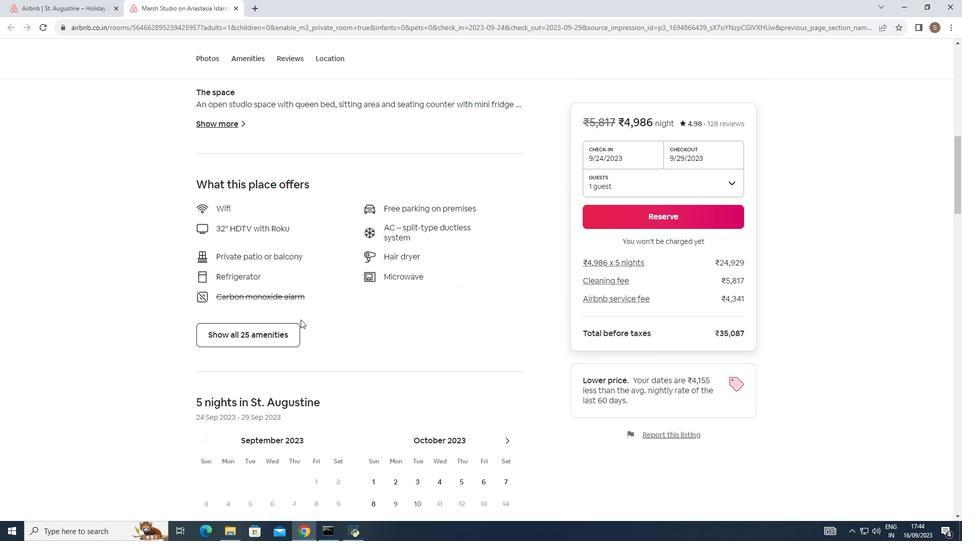 
Action: Mouse moved to (300, 319)
Screenshot: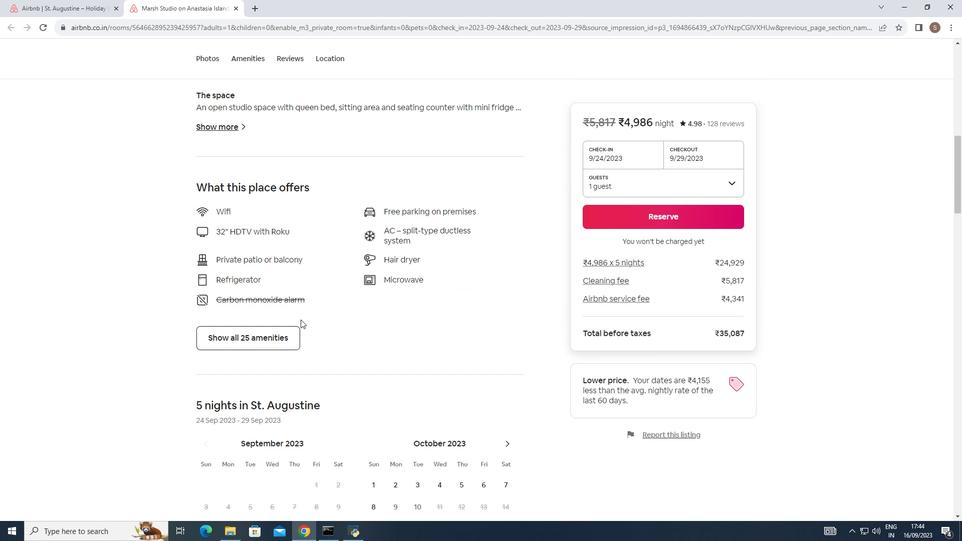 
Action: Mouse scrolled (300, 320) with delta (0, 0)
Screenshot: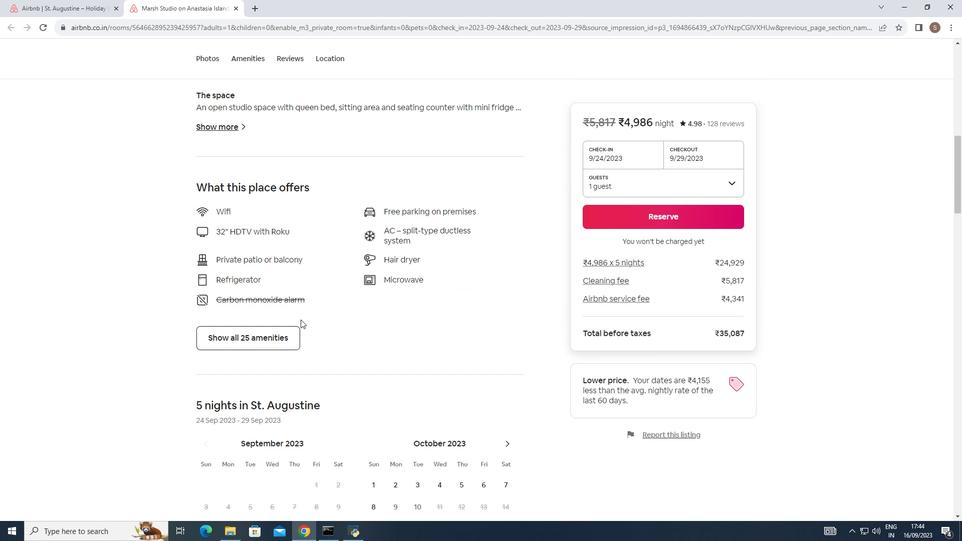 
Action: Mouse scrolled (300, 320) with delta (0, 0)
Screenshot: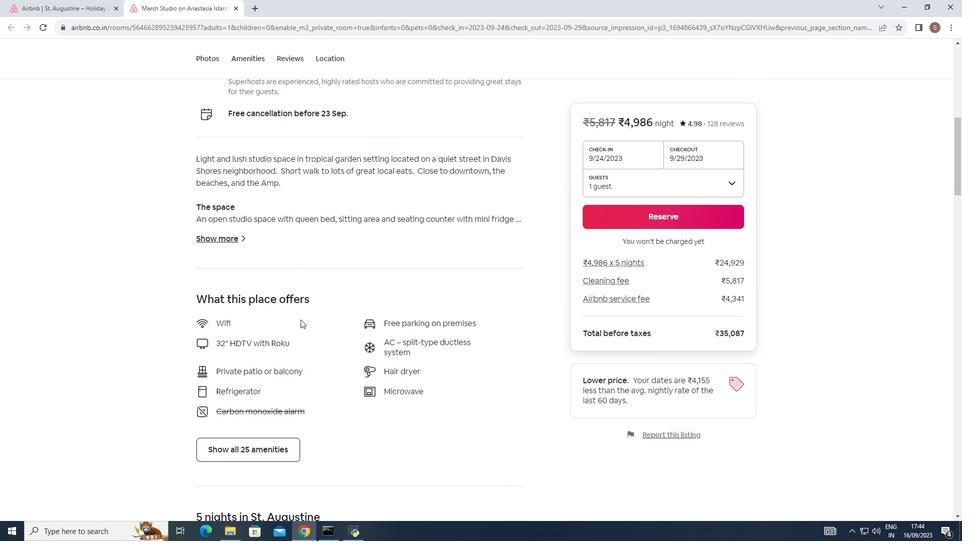 
Action: Mouse scrolled (300, 320) with delta (0, 0)
Screenshot: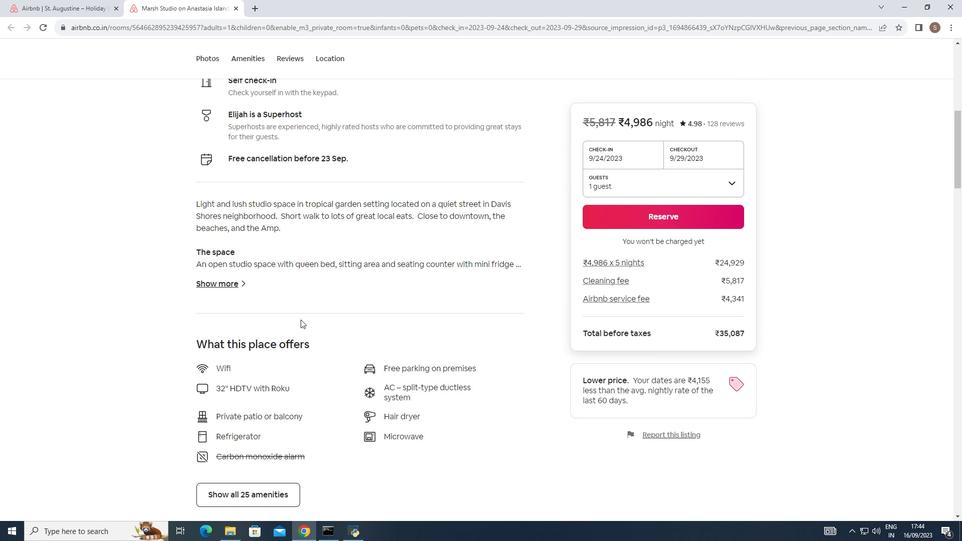 
Action: Mouse scrolled (300, 320) with delta (0, 0)
Screenshot: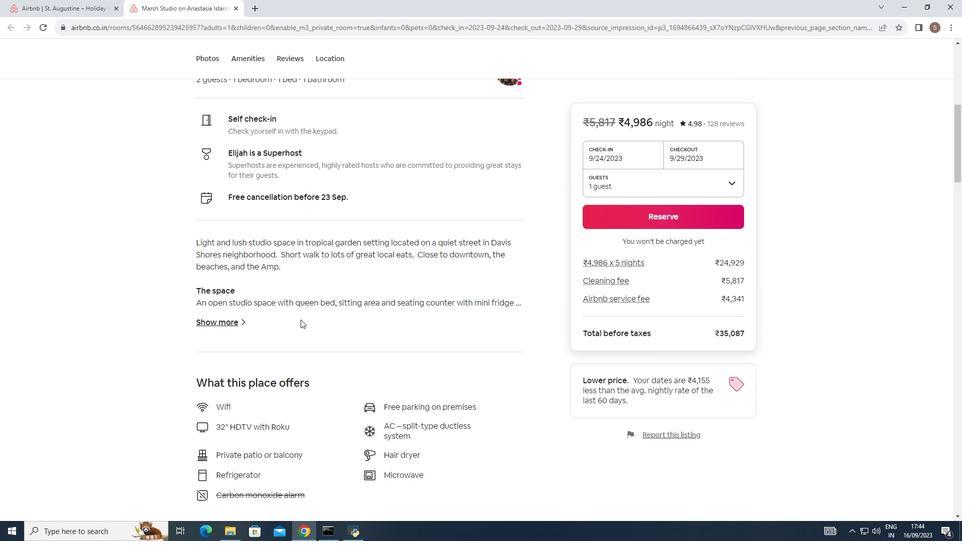 
Action: Mouse scrolled (300, 320) with delta (0, 0)
Screenshot: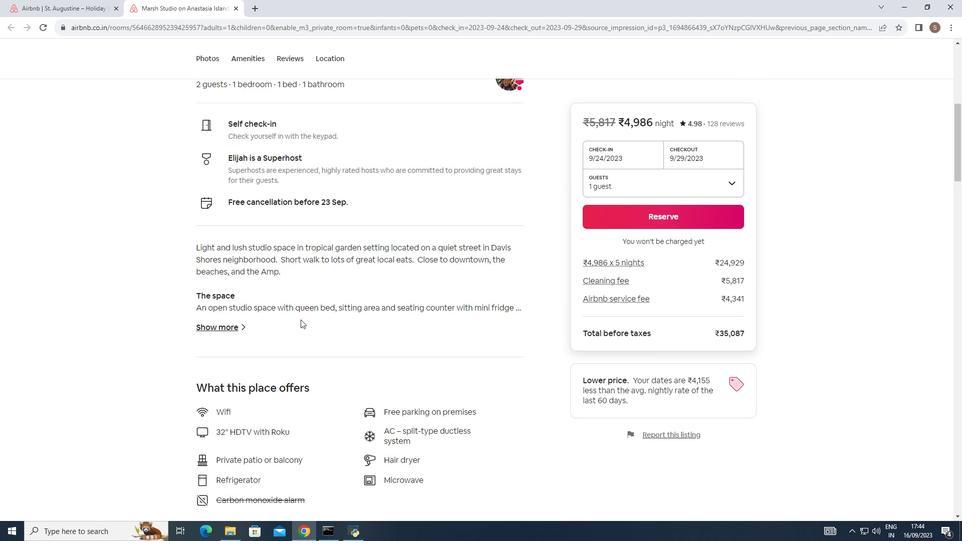 
Action: Mouse scrolled (300, 320) with delta (0, 0)
Screenshot: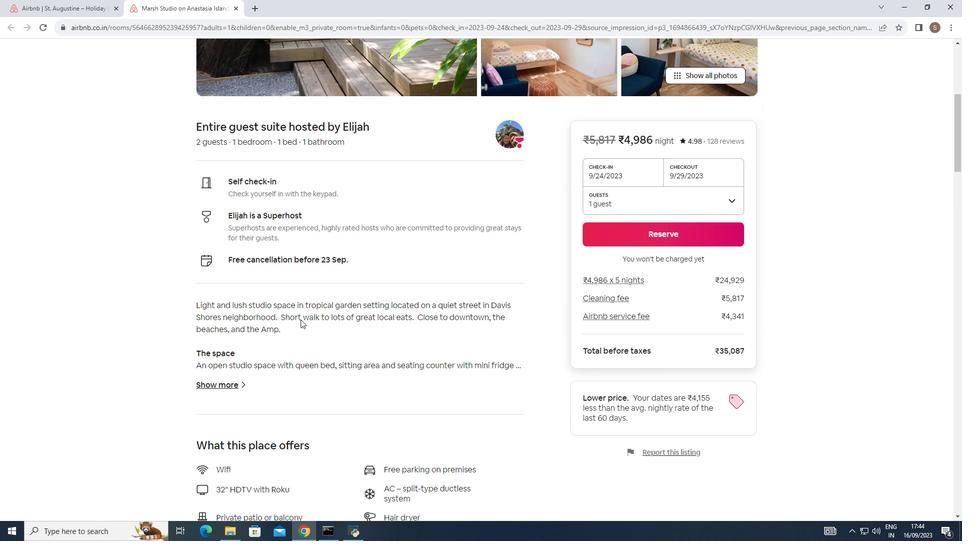 
Action: Mouse scrolled (300, 320) with delta (0, 0)
Screenshot: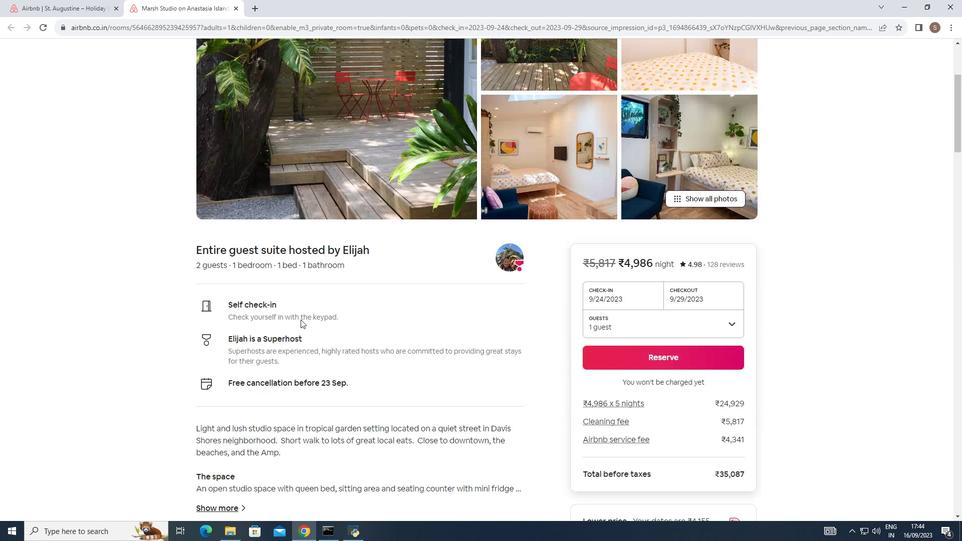 
Action: Mouse scrolled (300, 320) with delta (0, 0)
Screenshot: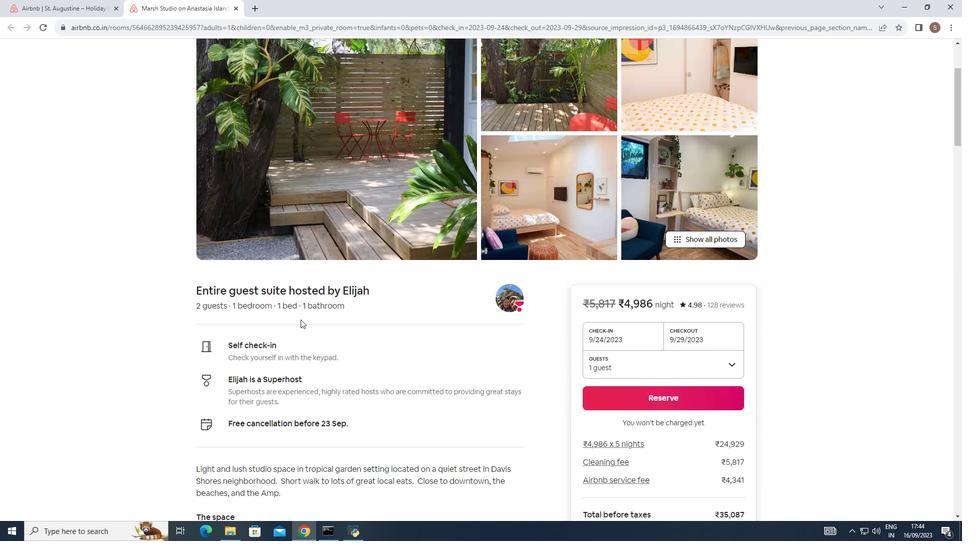 
Action: Mouse scrolled (300, 320) with delta (0, 0)
Screenshot: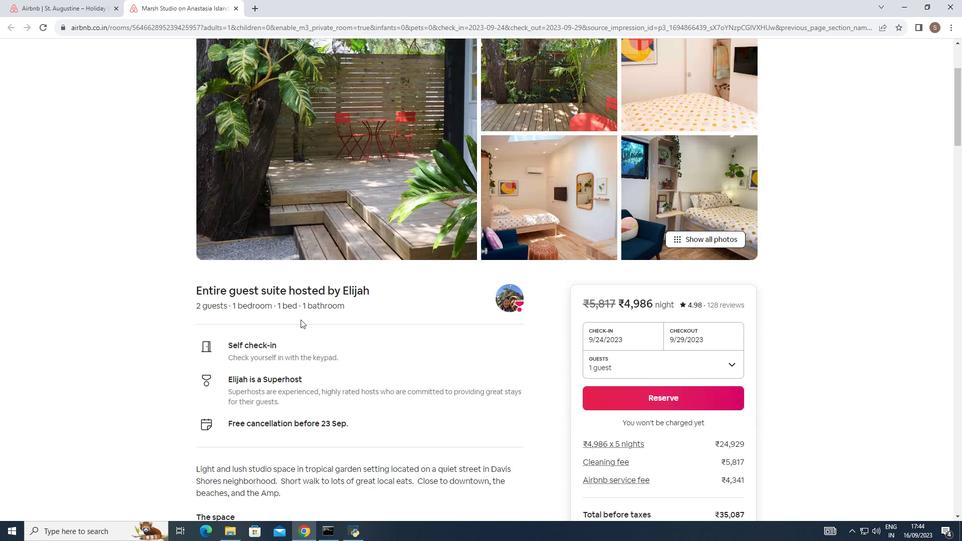 
Action: Mouse scrolled (300, 320) with delta (0, 0)
Screenshot: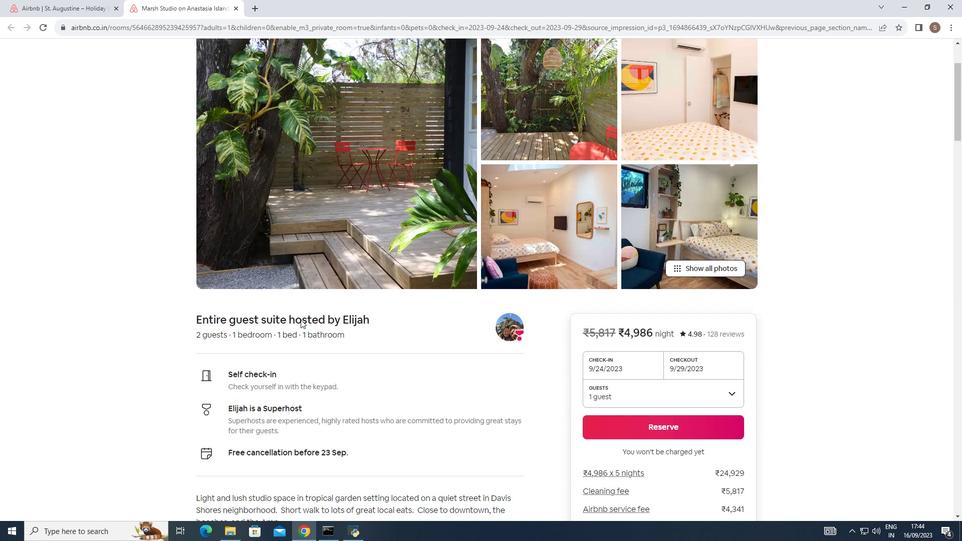 
Action: Mouse scrolled (300, 320) with delta (0, 0)
Screenshot: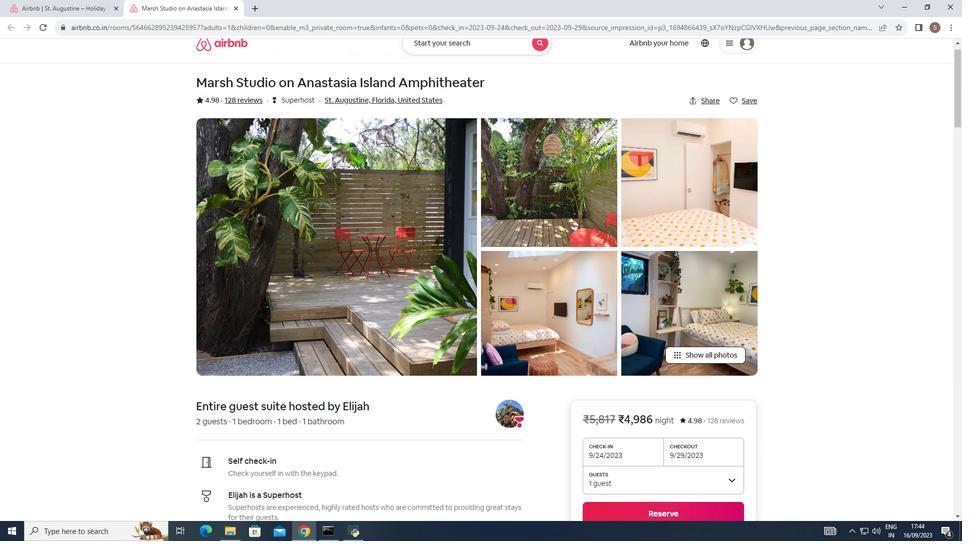 
Action: Mouse scrolled (300, 320) with delta (0, 0)
Screenshot: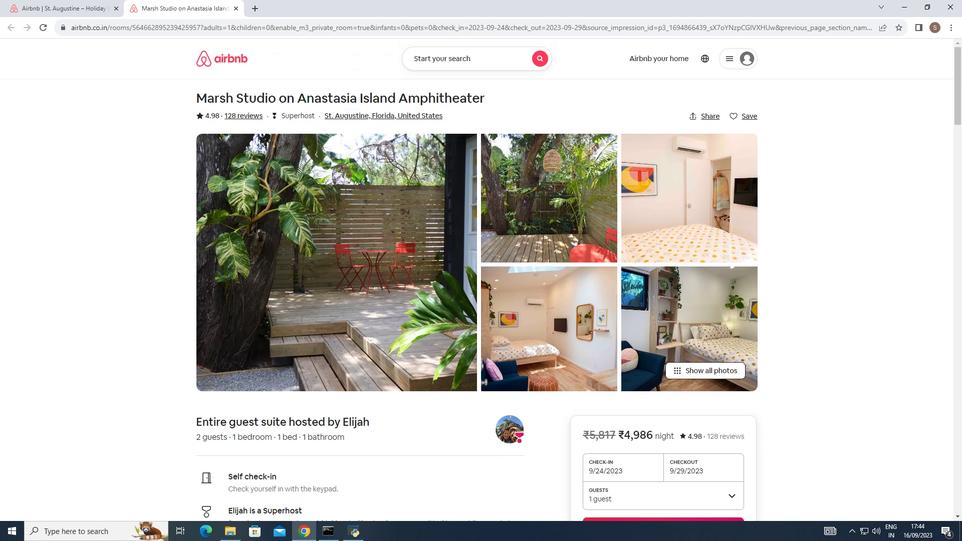 
Action: Mouse scrolled (300, 320) with delta (0, 0)
Screenshot: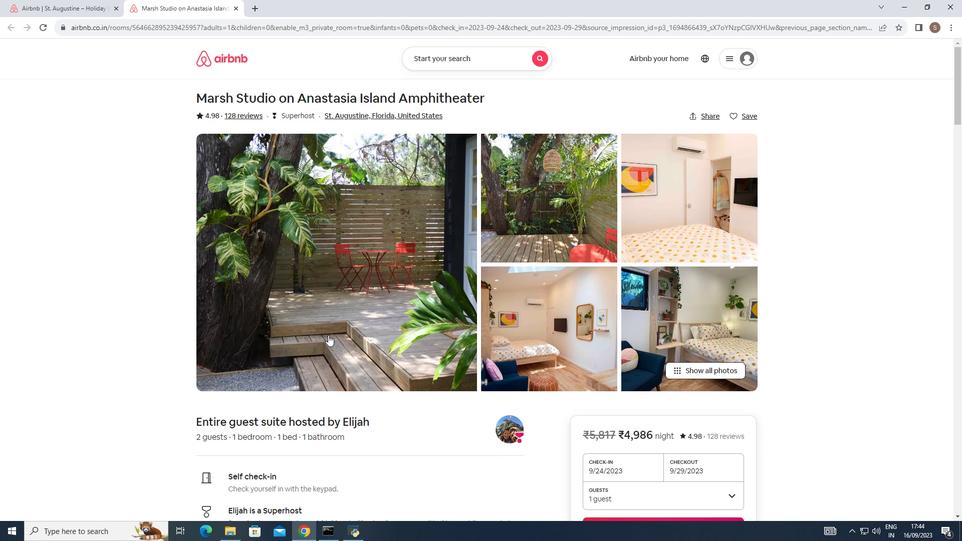 
Action: Mouse moved to (700, 368)
Screenshot: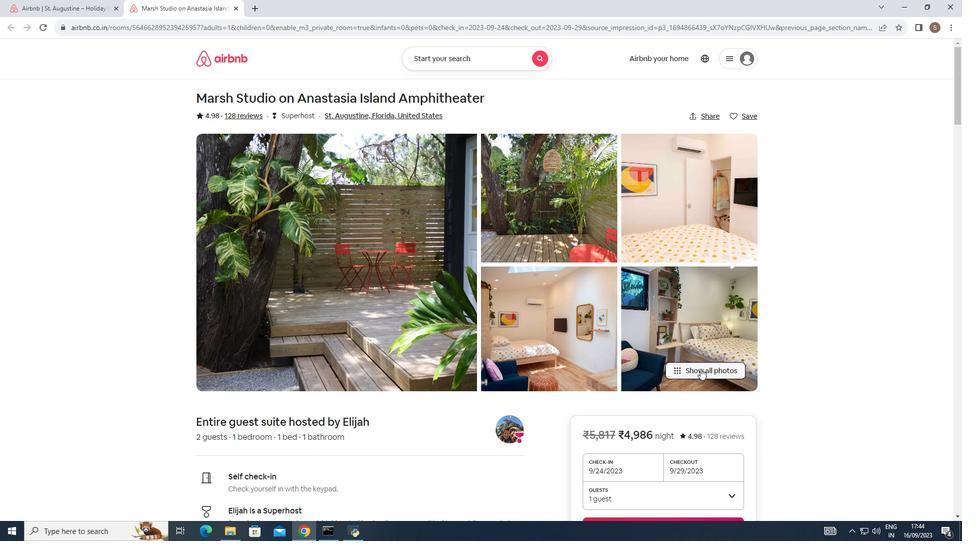 
Action: Mouse pressed left at (700, 368)
Screenshot: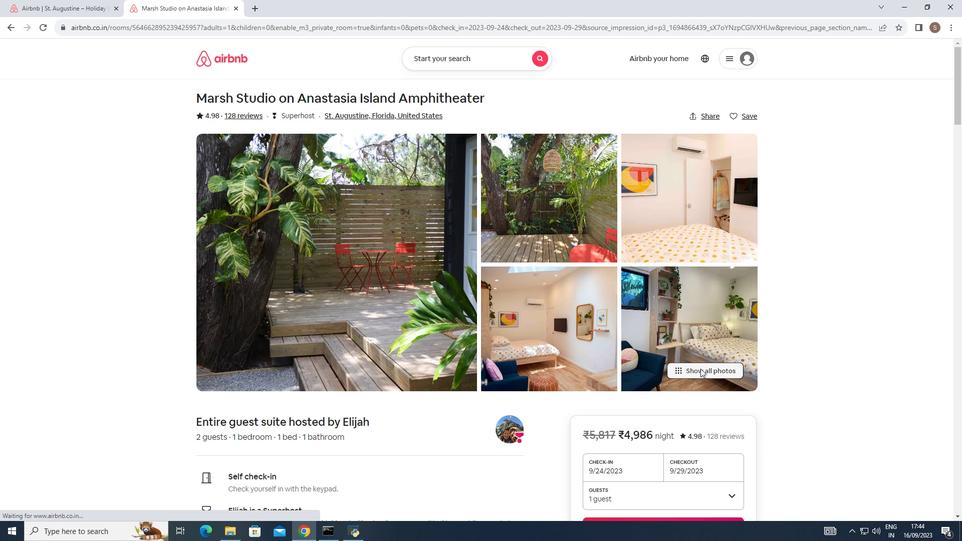 
Action: Mouse moved to (437, 342)
Screenshot: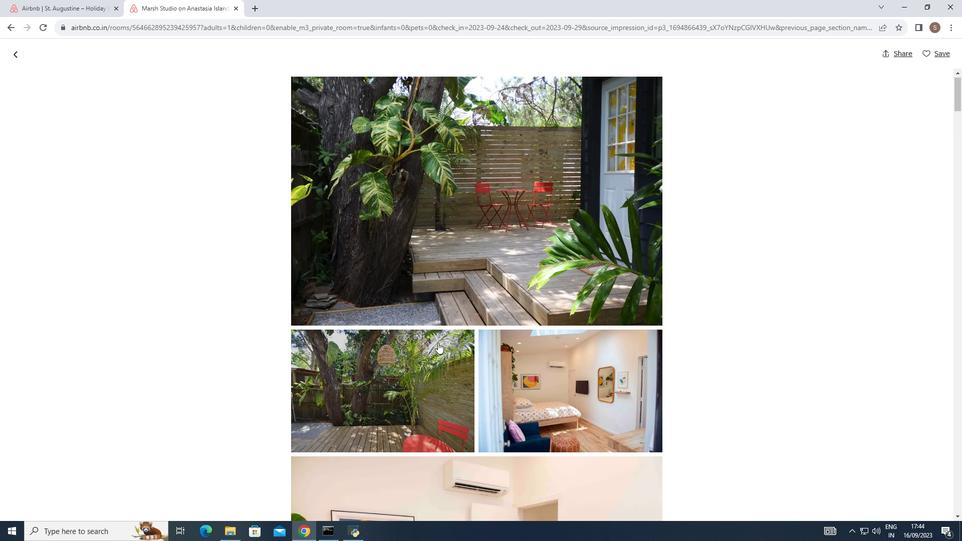 
Action: Mouse scrolled (437, 342) with delta (0, 0)
Screenshot: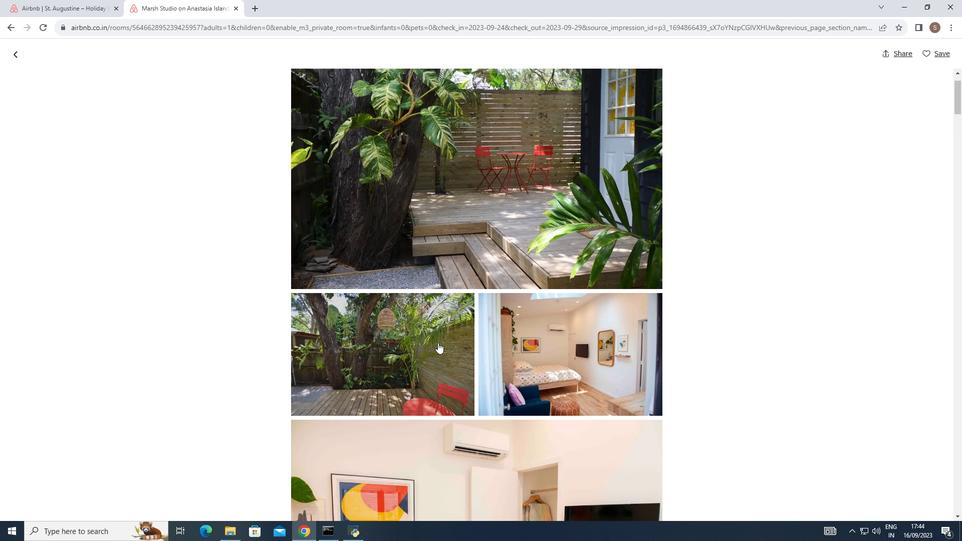 
Action: Mouse scrolled (437, 342) with delta (0, 0)
Screenshot: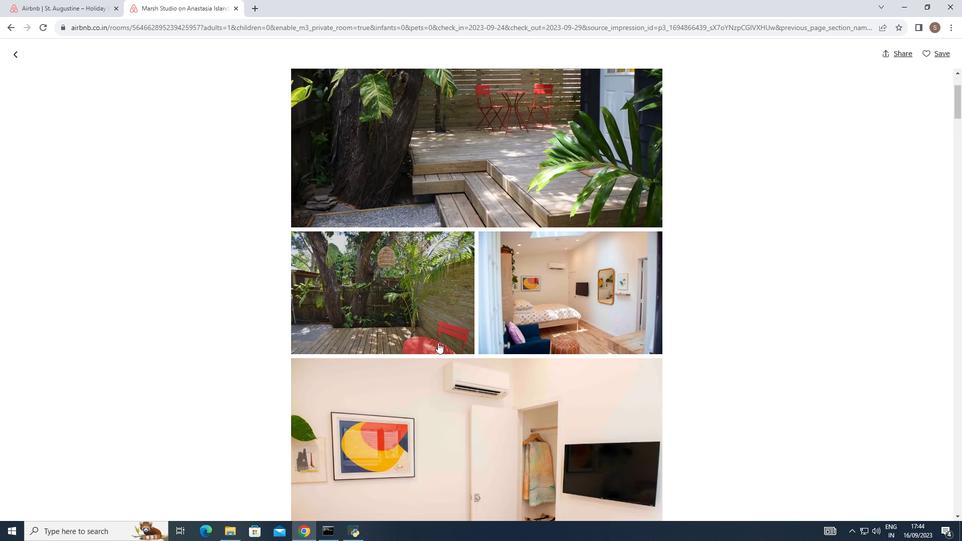 
Action: Mouse scrolled (437, 342) with delta (0, 0)
Screenshot: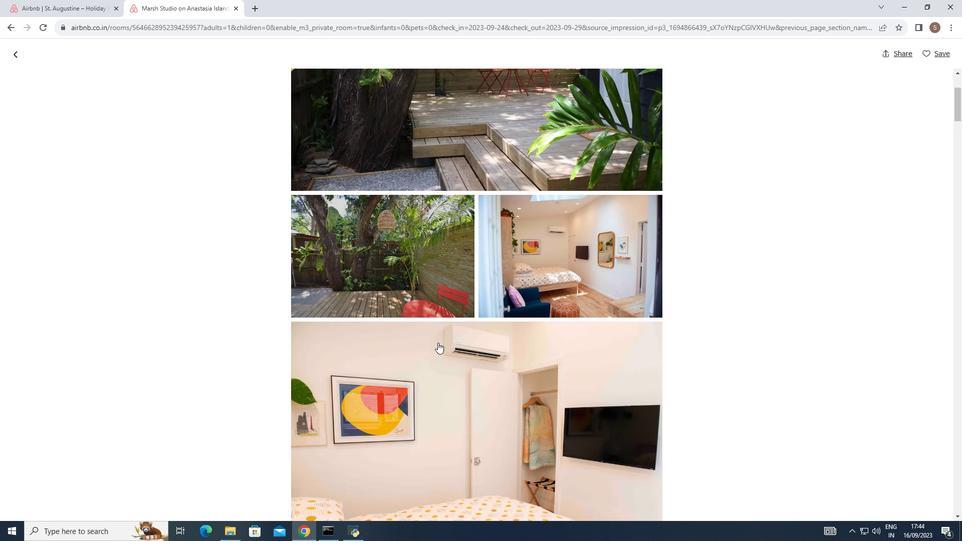 
Action: Mouse scrolled (437, 342) with delta (0, 0)
Screenshot: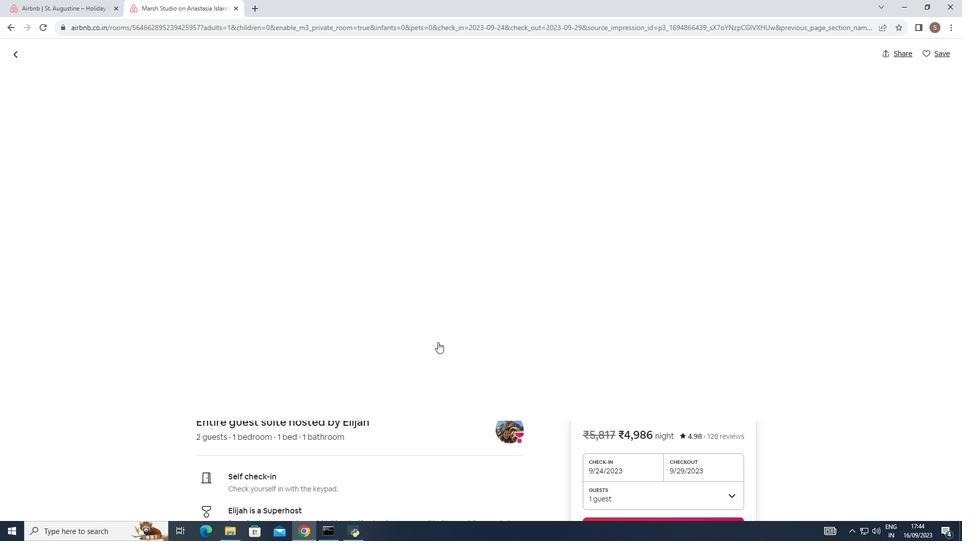 
Action: Mouse moved to (437, 341)
Screenshot: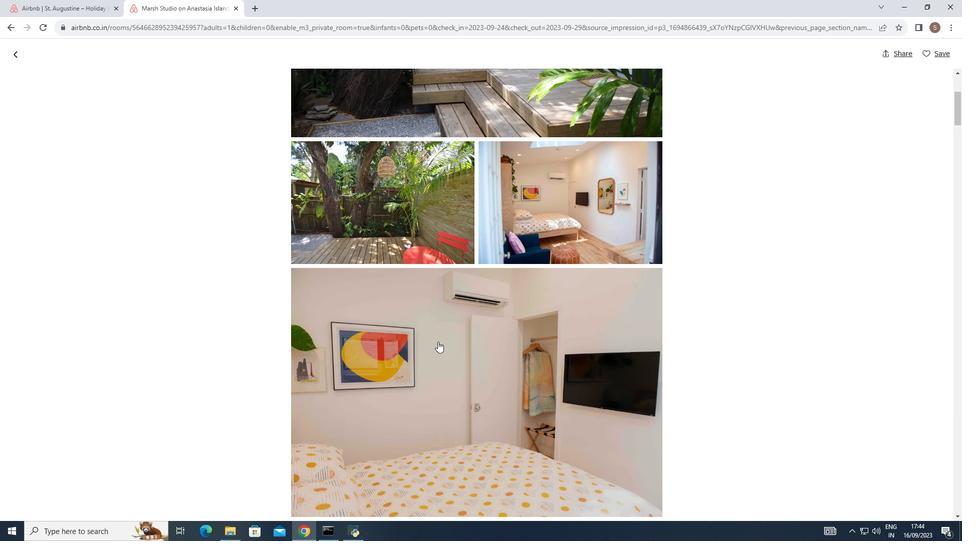 
Action: Mouse scrolled (437, 341) with delta (0, 0)
Screenshot: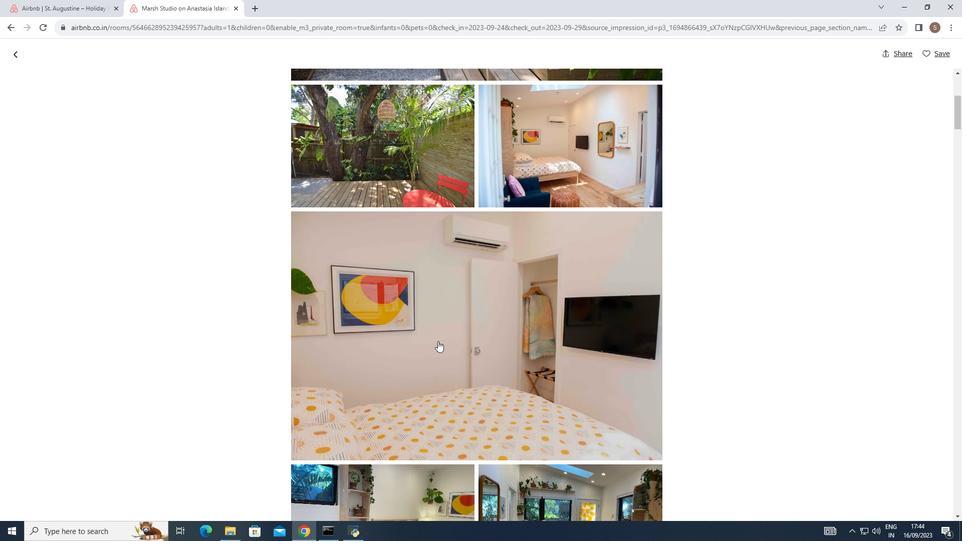 
Action: Mouse moved to (437, 341)
Screenshot: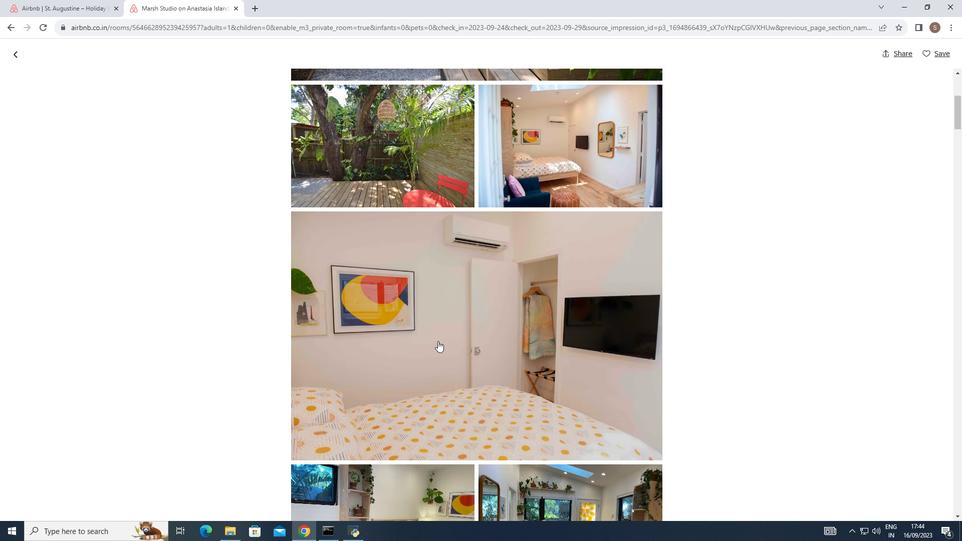 
Action: Mouse scrolled (437, 340) with delta (0, 0)
Screenshot: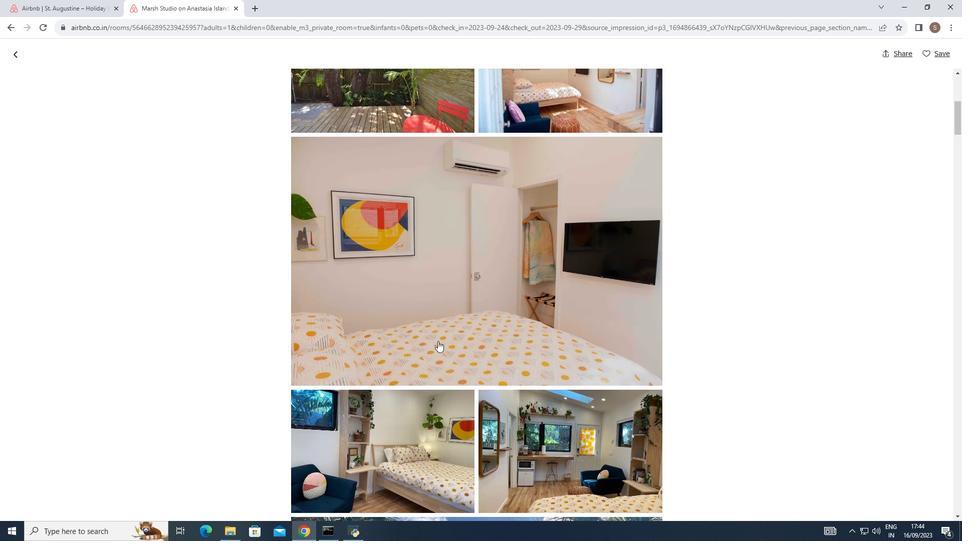 
Action: Mouse scrolled (437, 340) with delta (0, 0)
Screenshot: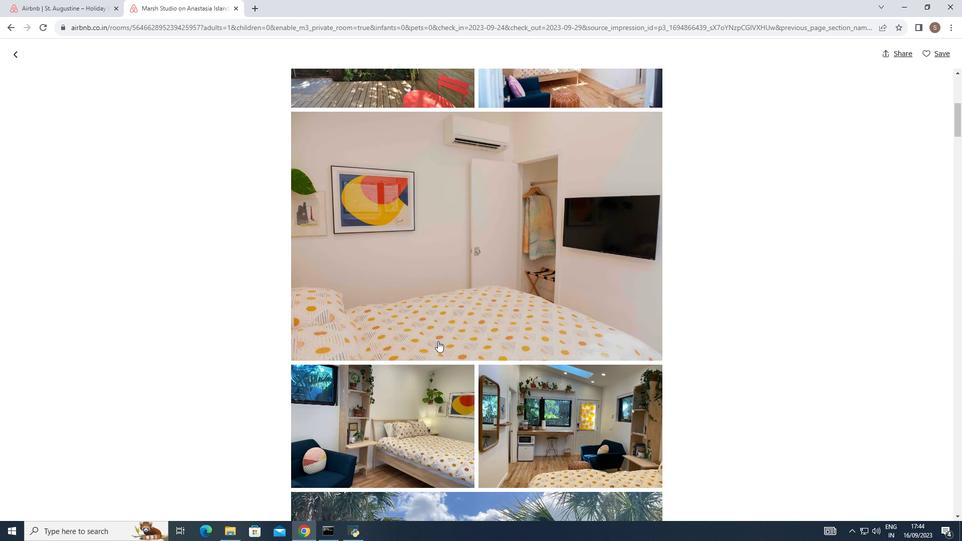 
Action: Mouse scrolled (437, 340) with delta (0, 0)
Screenshot: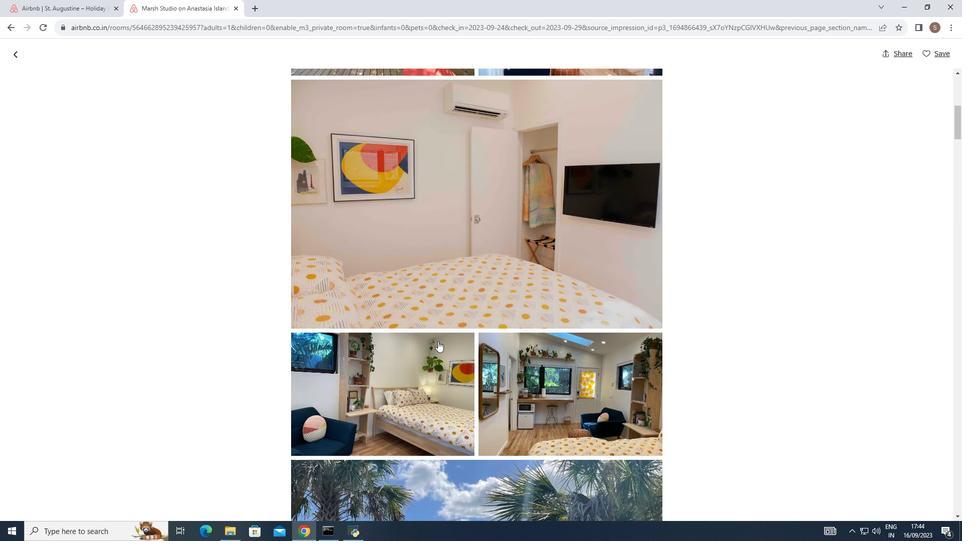 
Action: Mouse scrolled (437, 340) with delta (0, 0)
Screenshot: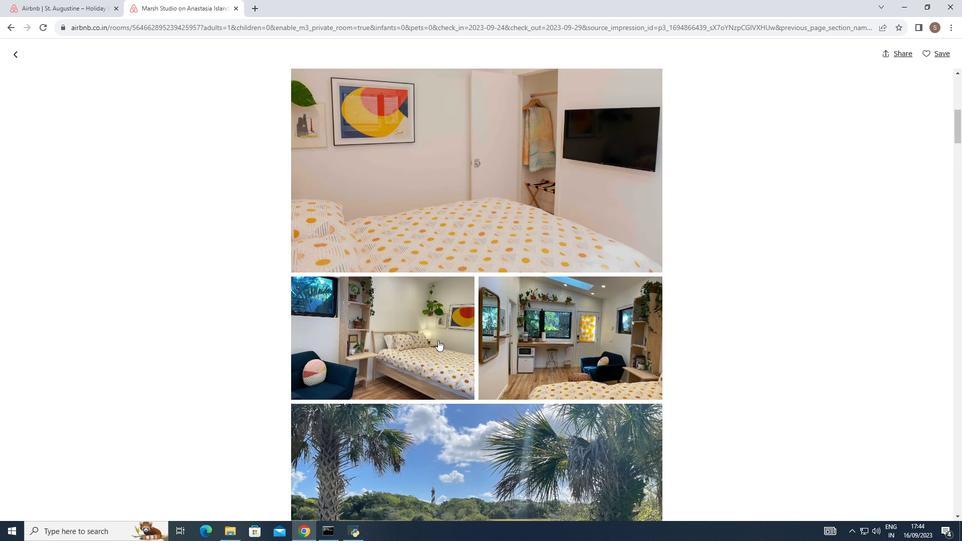 
Action: Mouse moved to (437, 338)
Screenshot: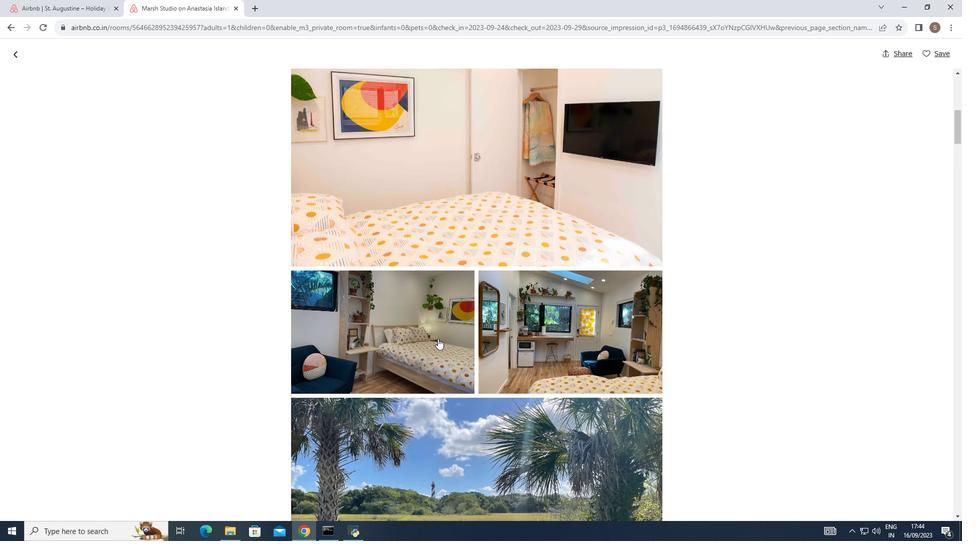 
Action: Mouse scrolled (437, 338) with delta (0, 0)
Screenshot: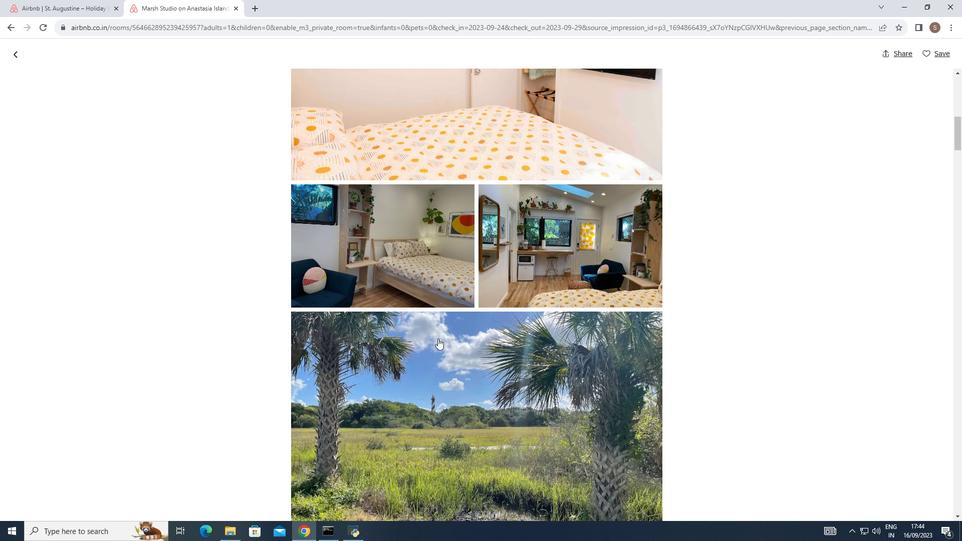
Action: Mouse scrolled (437, 338) with delta (0, 0)
Screenshot: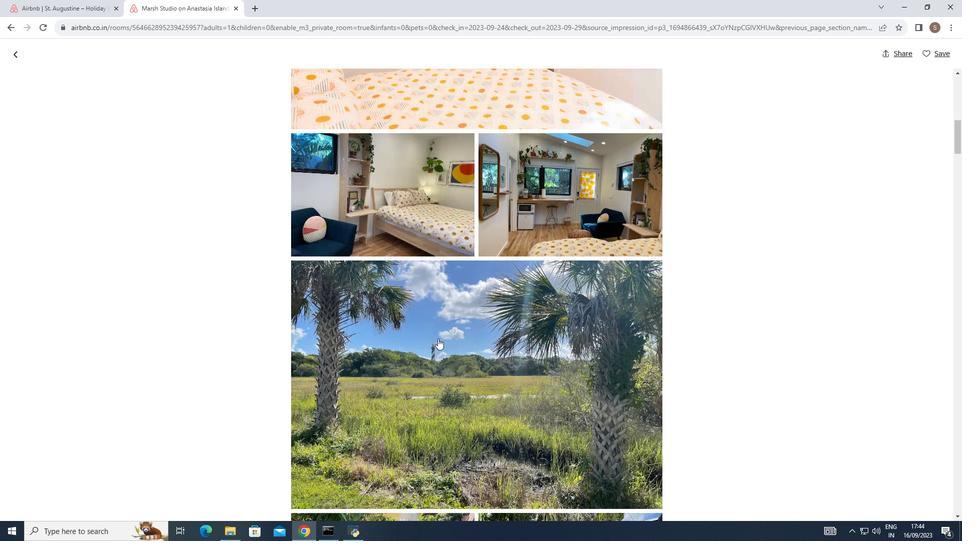 
Action: Mouse scrolled (437, 338) with delta (0, 0)
Screenshot: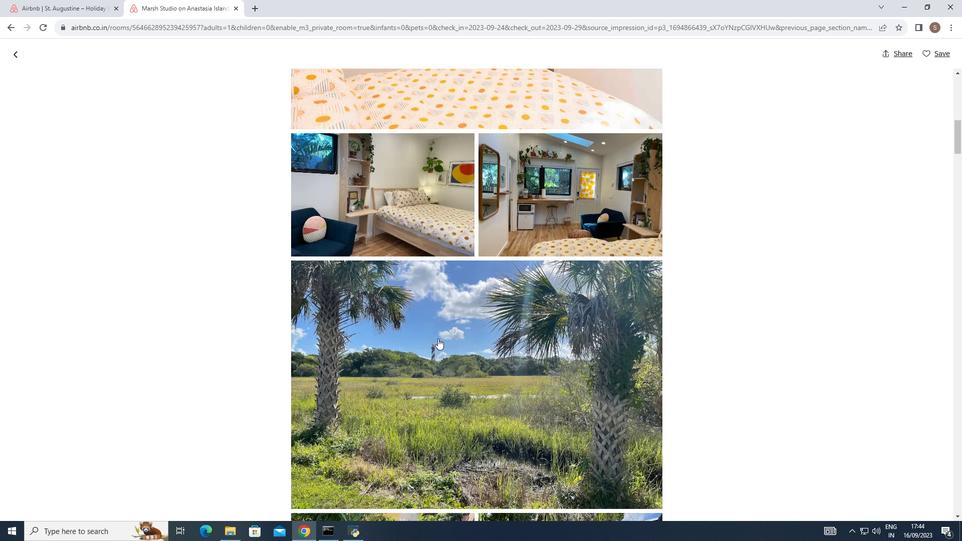 
Action: Mouse scrolled (437, 338) with delta (0, 0)
Screenshot: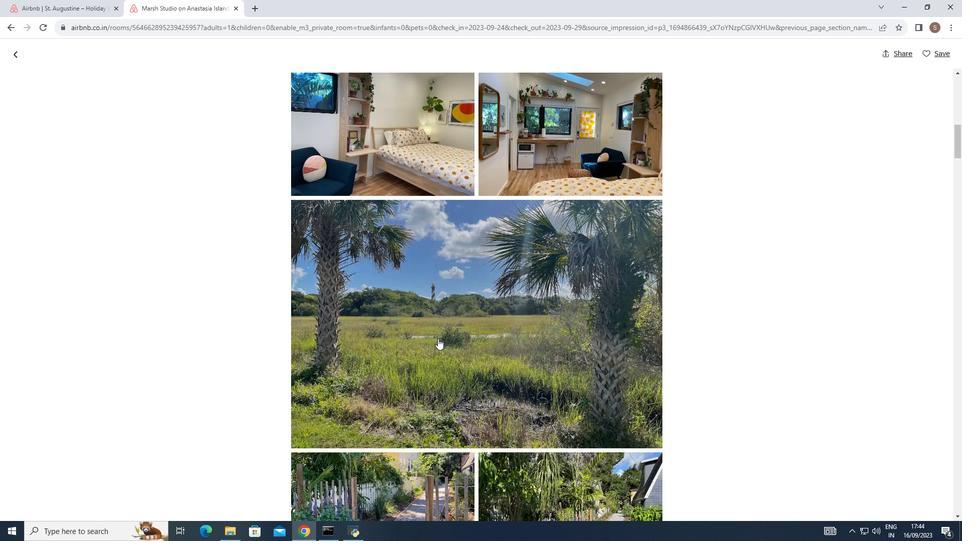 
Action: Mouse scrolled (437, 338) with delta (0, 0)
Screenshot: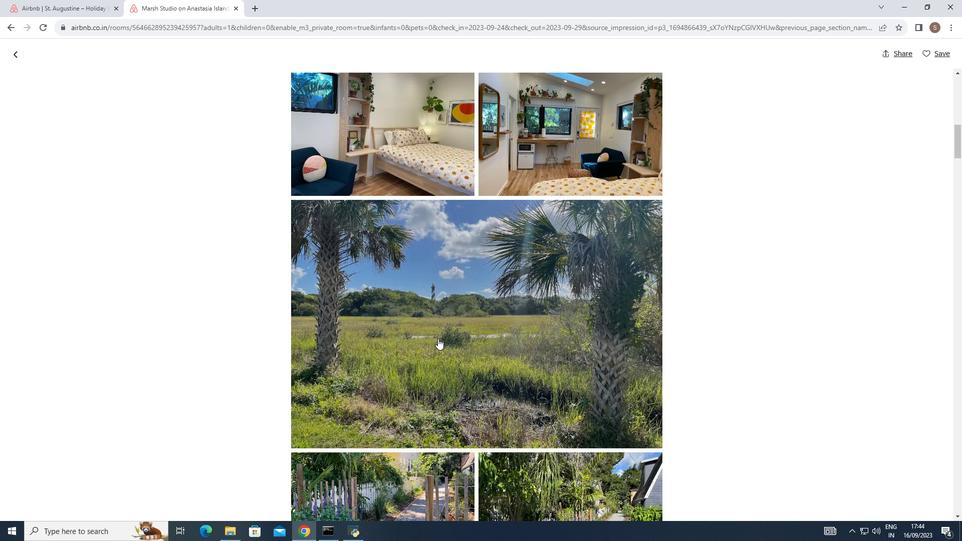 
Action: Mouse moved to (438, 336)
Screenshot: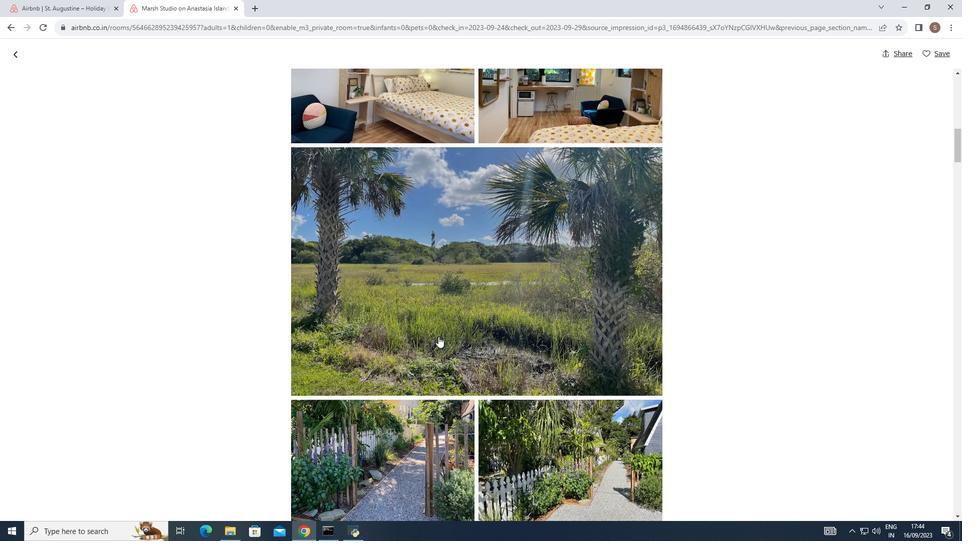 
Action: Mouse scrolled (438, 336) with delta (0, 0)
Screenshot: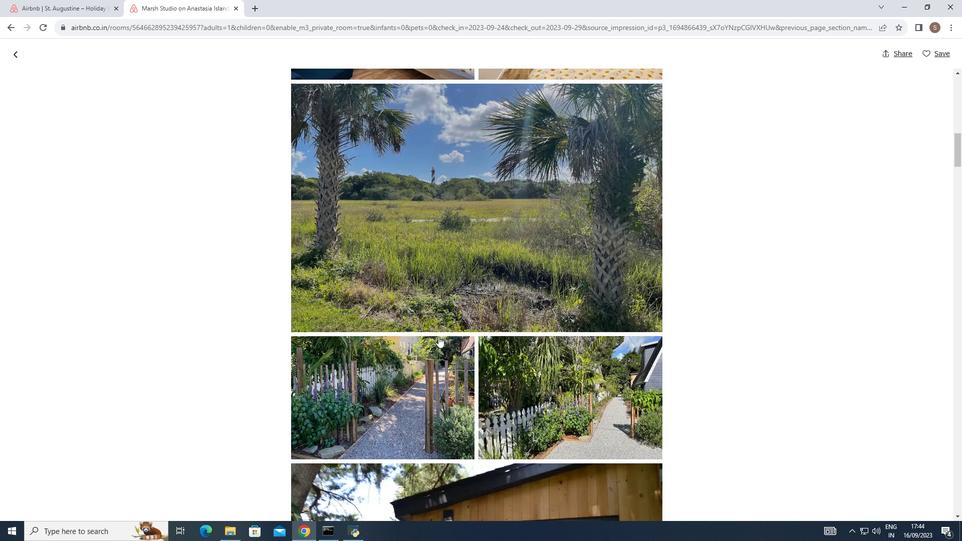 
Action: Mouse scrolled (438, 336) with delta (0, 0)
Screenshot: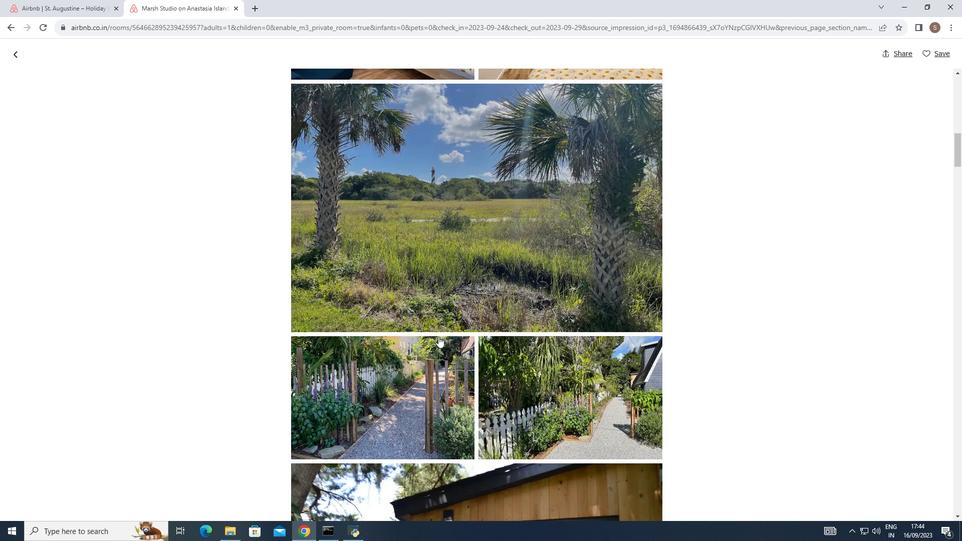 
Action: Mouse scrolled (438, 336) with delta (0, 0)
Screenshot: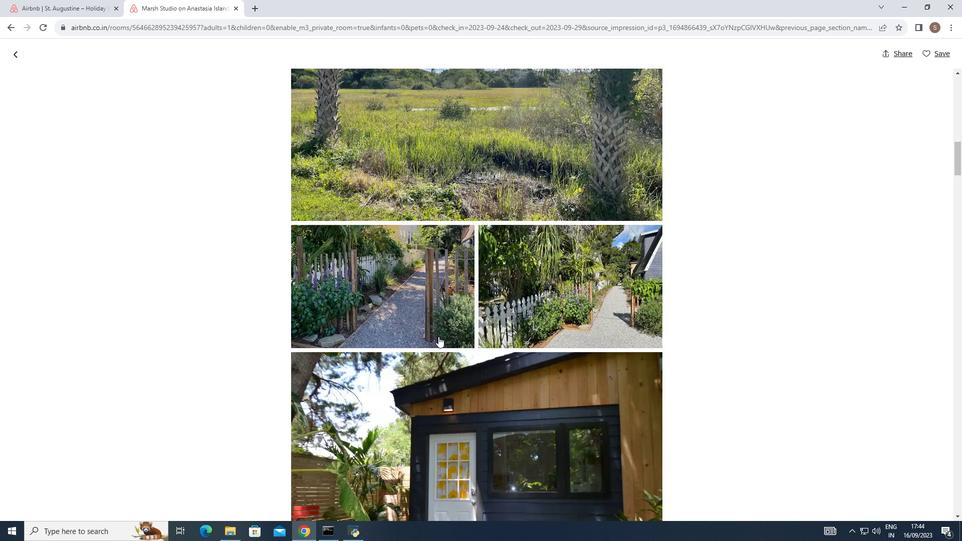 
Action: Mouse scrolled (438, 336) with delta (0, 0)
Screenshot: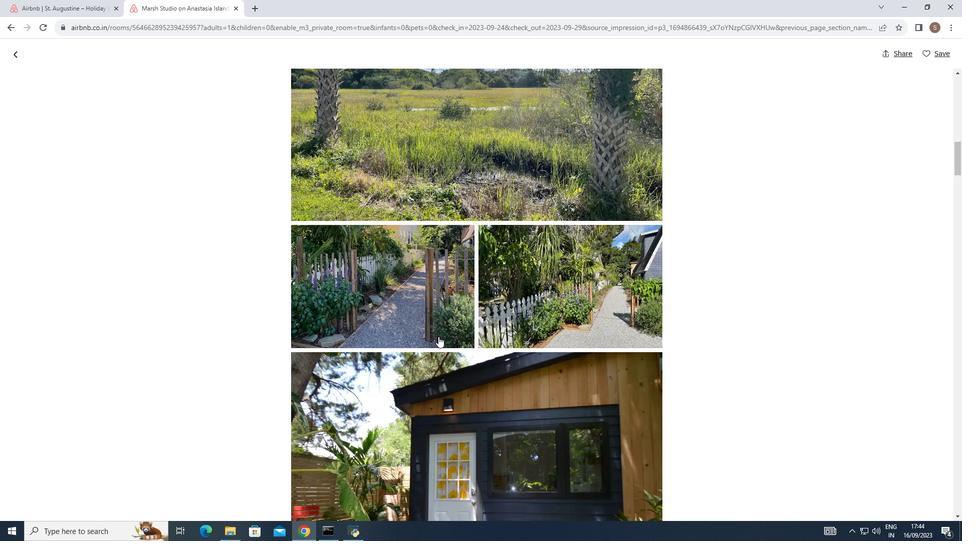 
Action: Mouse scrolled (438, 336) with delta (0, 0)
Screenshot: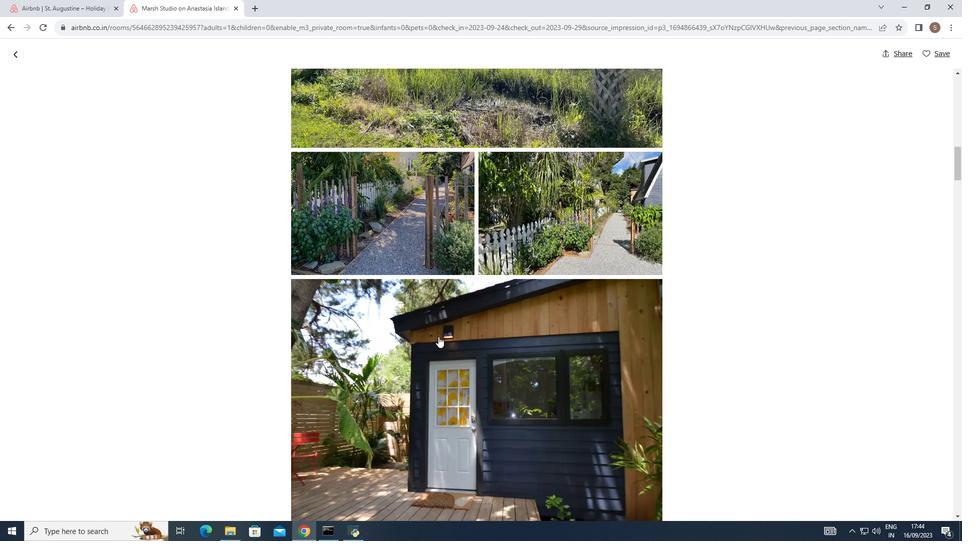 
Action: Mouse moved to (439, 336)
Screenshot: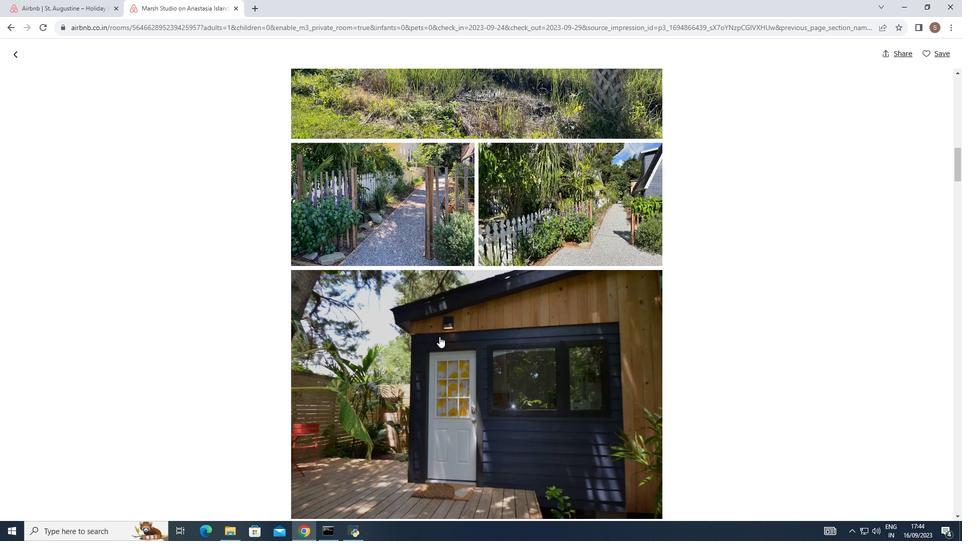
Action: Mouse scrolled (439, 336) with delta (0, 0)
Screenshot: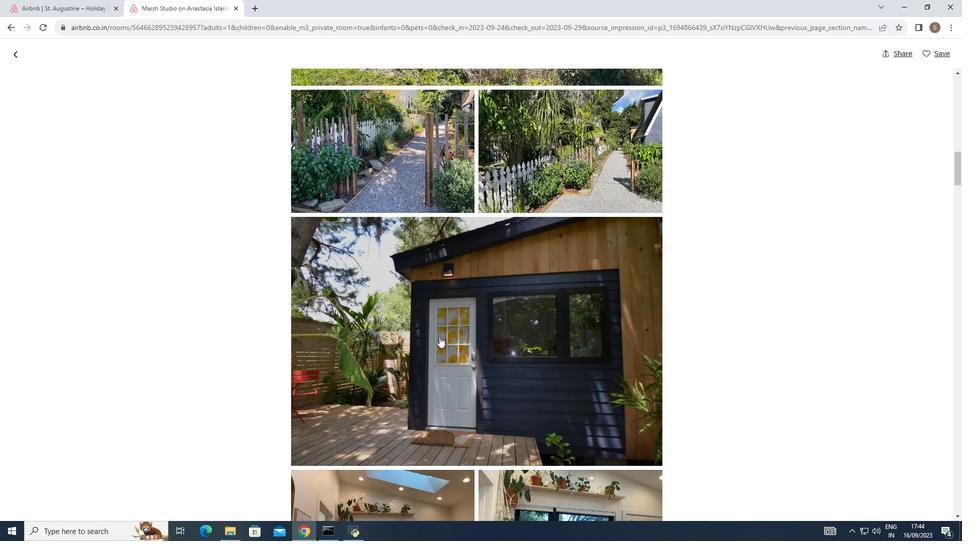 
Action: Mouse scrolled (439, 336) with delta (0, 0)
Screenshot: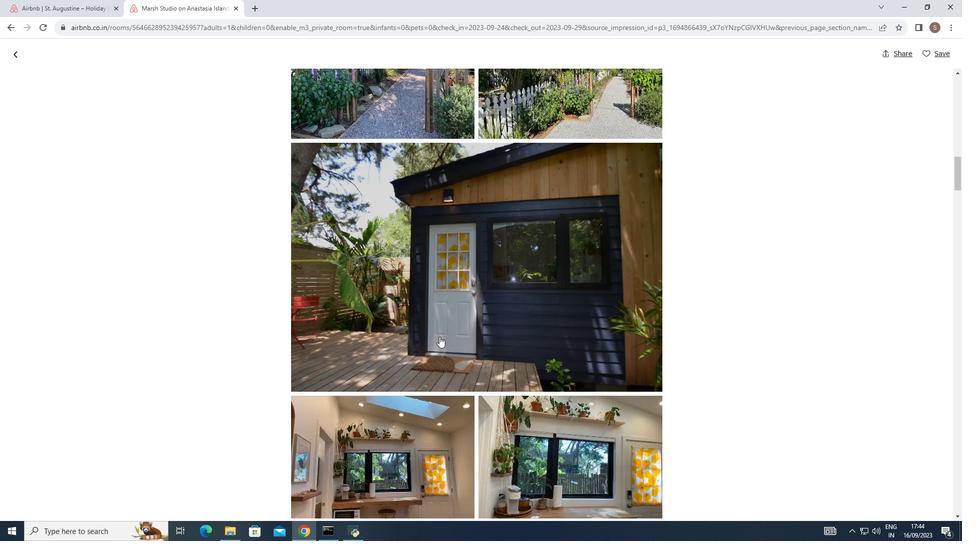 
Action: Mouse scrolled (439, 336) with delta (0, 0)
Screenshot: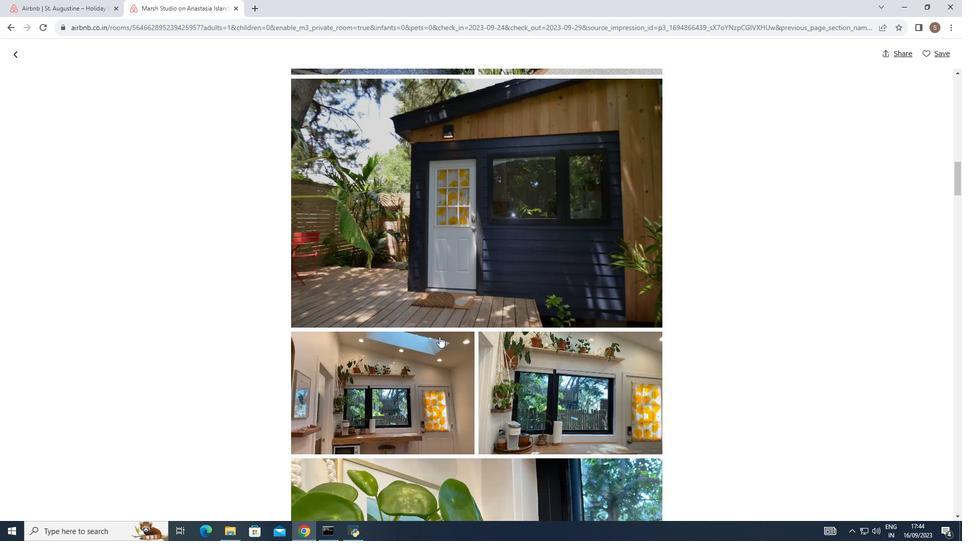 
Action: Mouse scrolled (439, 336) with delta (0, 0)
Screenshot: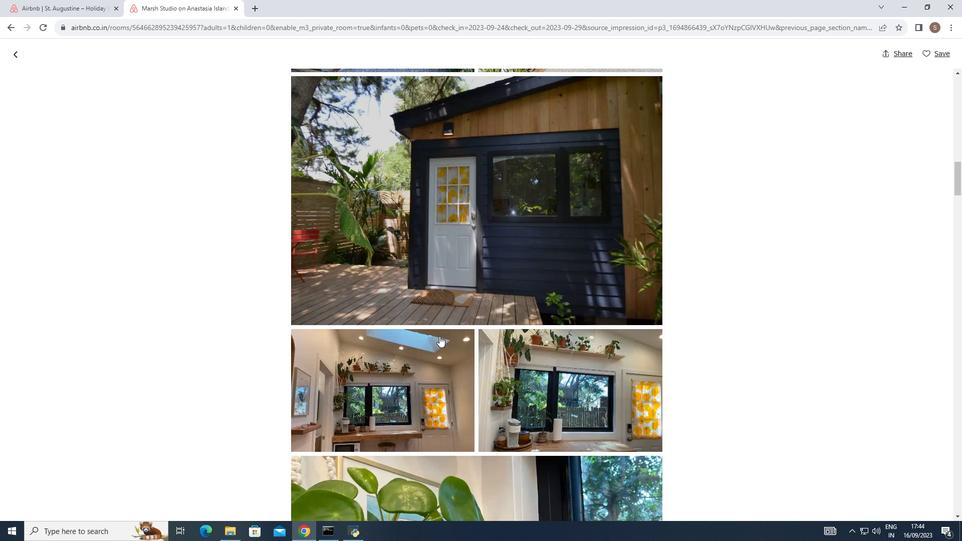 
Action: Mouse moved to (439, 335)
Screenshot: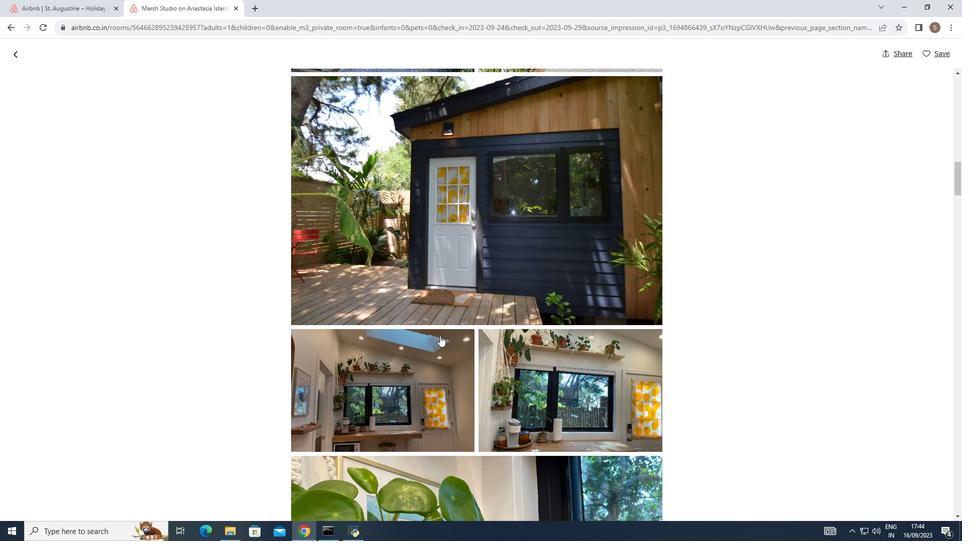 
Action: Mouse scrolled (439, 335) with delta (0, 0)
Screenshot: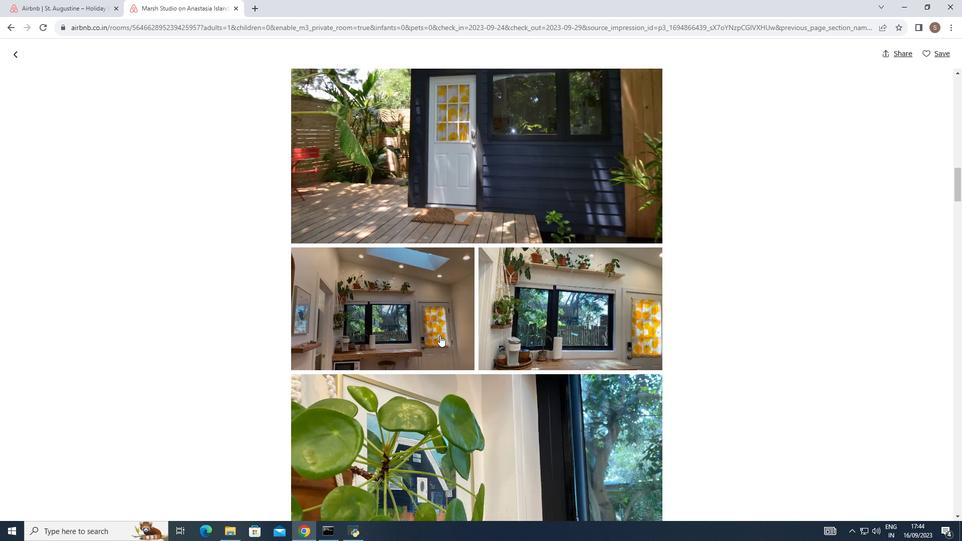 
Action: Mouse scrolled (439, 335) with delta (0, 0)
Screenshot: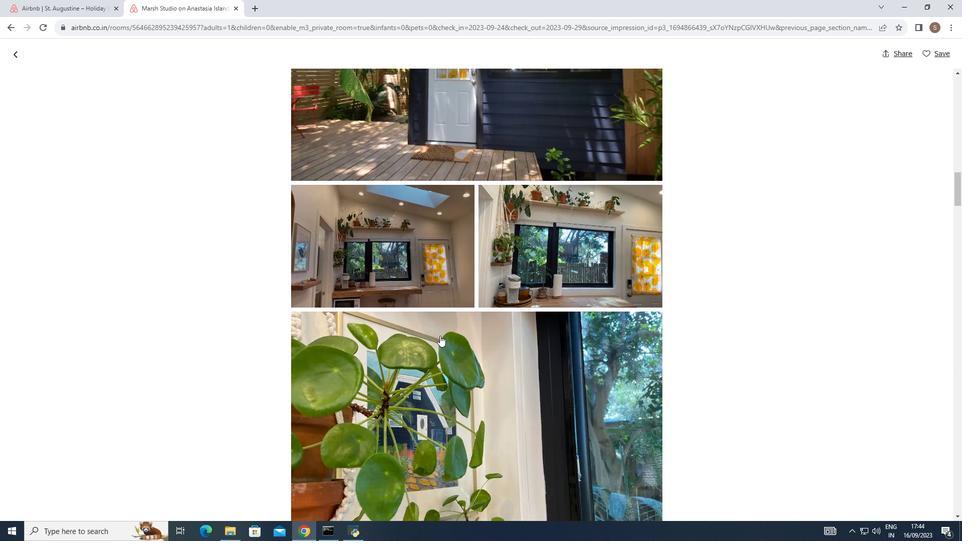 
Action: Mouse scrolled (439, 335) with delta (0, 0)
Screenshot: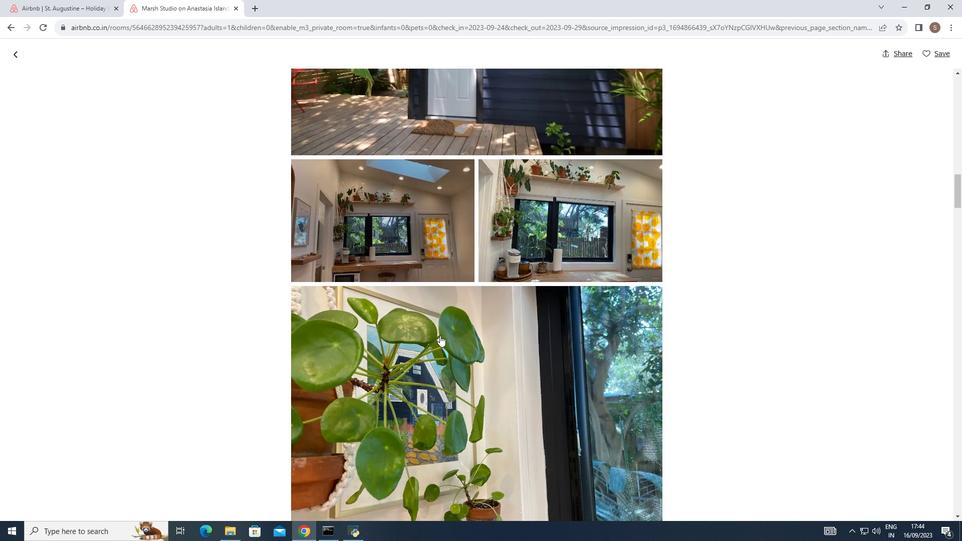 
Action: Mouse scrolled (439, 335) with delta (0, 0)
Screenshot: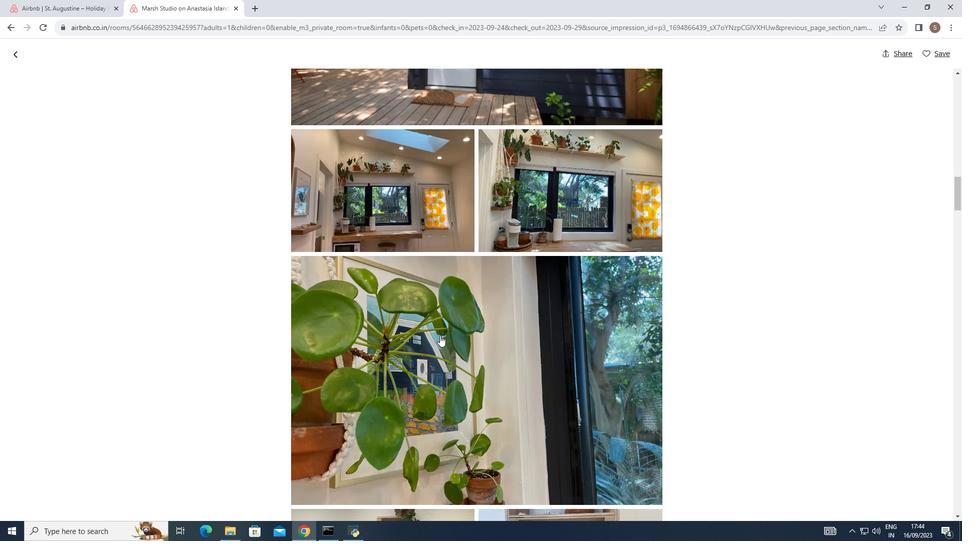 
Action: Mouse scrolled (439, 335) with delta (0, 0)
Screenshot: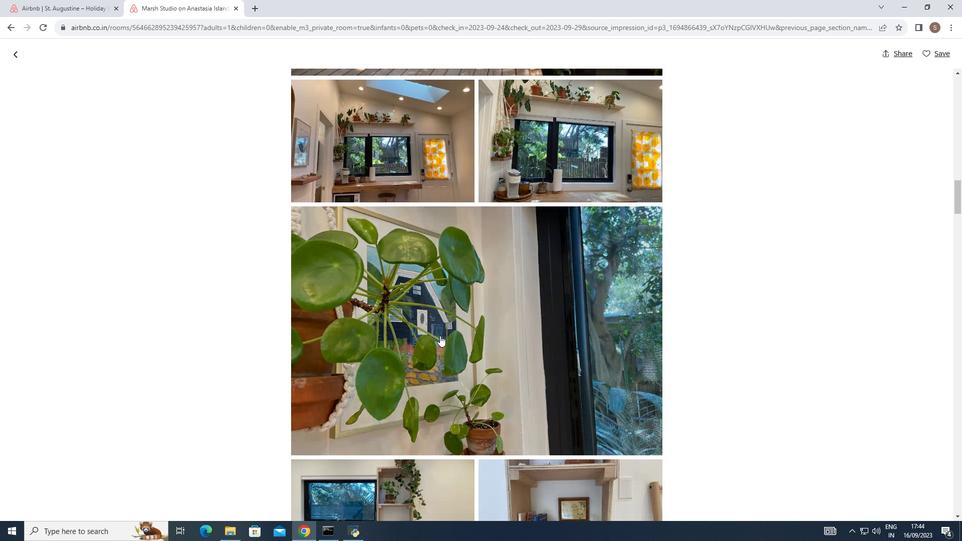 
Action: Mouse moved to (439, 335)
Screenshot: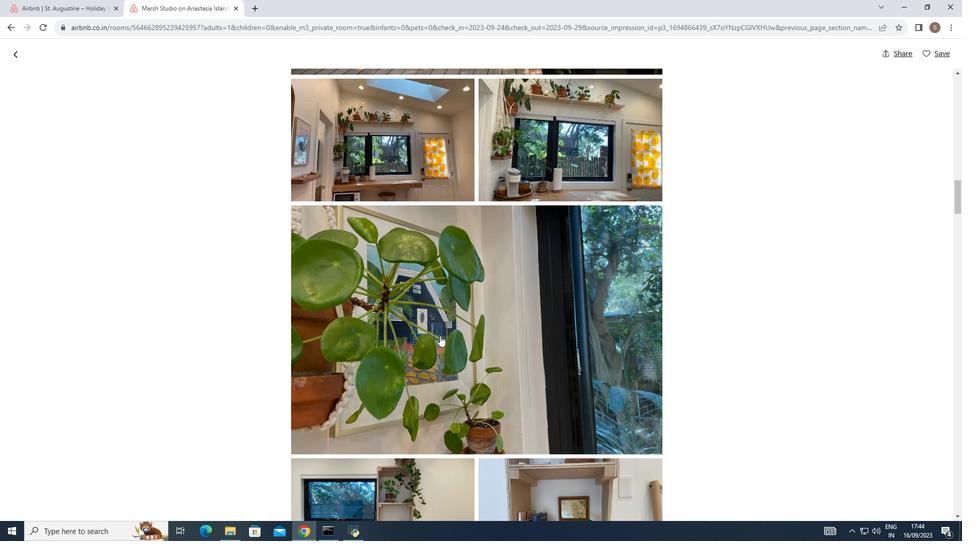 
Action: Mouse scrolled (439, 335) with delta (0, 0)
Screenshot: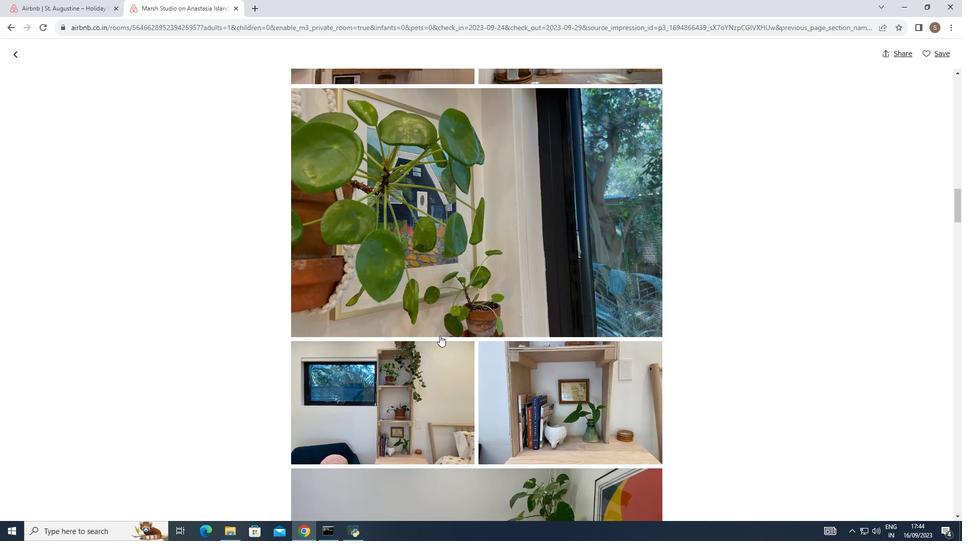 
Action: Mouse scrolled (439, 335) with delta (0, 0)
Screenshot: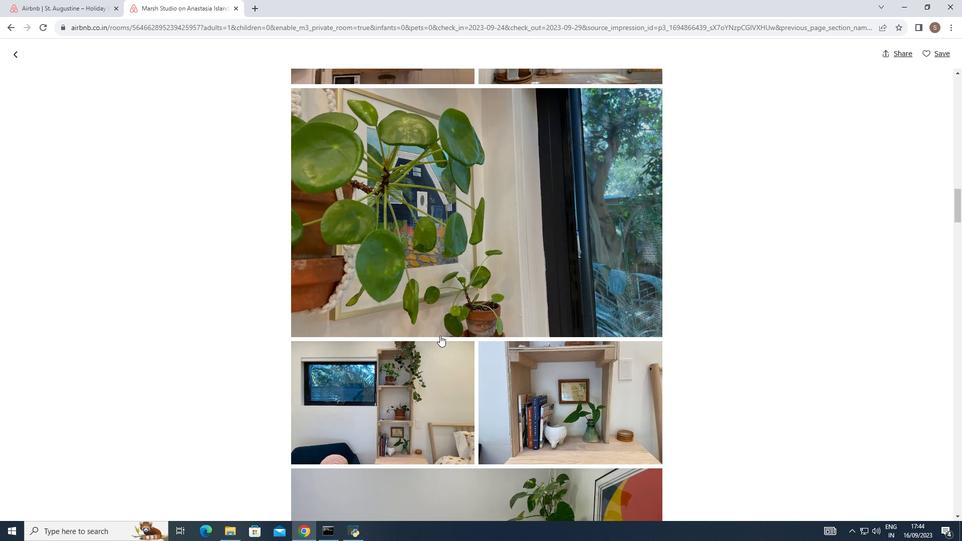 
Action: Mouse scrolled (439, 335) with delta (0, 0)
Screenshot: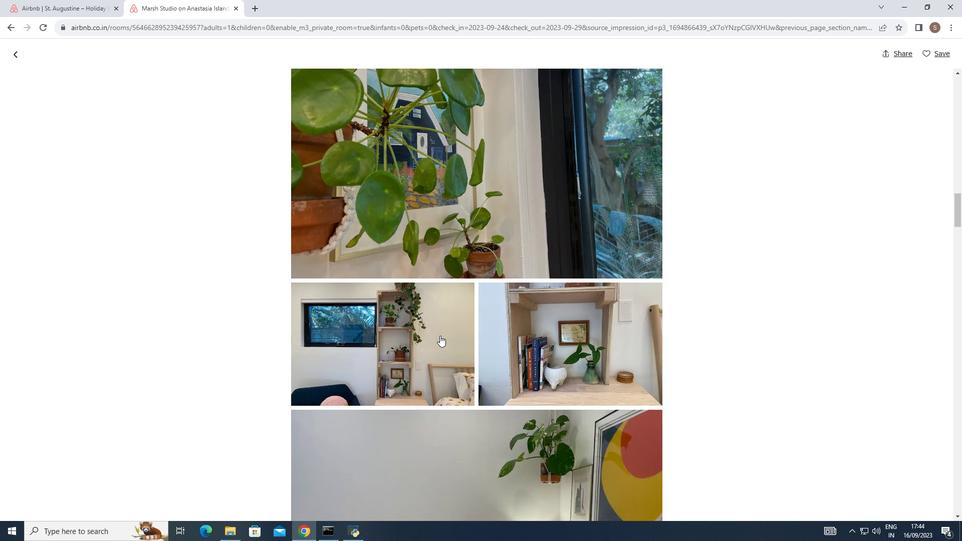 
Action: Mouse scrolled (439, 335) with delta (0, 0)
Screenshot: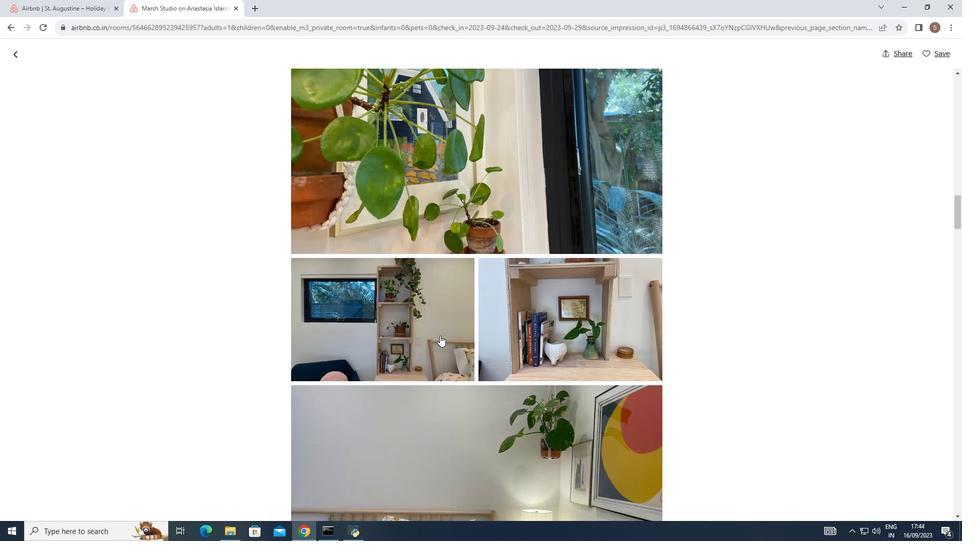 
Action: Mouse scrolled (439, 335) with delta (0, 0)
Screenshot: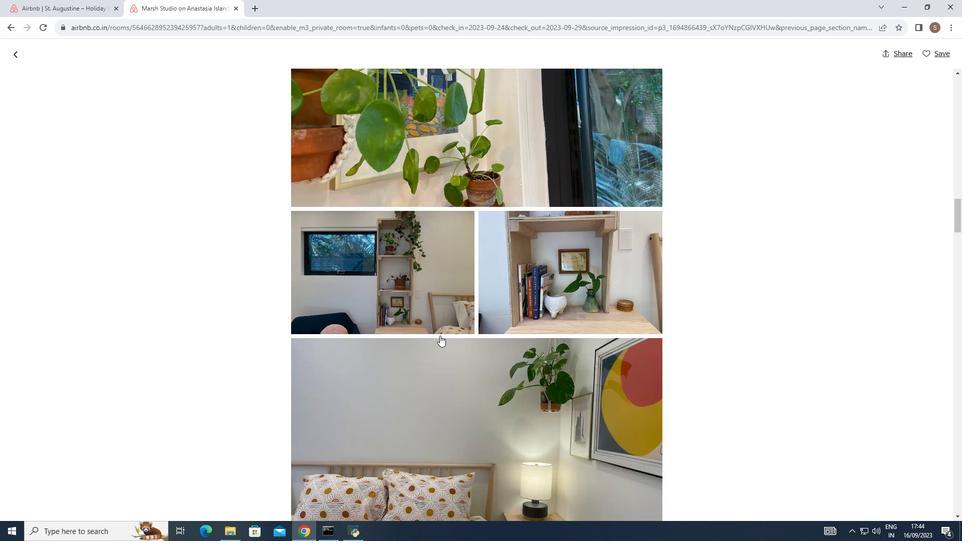 
Action: Mouse scrolled (439, 335) with delta (0, 0)
Screenshot: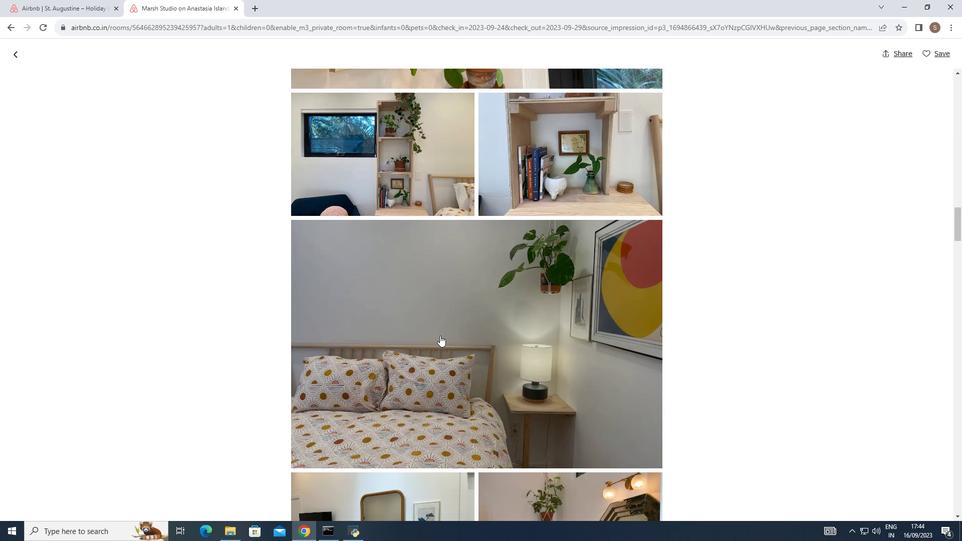 
Action: Mouse scrolled (439, 335) with delta (0, 0)
Screenshot: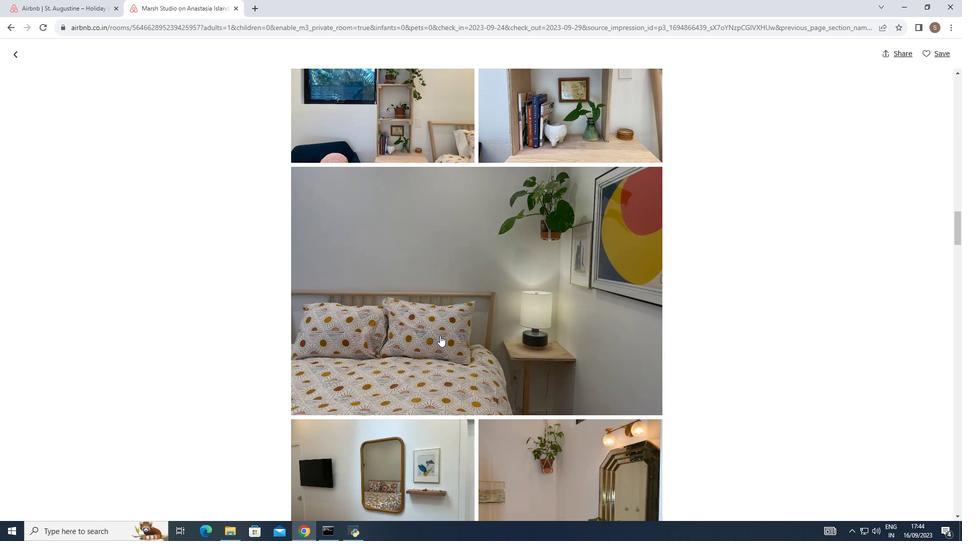 
Action: Mouse scrolled (439, 335) with delta (0, 0)
Screenshot: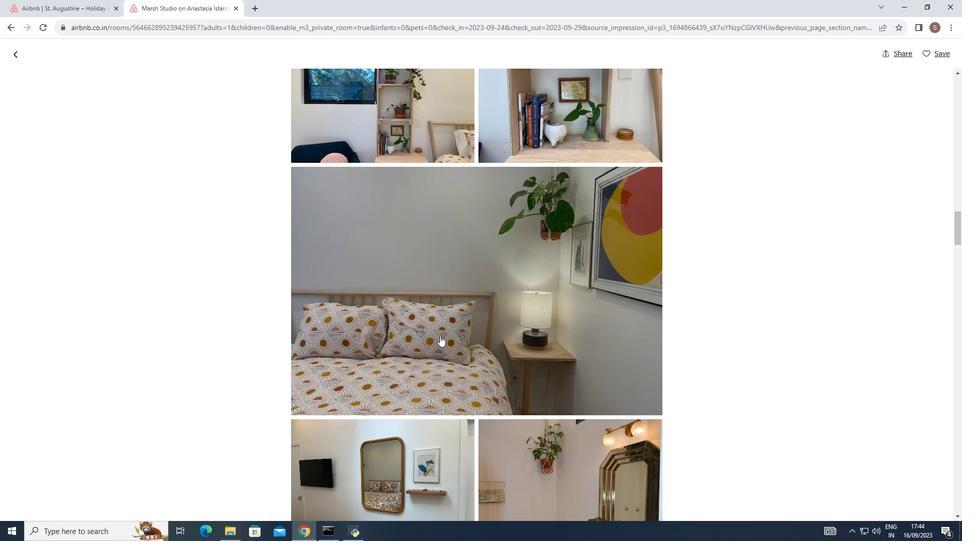 
Action: Mouse moved to (439, 335)
Screenshot: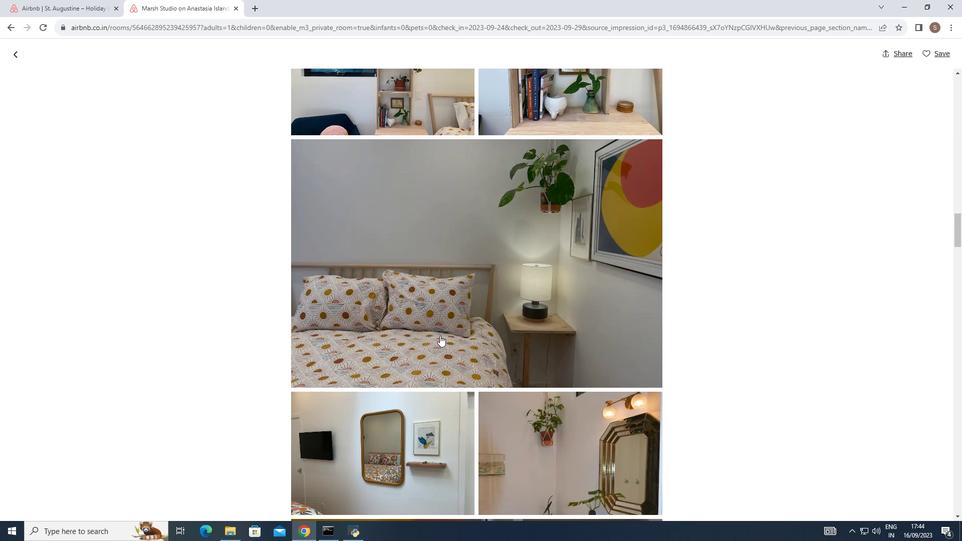 
Action: Mouse scrolled (439, 335) with delta (0, 0)
Screenshot: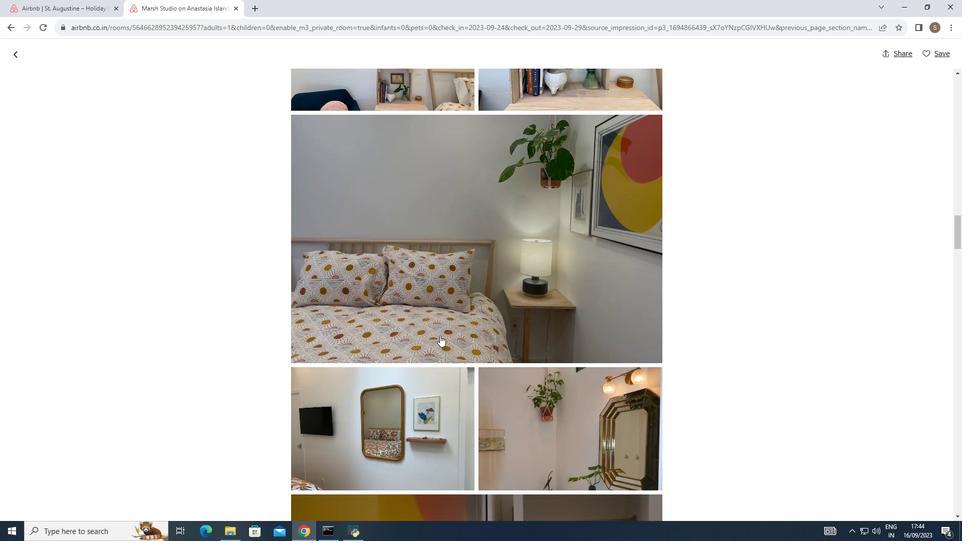 
Action: Mouse scrolled (439, 335) with delta (0, 0)
Screenshot: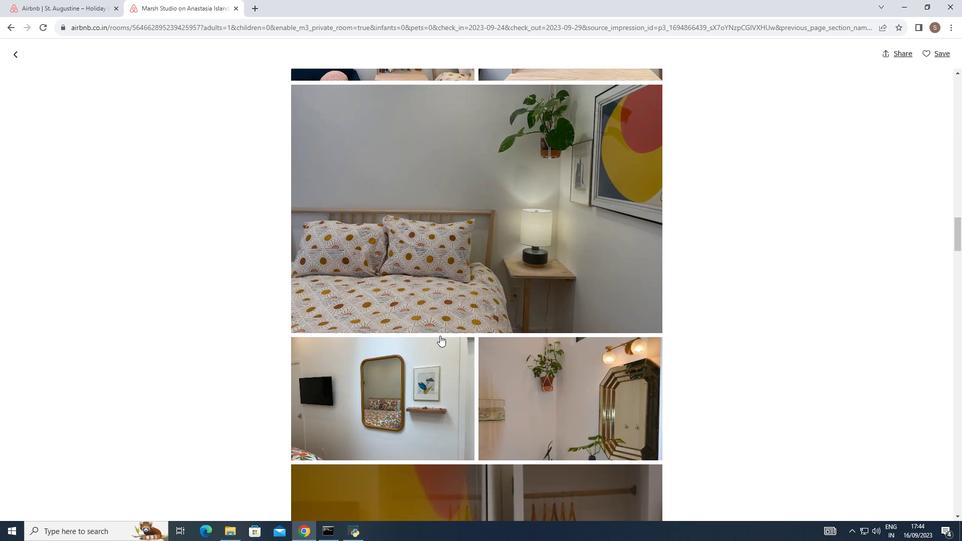 
Action: Mouse moved to (440, 336)
Screenshot: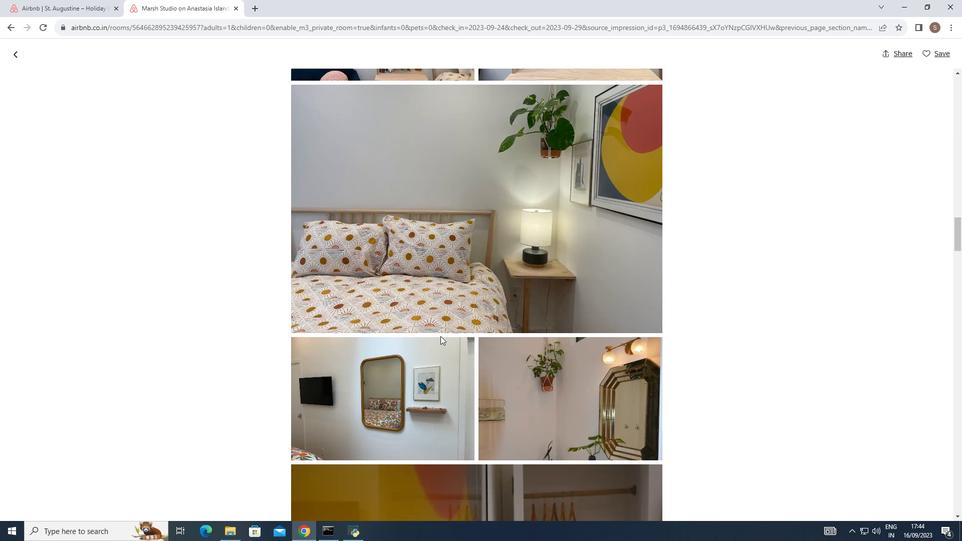 
Action: Mouse scrolled (440, 335) with delta (0, 0)
Screenshot: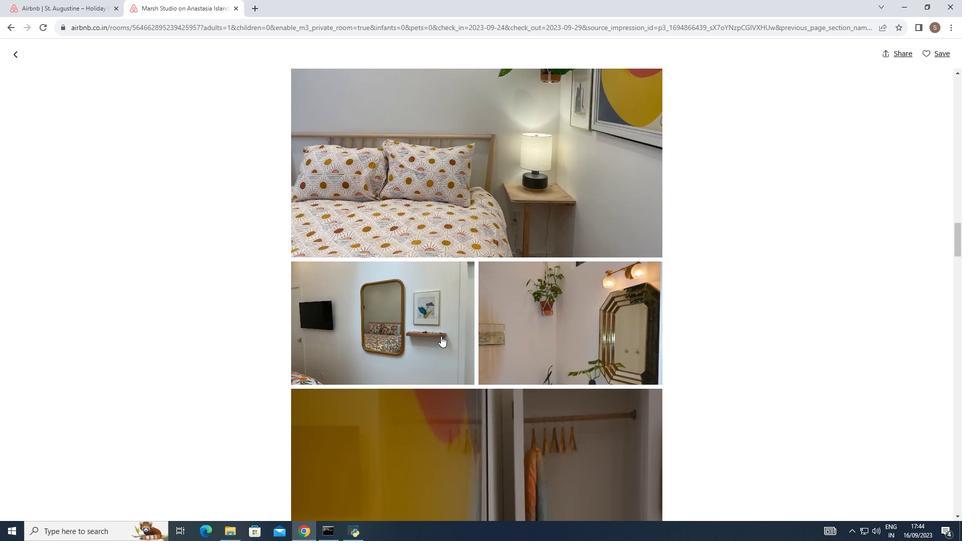 
Action: Mouse scrolled (440, 335) with delta (0, 0)
Screenshot: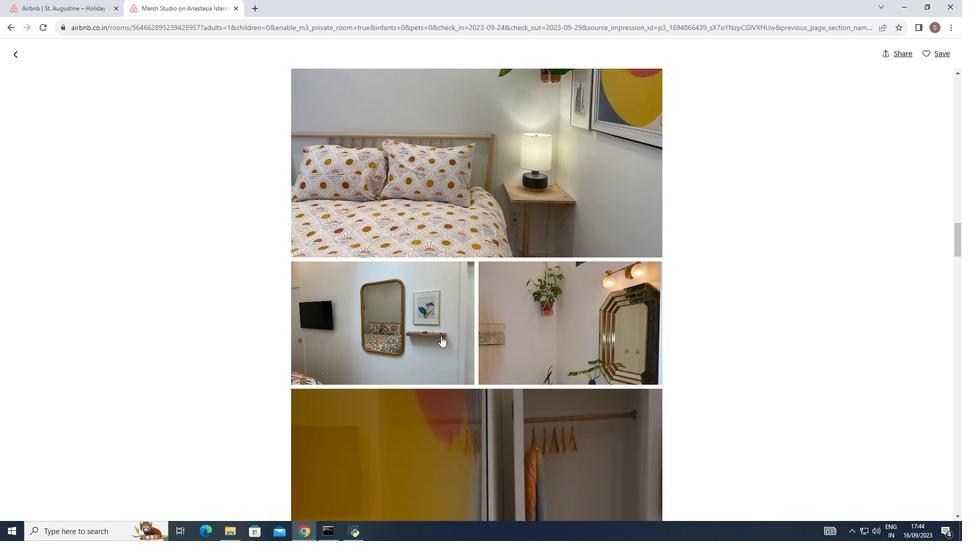 
Action: Mouse scrolled (440, 335) with delta (0, 0)
Screenshot: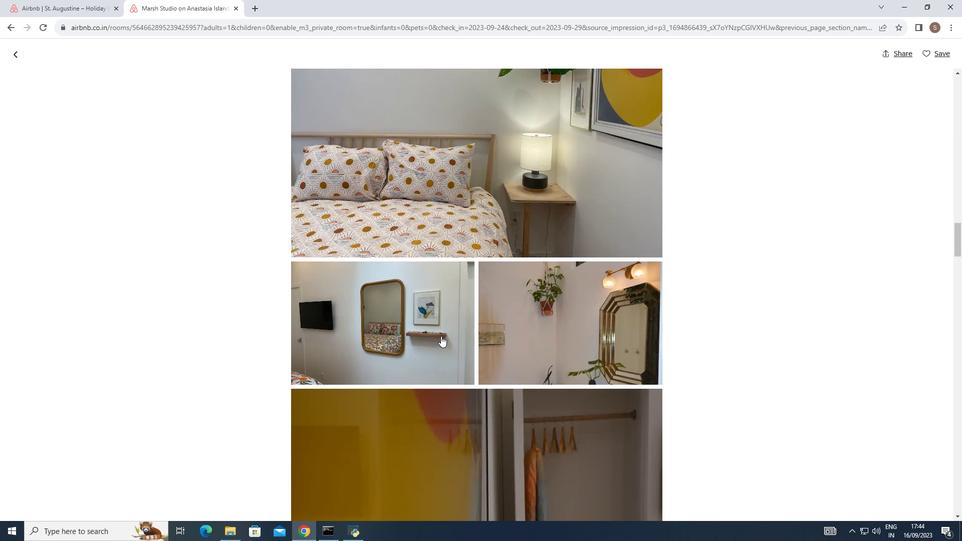 
Action: Mouse moved to (440, 336)
Screenshot: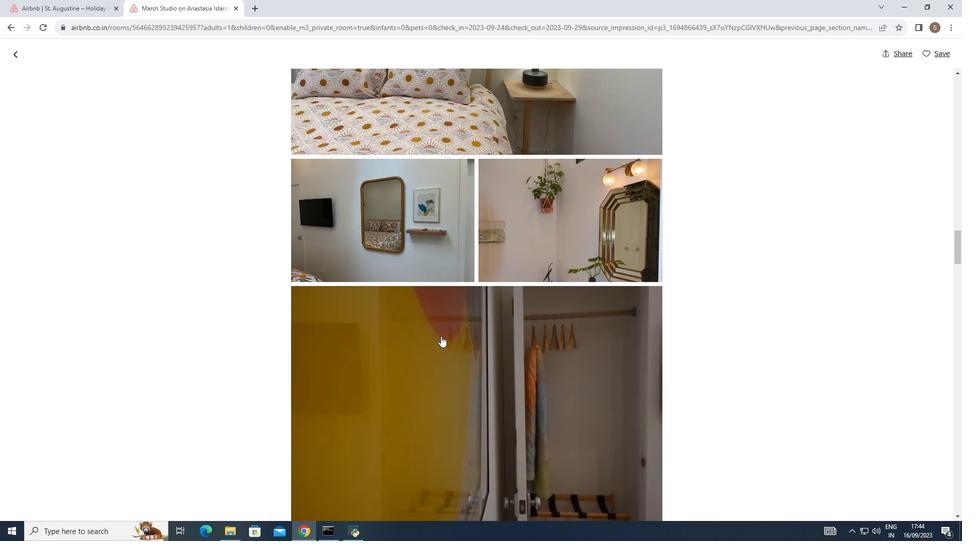 
Action: Mouse scrolled (440, 335) with delta (0, 0)
Screenshot: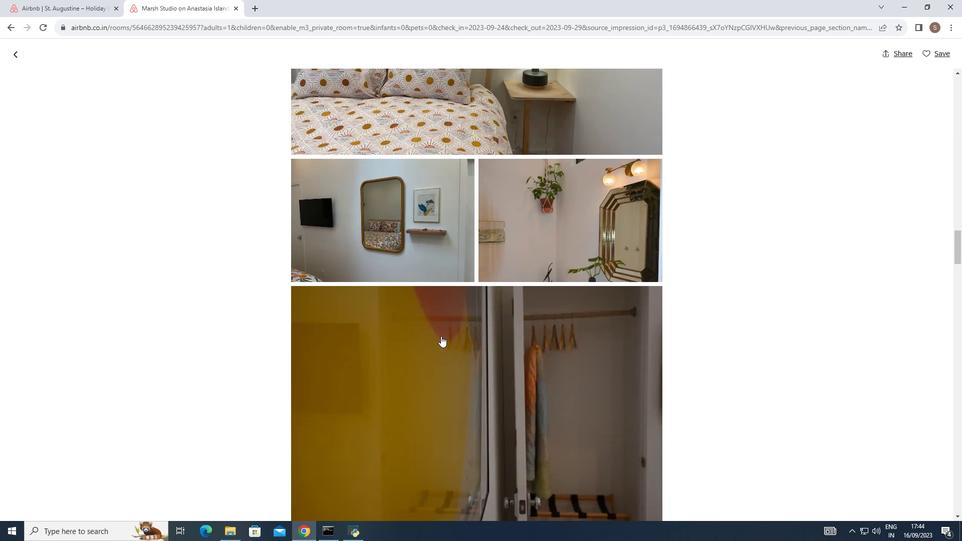 
Action: Mouse scrolled (440, 335) with delta (0, 0)
Screenshot: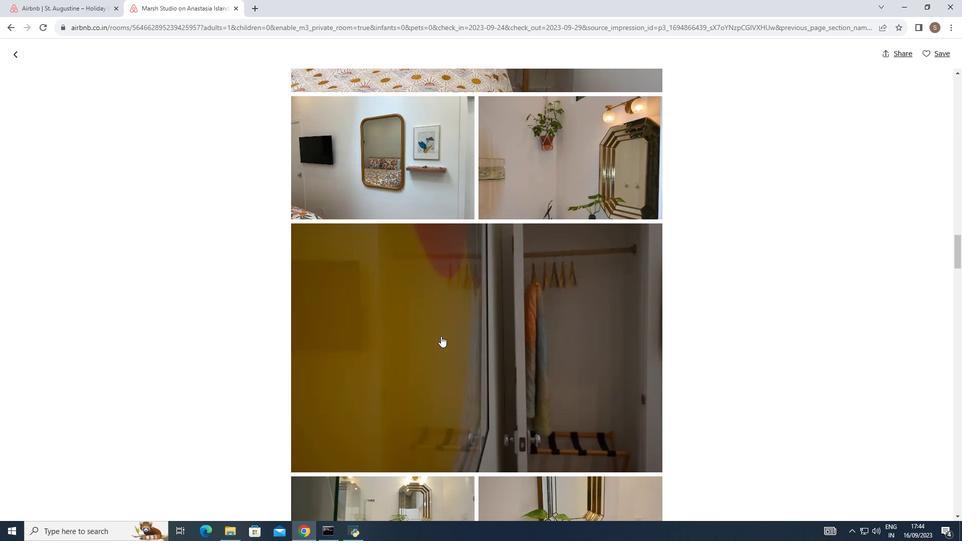 
Action: Mouse scrolled (440, 335) with delta (0, 0)
Screenshot: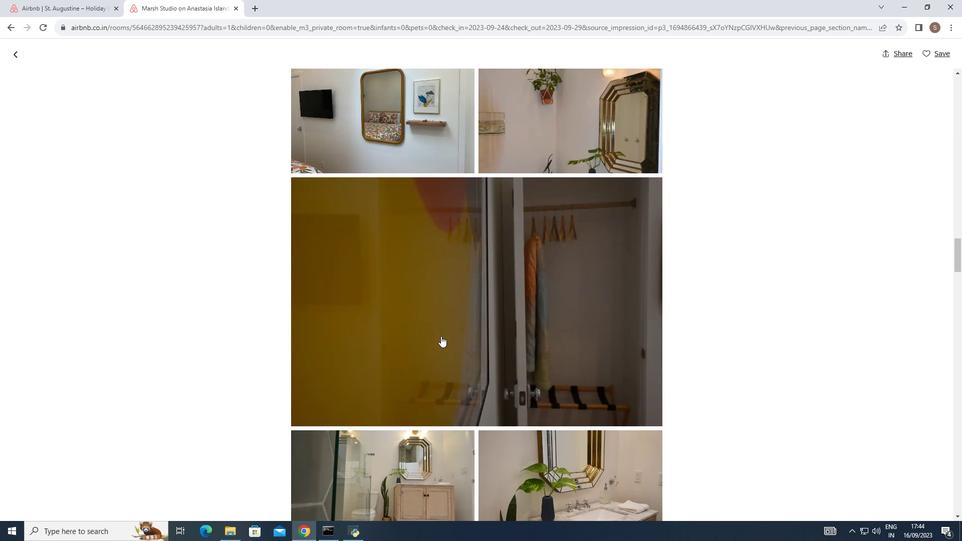 
Action: Mouse moved to (441, 335)
Screenshot: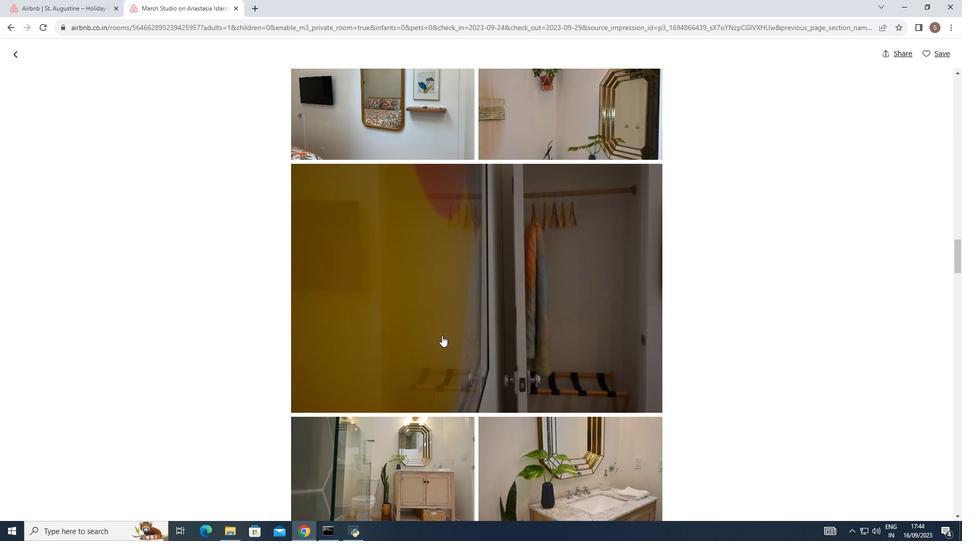 
Action: Mouse scrolled (441, 335) with delta (0, 0)
Screenshot: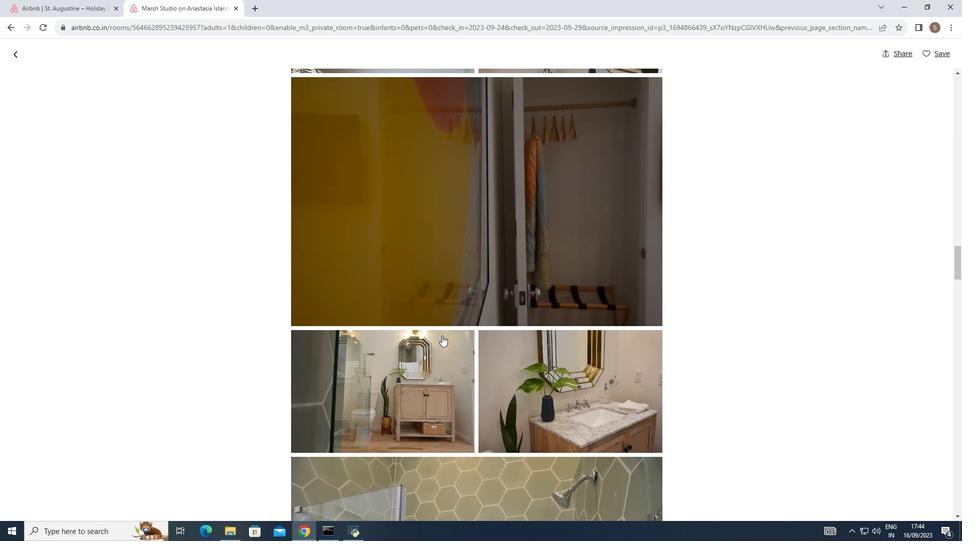 
Action: Mouse scrolled (441, 335) with delta (0, 0)
Screenshot: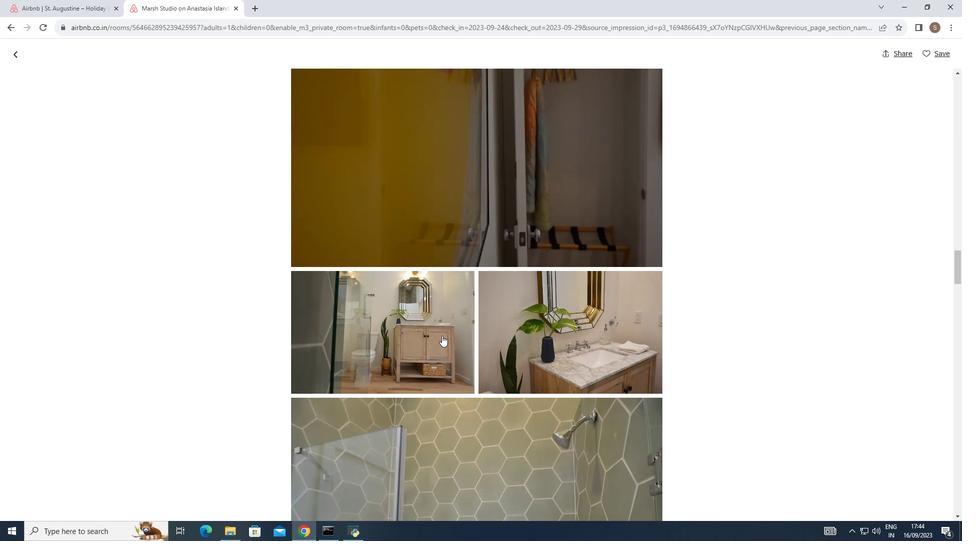 
Action: Mouse scrolled (441, 335) with delta (0, 0)
Screenshot: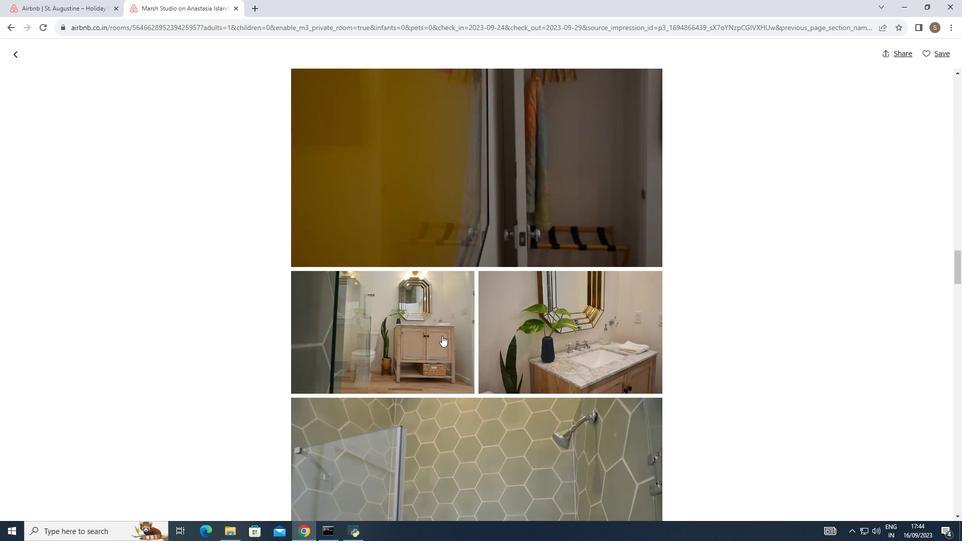 
Action: Mouse scrolled (441, 335) with delta (0, 0)
Screenshot: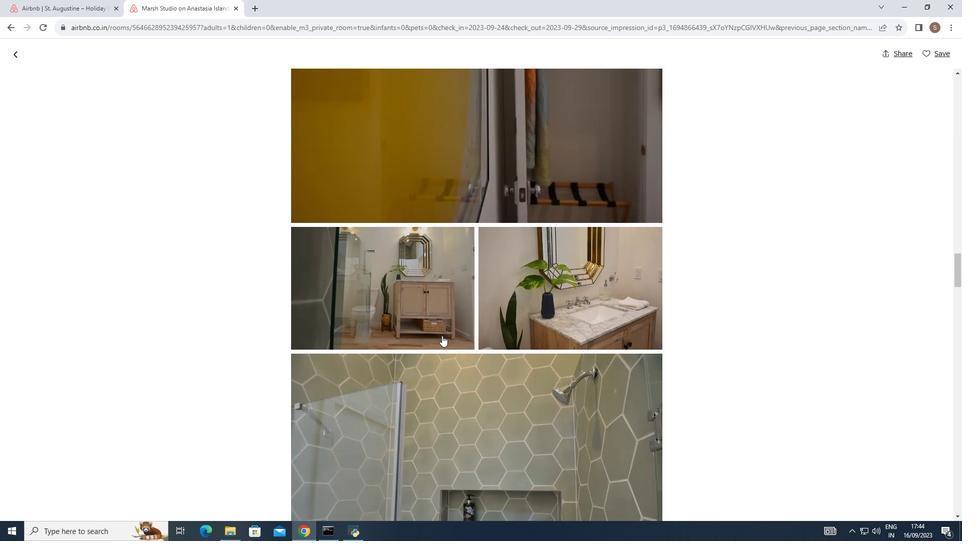 
Action: Mouse scrolled (441, 335) with delta (0, 0)
Screenshot: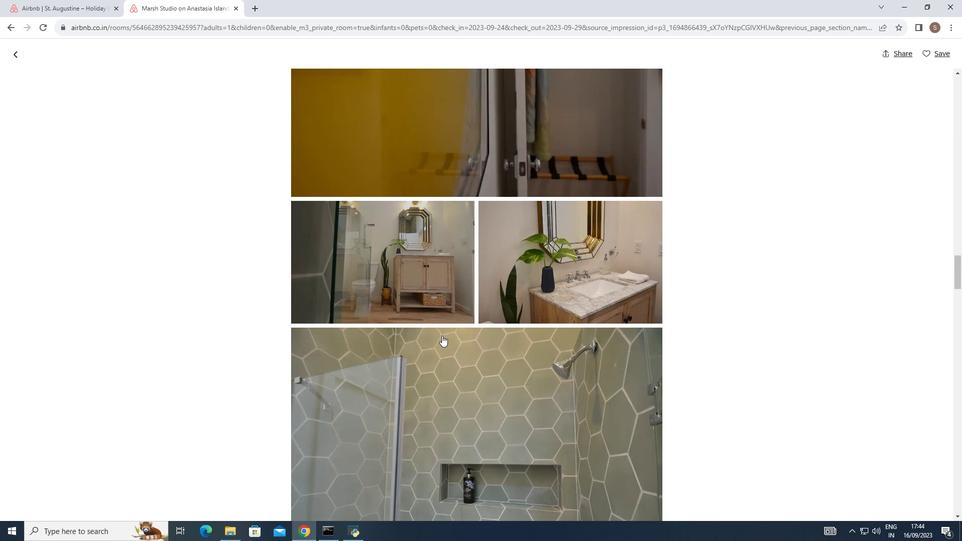 
Action: Mouse scrolled (441, 335) with delta (0, 0)
Screenshot: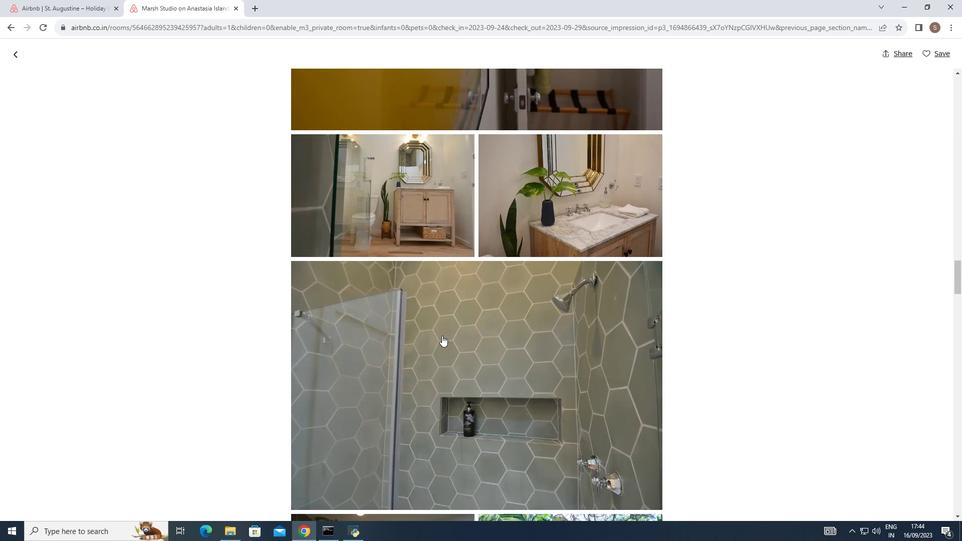 
Action: Mouse moved to (441, 335)
Screenshot: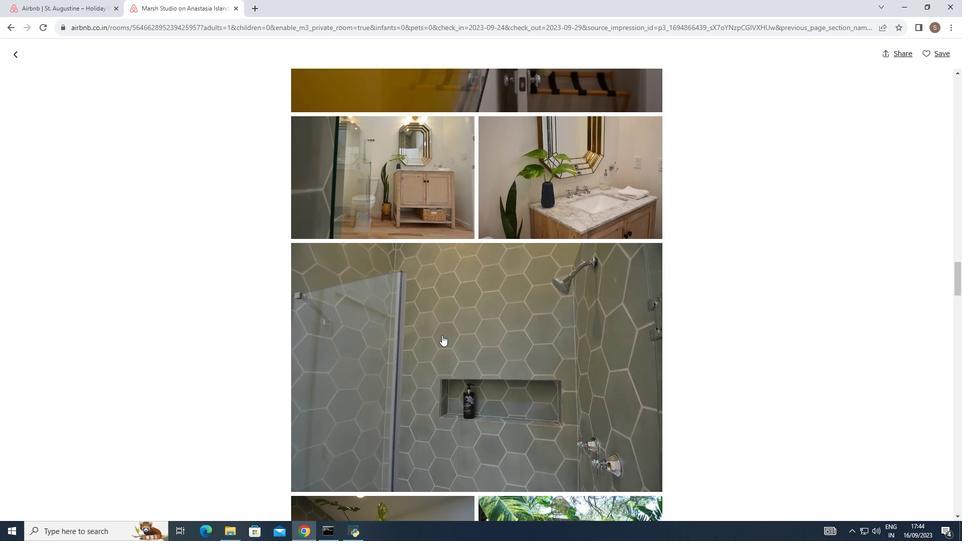 
Action: Mouse scrolled (441, 334) with delta (0, 0)
Screenshot: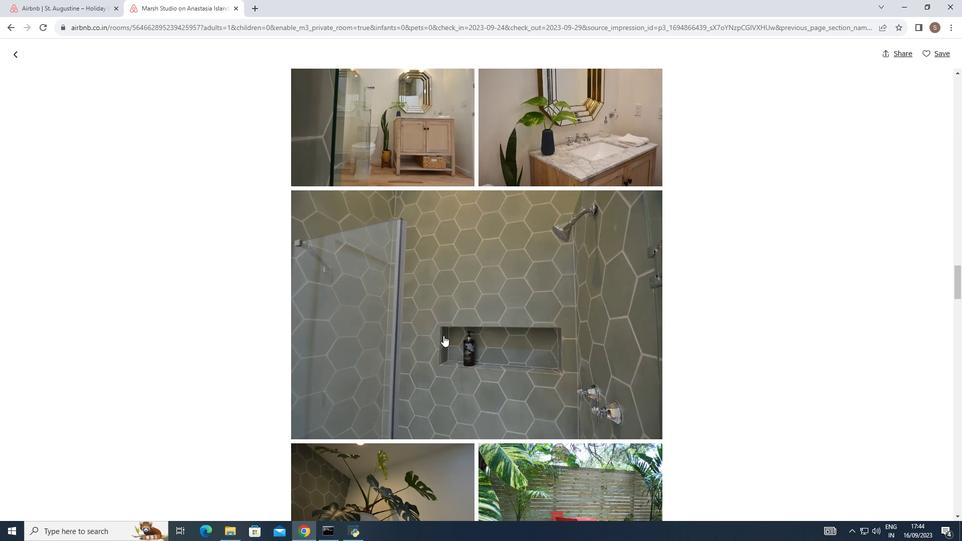 
Action: Mouse moved to (442, 335)
Screenshot: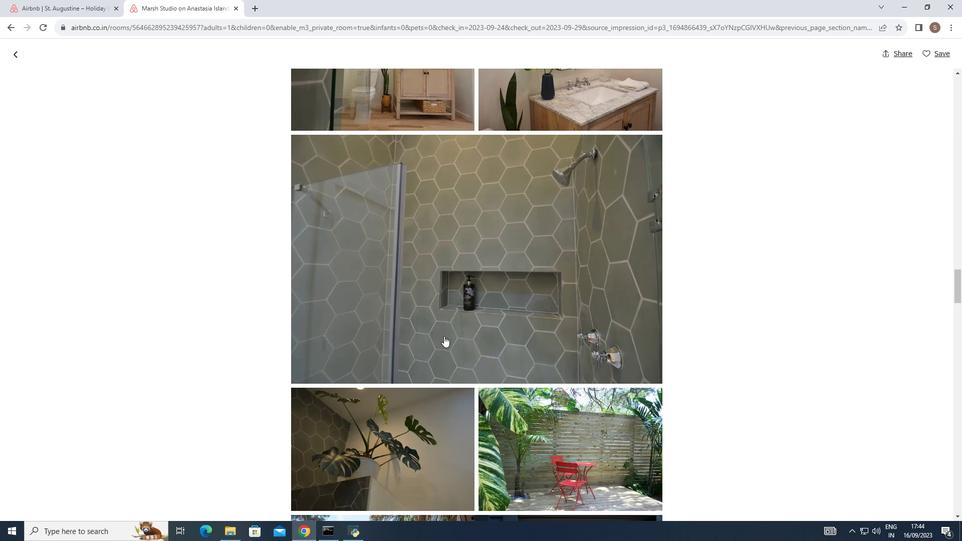 
Action: Mouse scrolled (442, 334) with delta (0, 0)
Screenshot: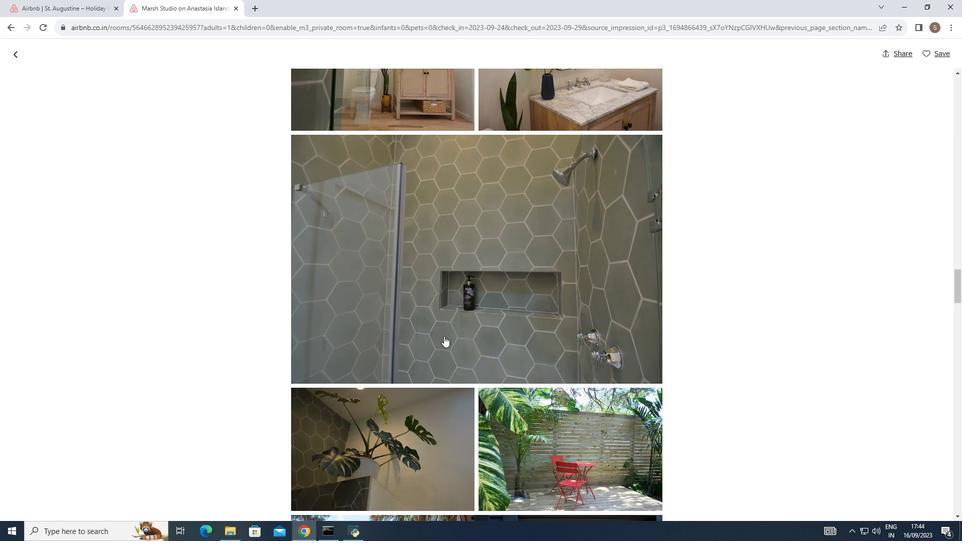 
Action: Mouse moved to (443, 335)
Screenshot: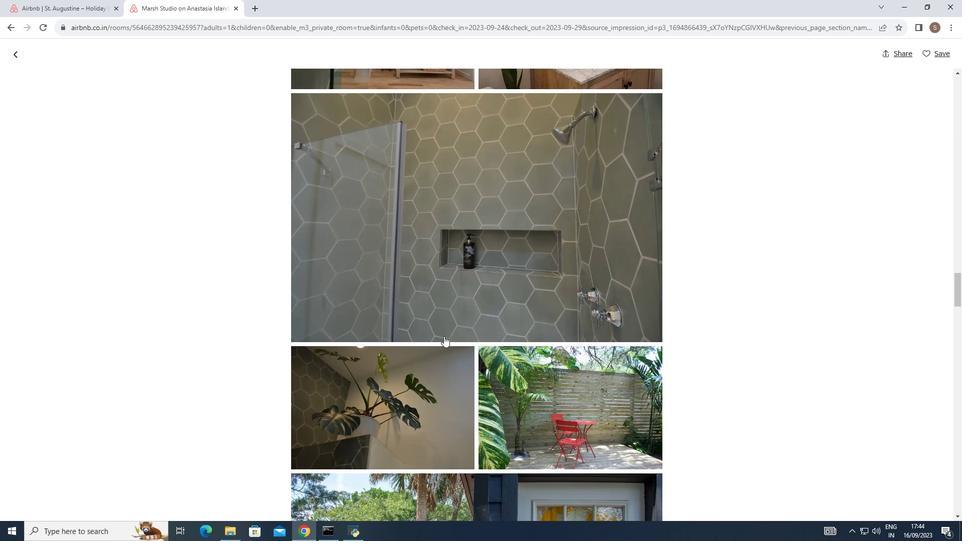
Action: Mouse scrolled (443, 335) with delta (0, 0)
Screenshot: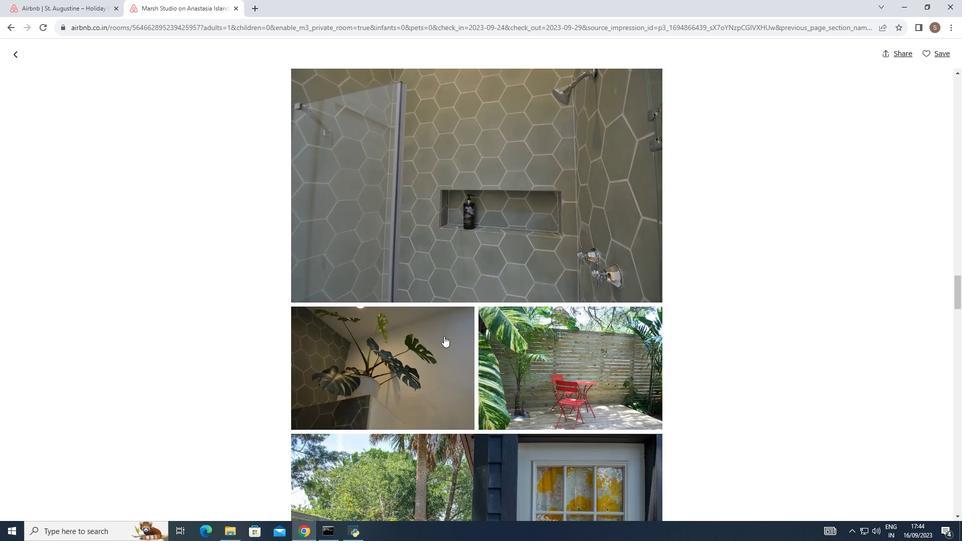 
Action: Mouse moved to (443, 336)
Screenshot: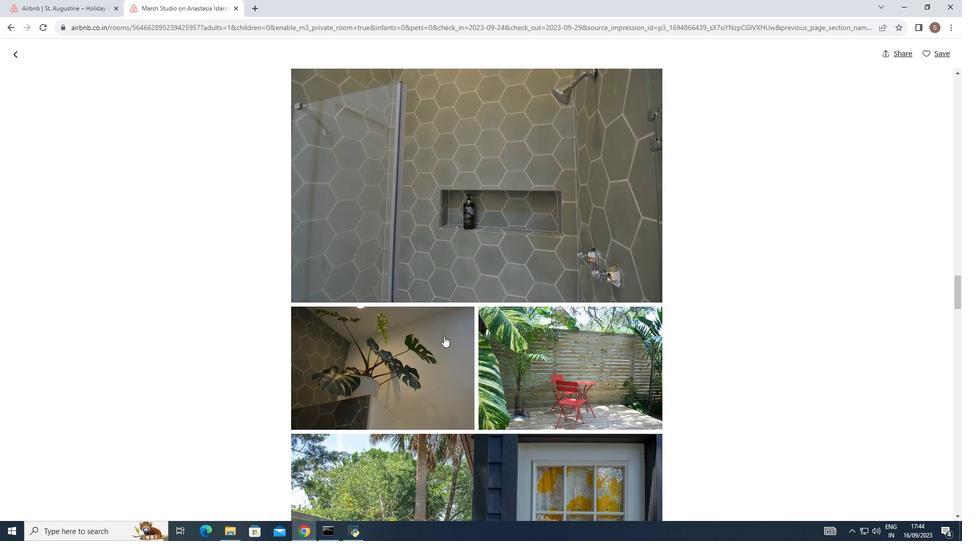 
Action: Mouse scrolled (443, 335) with delta (0, 0)
Screenshot: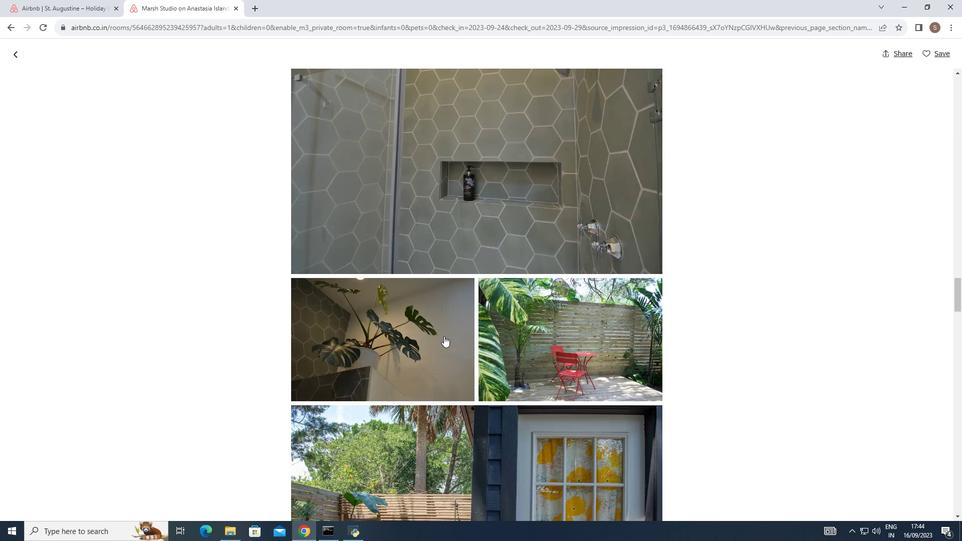 
Action: Mouse scrolled (443, 335) with delta (0, 0)
Screenshot: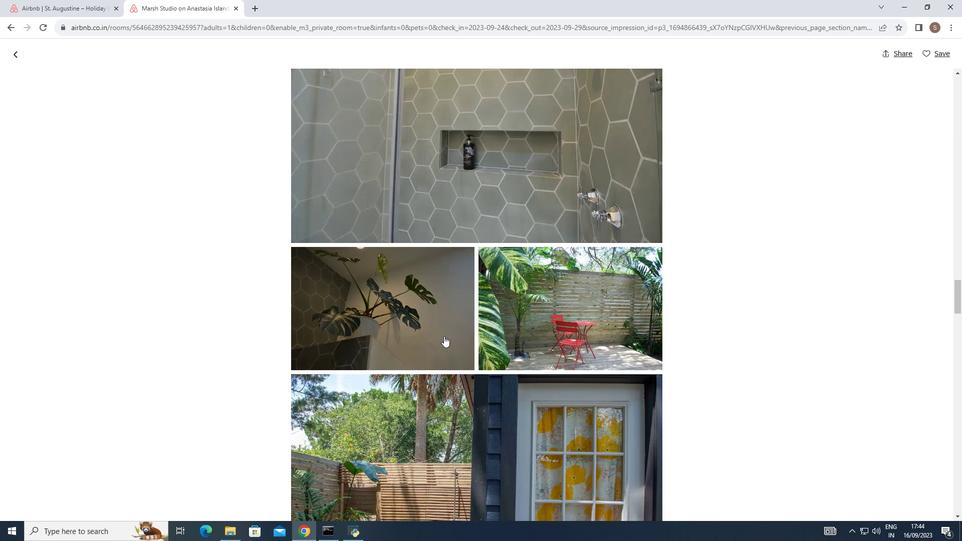 
Action: Mouse scrolled (443, 335) with delta (0, 0)
Screenshot: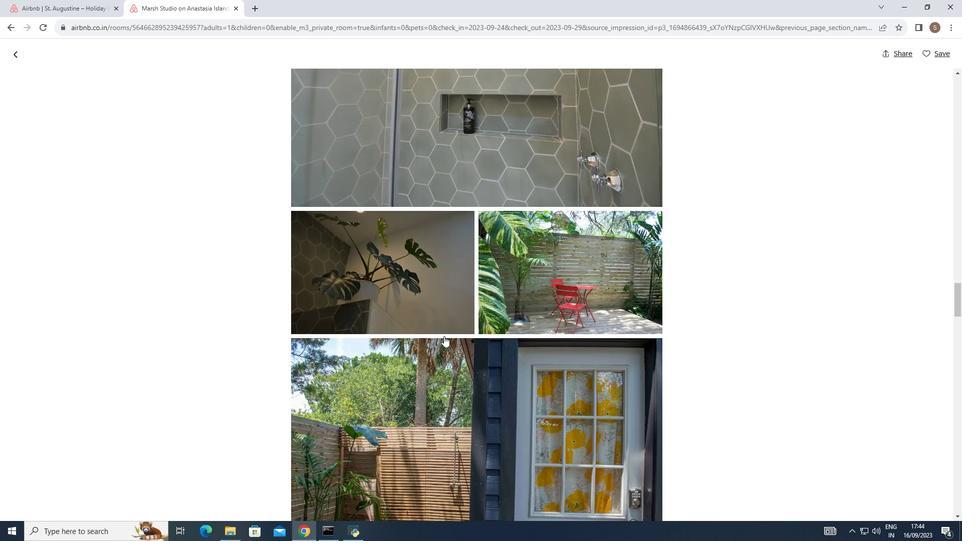 
Action: Mouse moved to (444, 336)
Screenshot: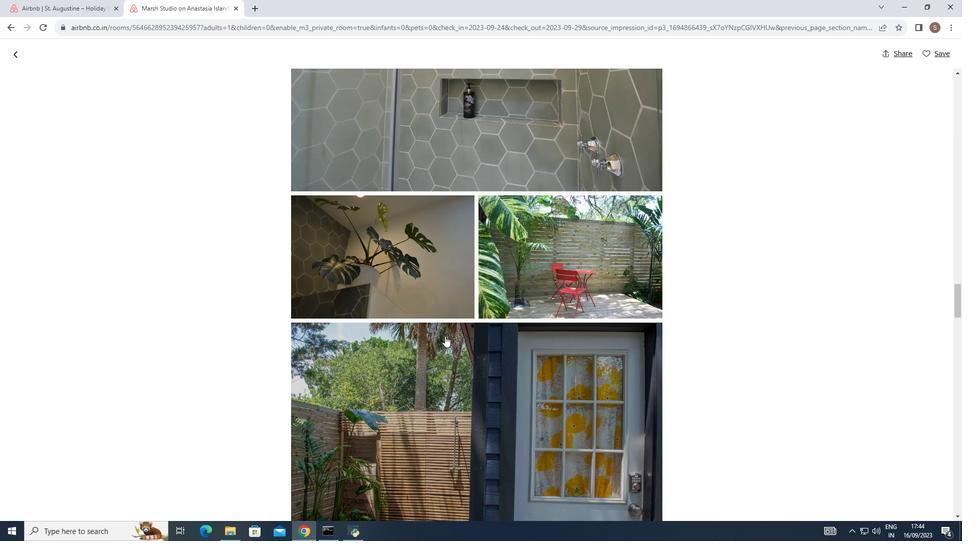 
Action: Mouse scrolled (444, 335) with delta (0, 0)
Screenshot: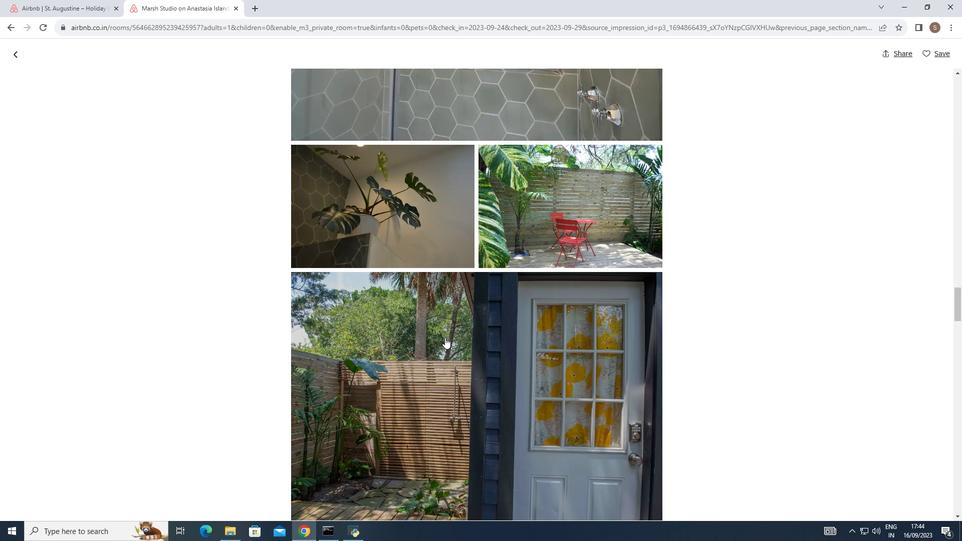 
Action: Mouse moved to (444, 337)
Screenshot: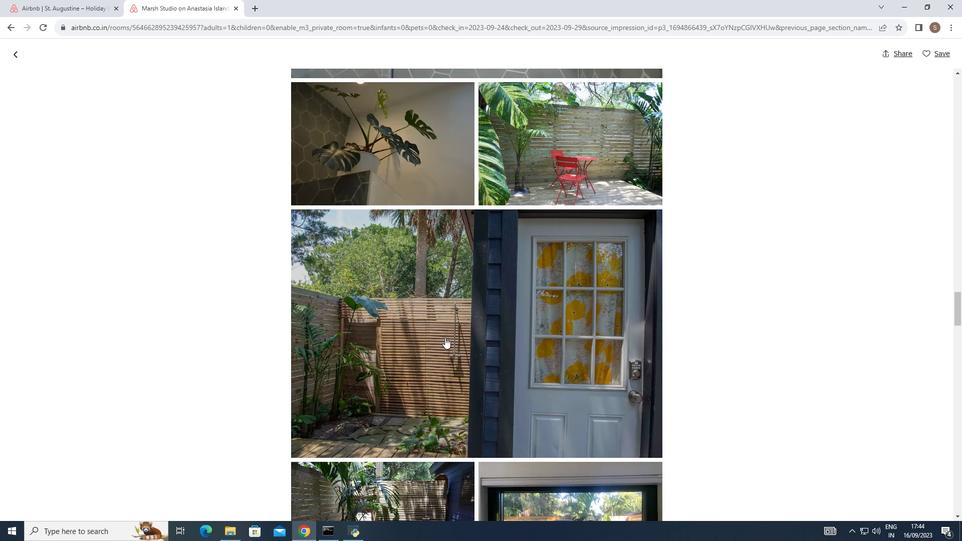 
Action: Mouse scrolled (444, 336) with delta (0, 0)
Screenshot: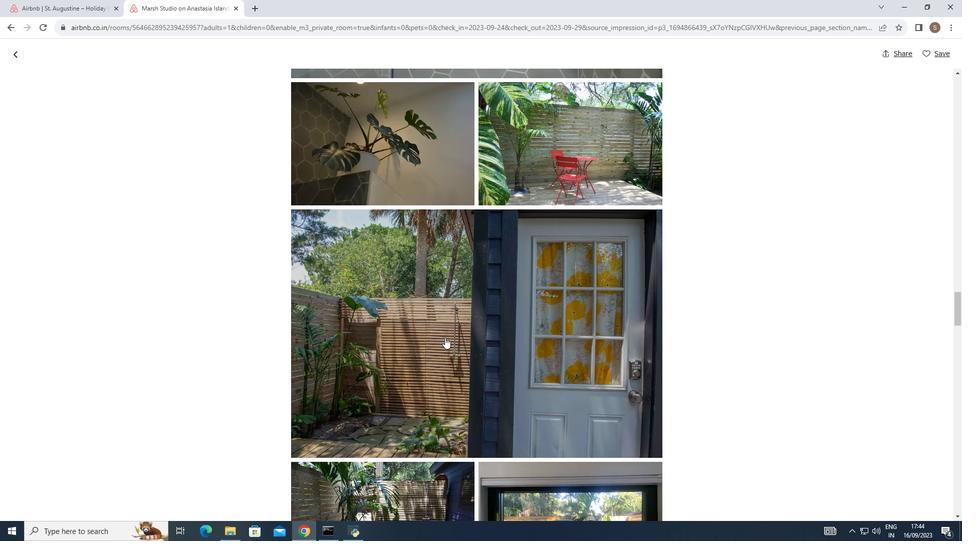 
Action: Mouse moved to (444, 337)
Screenshot: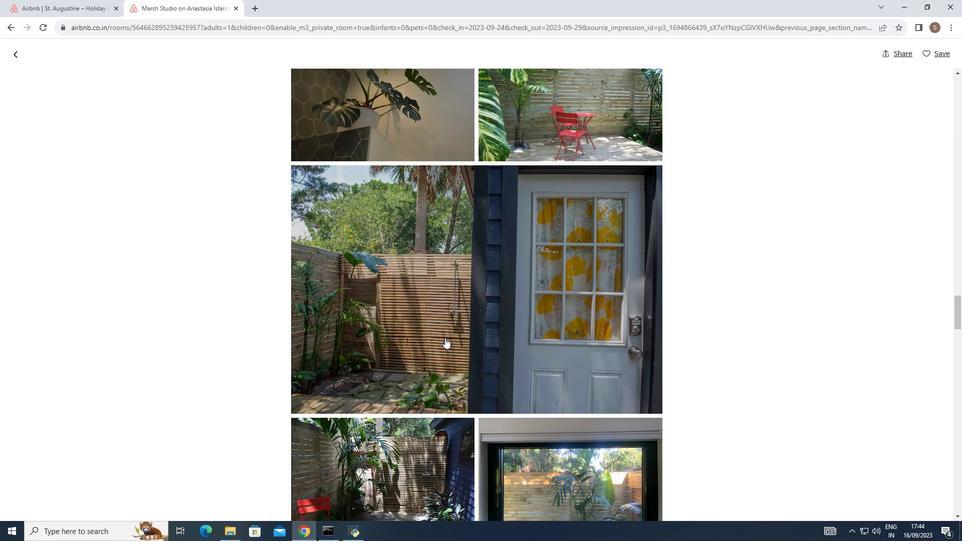 
Action: Mouse scrolled (444, 337) with delta (0, 0)
Screenshot: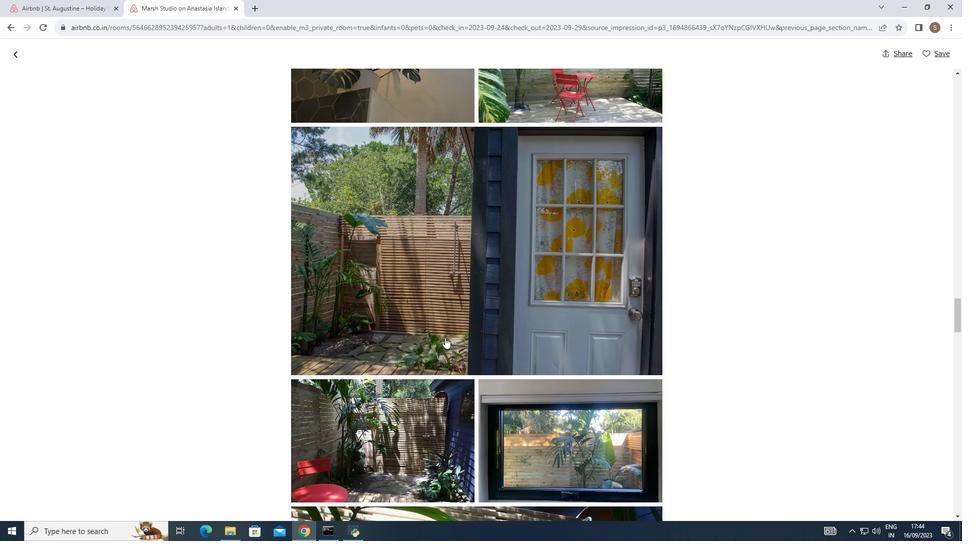 
Action: Mouse scrolled (444, 337) with delta (0, 0)
Screenshot: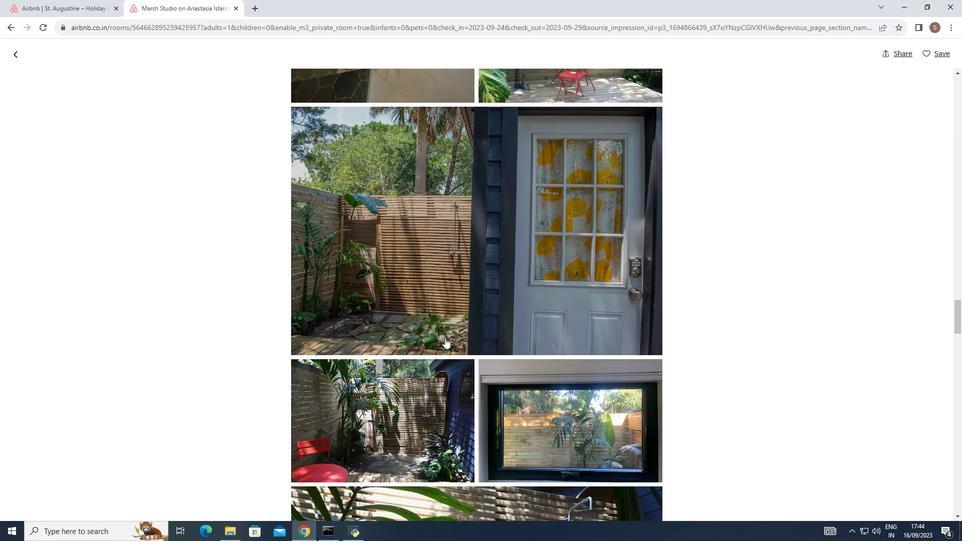 
Action: Mouse scrolled (444, 337) with delta (0, 0)
Screenshot: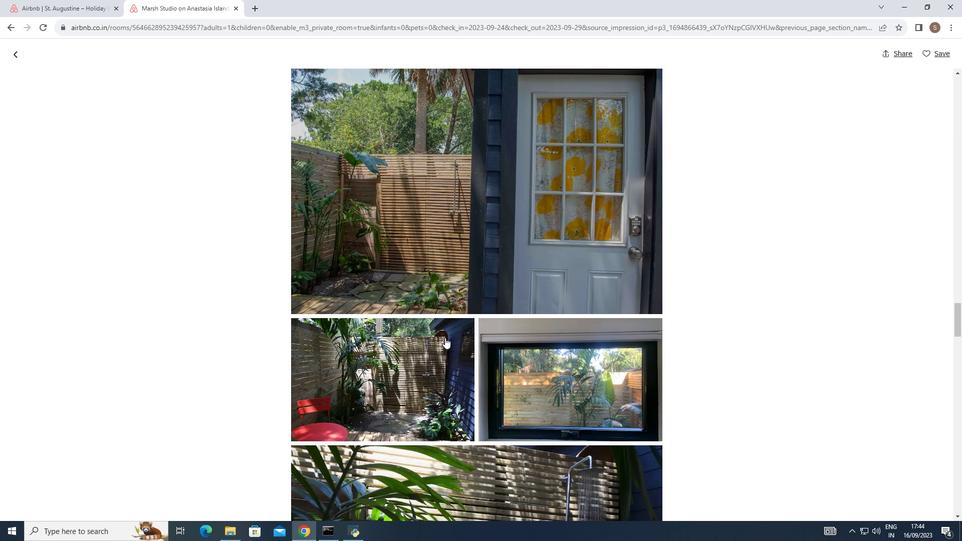 
Action: Mouse scrolled (444, 337) with delta (0, 0)
Screenshot: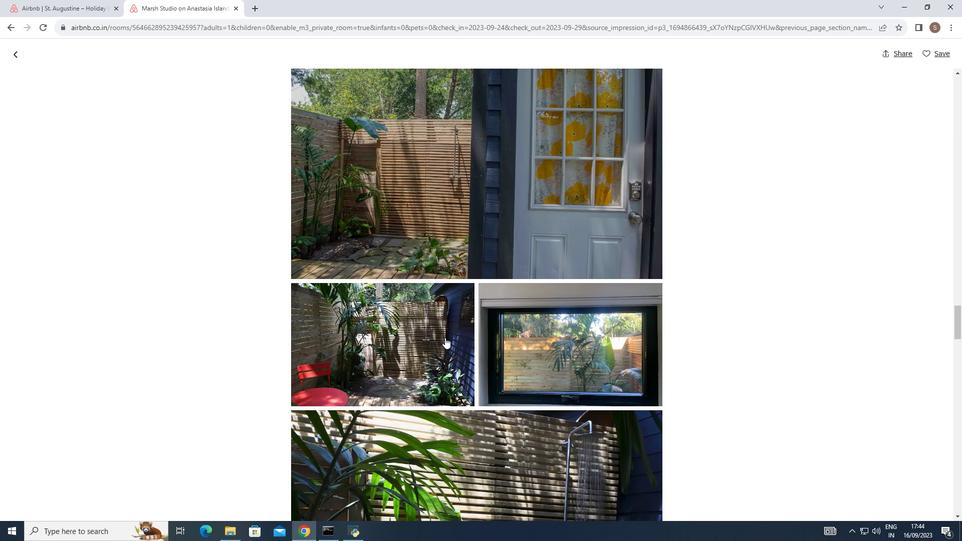 
Action: Mouse moved to (447, 337)
Screenshot: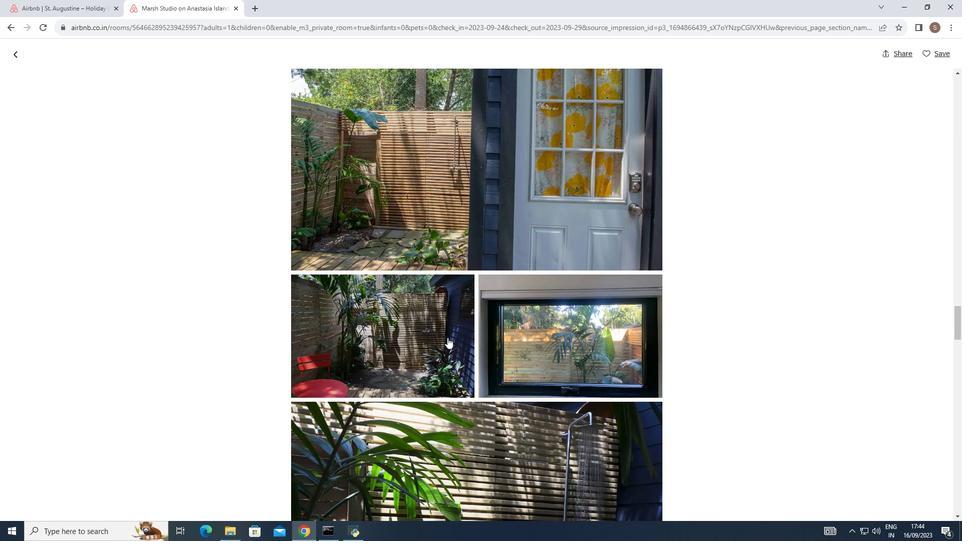 
Action: Mouse scrolled (447, 337) with delta (0, 0)
Screenshot: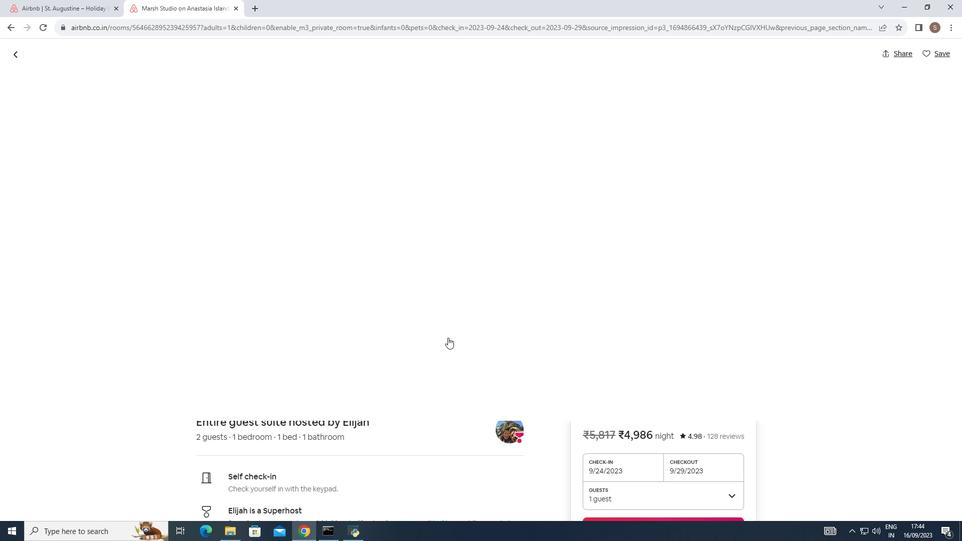 
Action: Mouse scrolled (447, 337) with delta (0, 0)
Screenshot: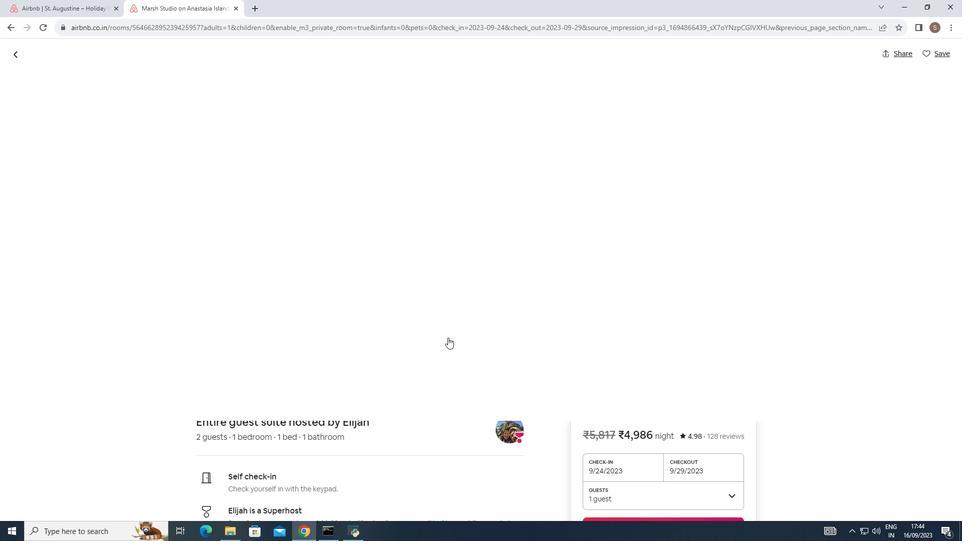 
Action: Mouse moved to (447, 337)
Screenshot: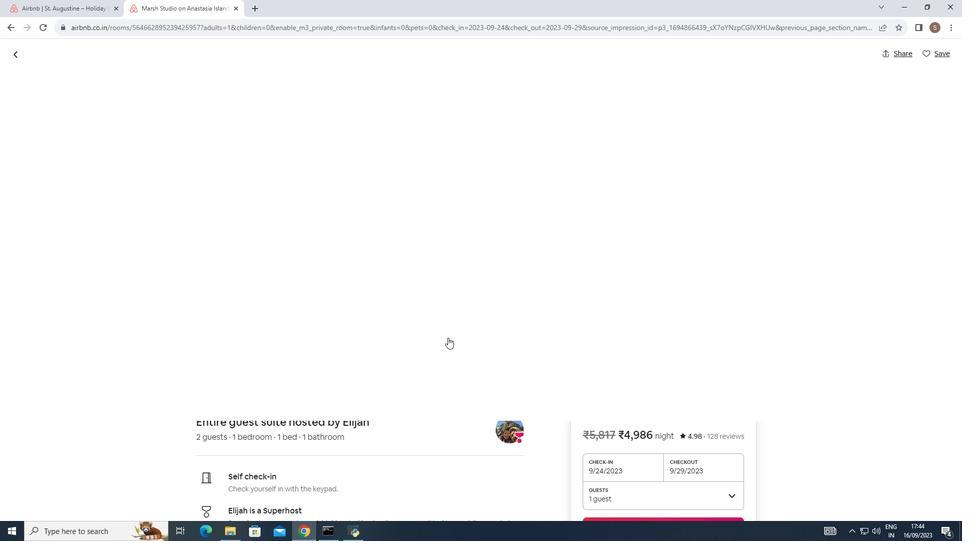 
Action: Mouse scrolled (447, 337) with delta (0, 0)
Screenshot: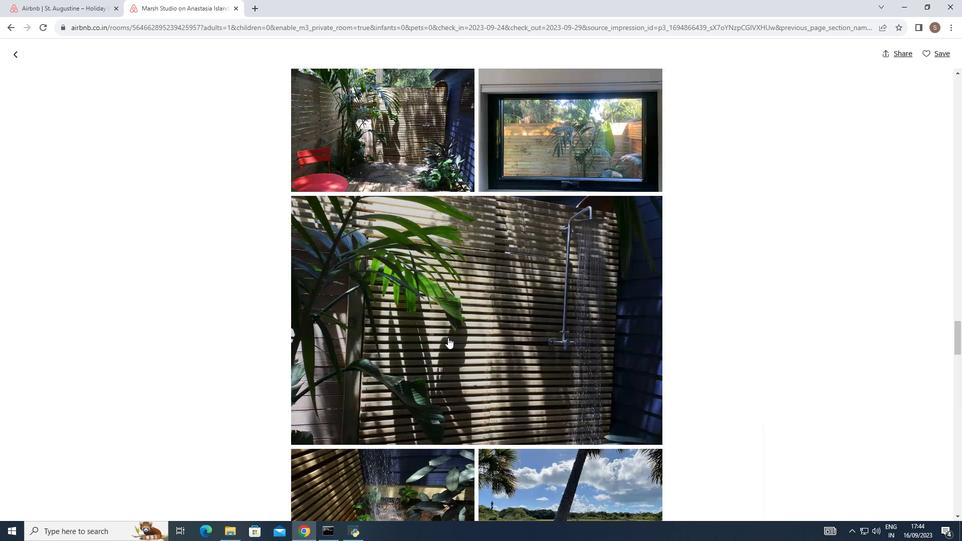 
Action: Mouse scrolled (447, 337) with delta (0, 0)
Screenshot: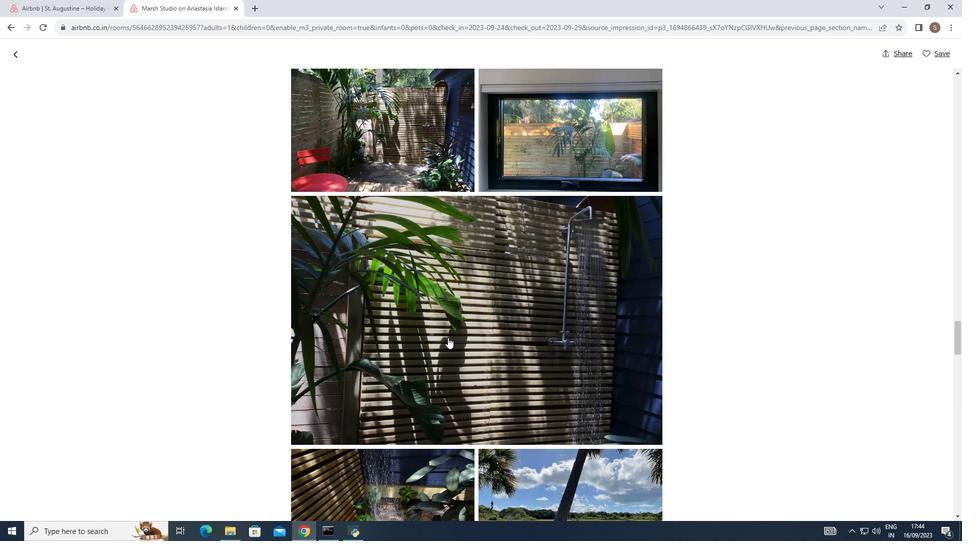 
Action: Mouse scrolled (447, 337) with delta (0, 0)
Screenshot: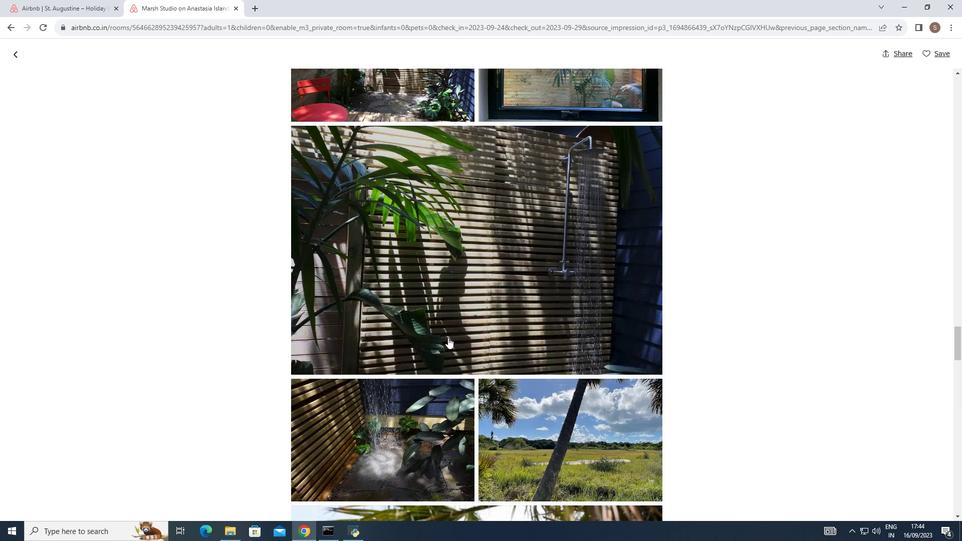
Action: Mouse scrolled (447, 337) with delta (0, 0)
Screenshot: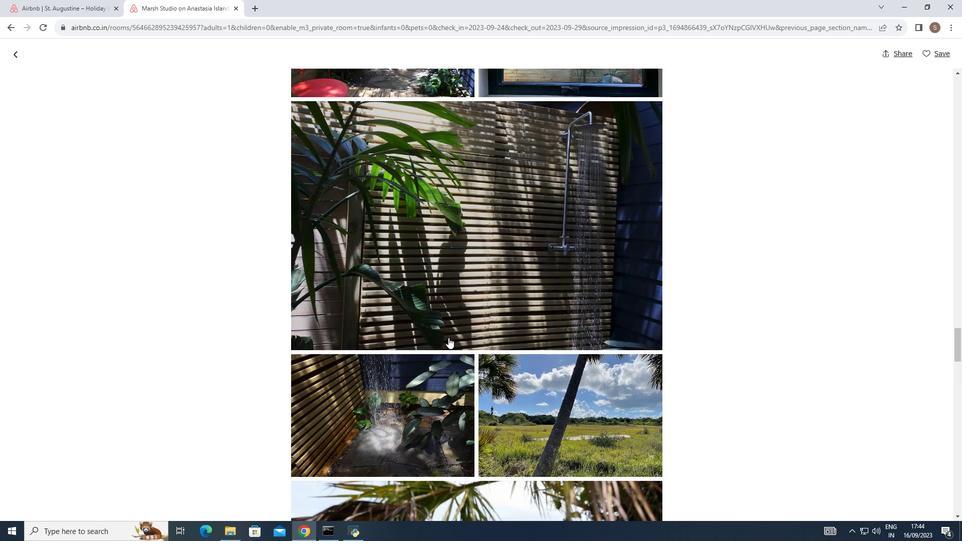 
Action: Mouse moved to (450, 337)
Screenshot: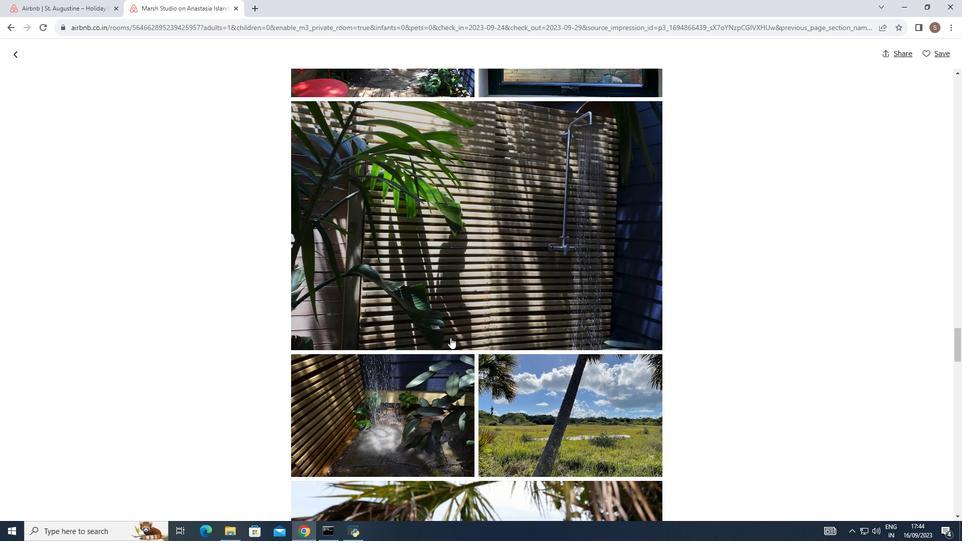 
Action: Mouse scrolled (450, 337) with delta (0, 0)
Screenshot: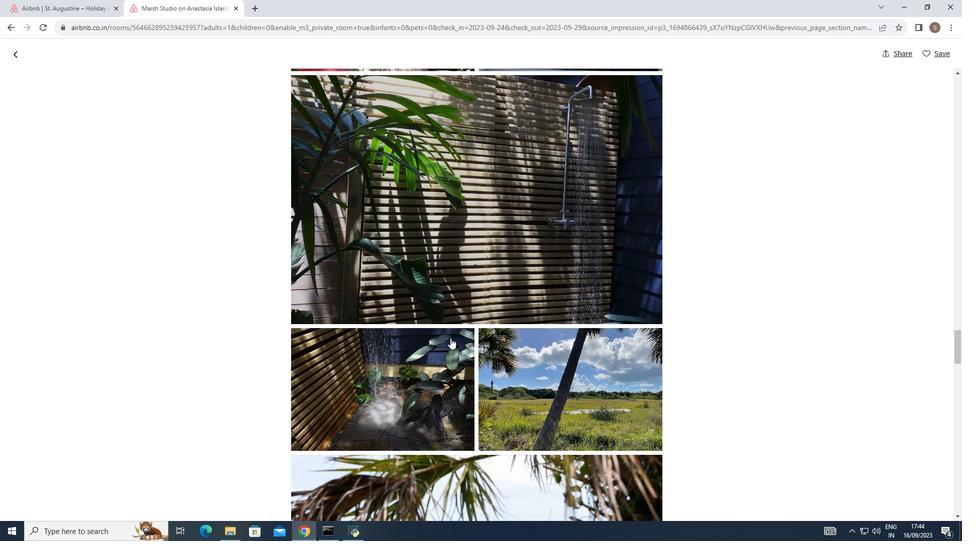 
Action: Mouse moved to (450, 337)
Screenshot: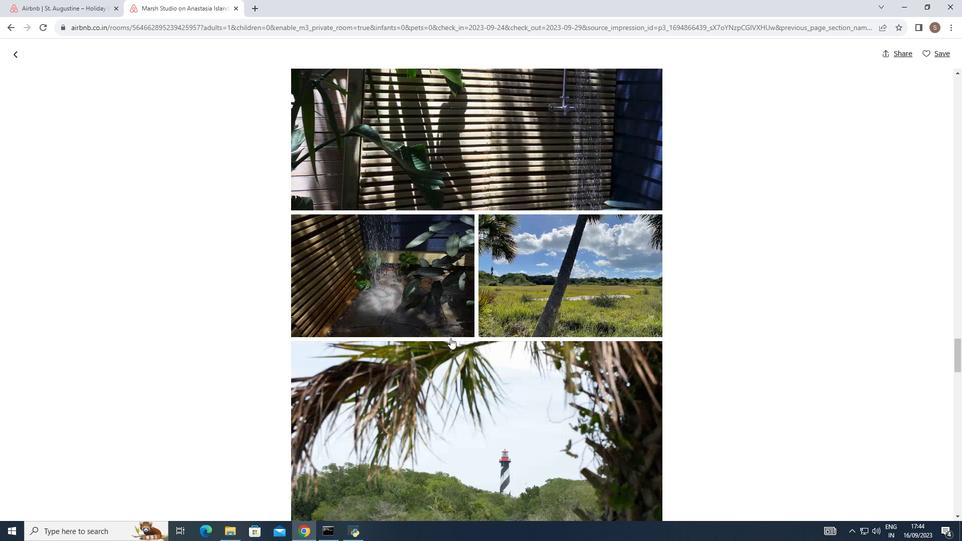 
Action: Mouse scrolled (450, 337) with delta (0, 0)
Screenshot: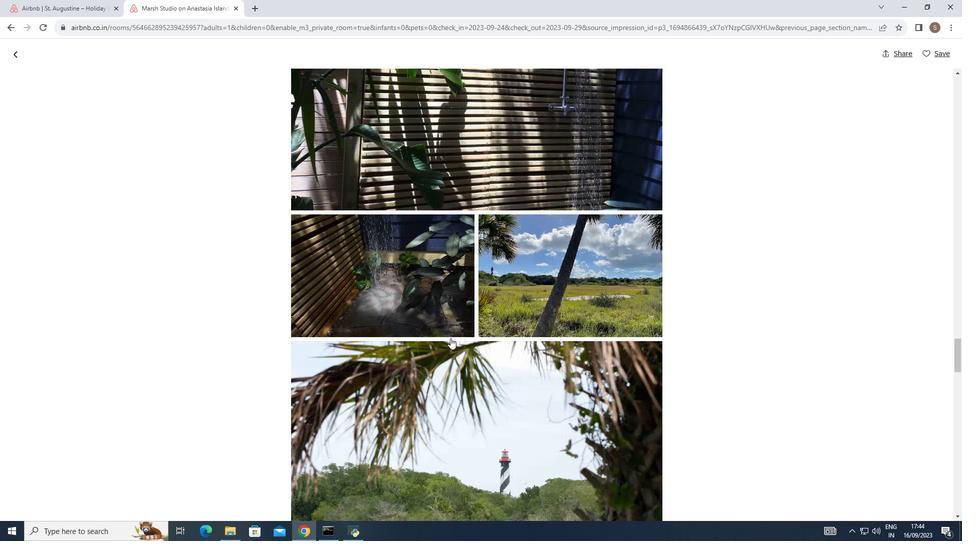 
Action: Mouse moved to (450, 338)
Screenshot: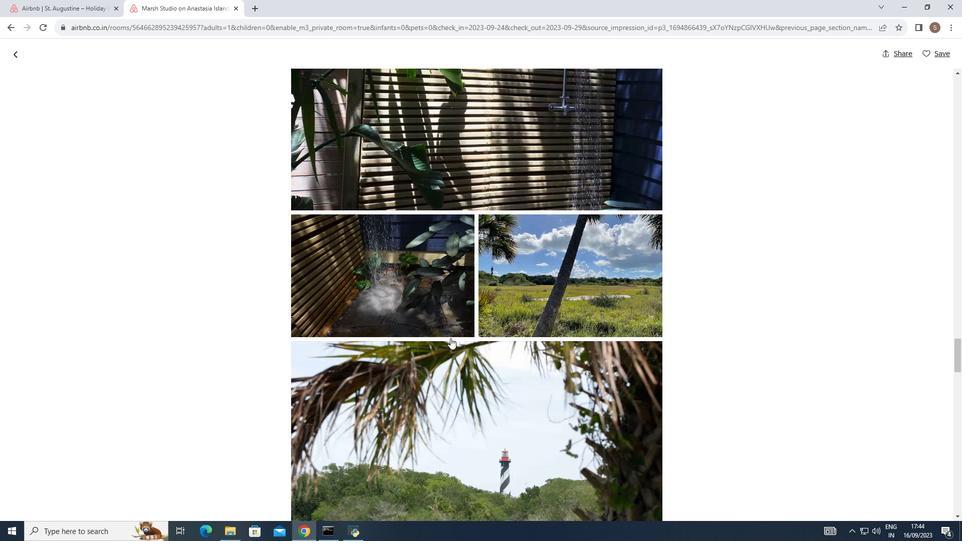 
Action: Mouse scrolled (450, 337) with delta (0, 0)
Screenshot: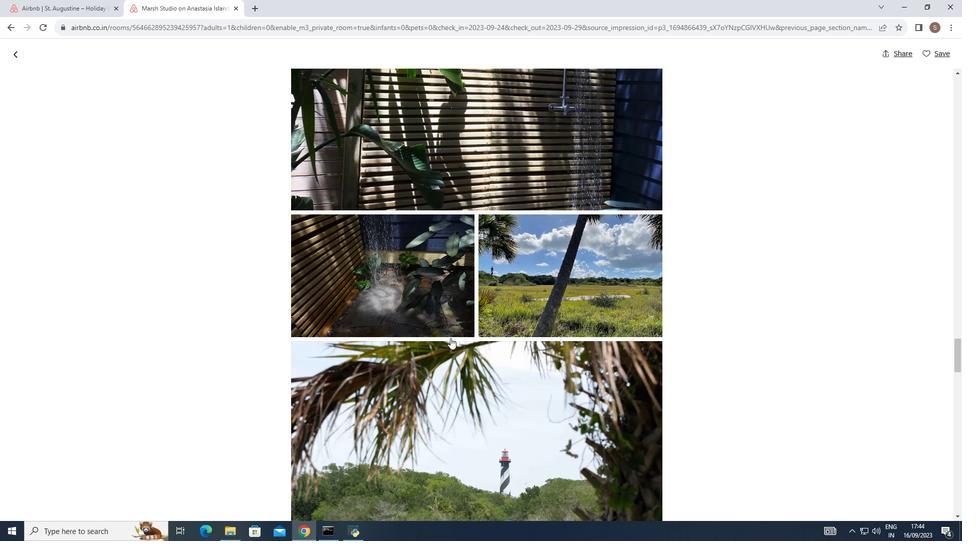 
Action: Mouse scrolled (450, 337) with delta (0, 0)
Screenshot: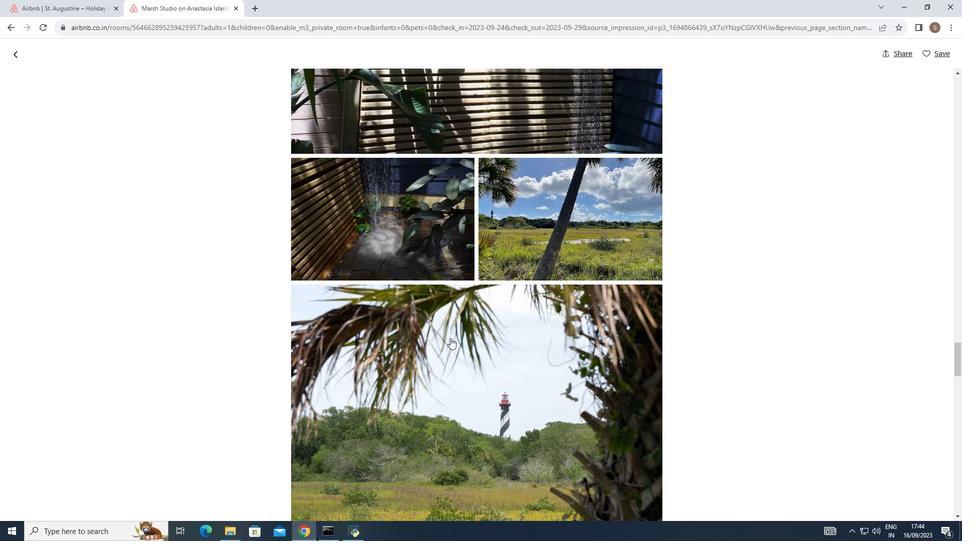 
Action: Mouse scrolled (450, 337) with delta (0, 0)
Screenshot: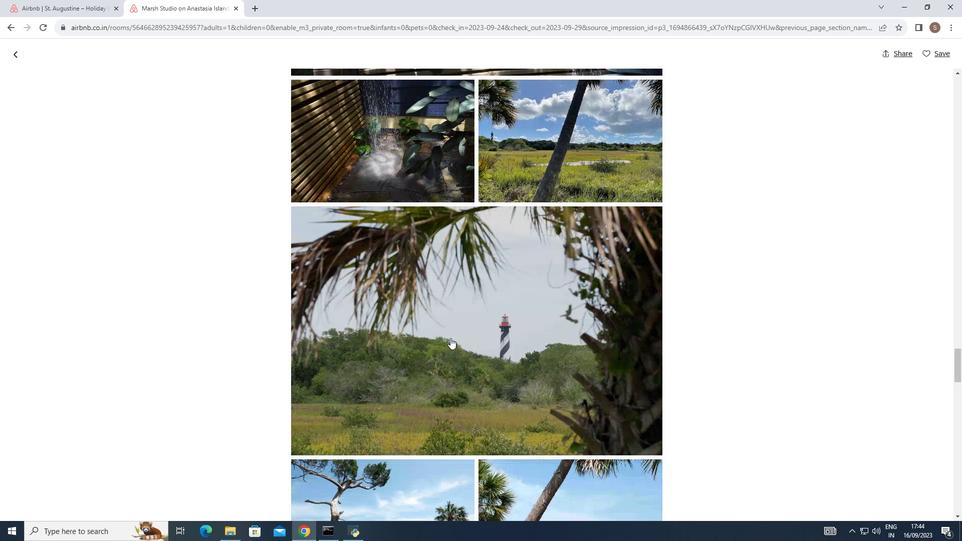 
Action: Mouse scrolled (450, 337) with delta (0, 0)
Screenshot: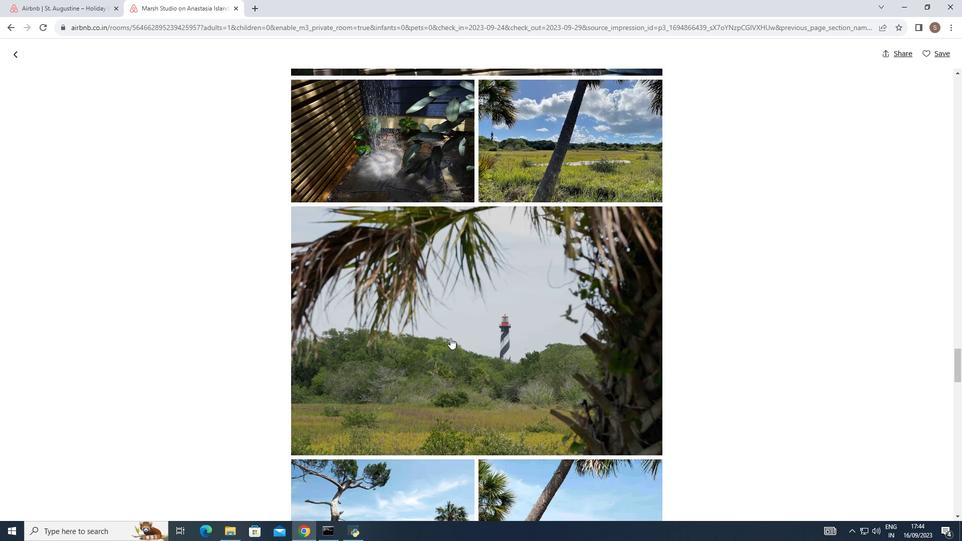 
Action: Mouse moved to (451, 338)
